 Task: Search one way flight ticket for 2 adults, 2 children, 2 infants in seat in first from San Luis Obispo: San Luis Obispo County Regional Airport (mcchesney Field) to South Bend: South Bend International Airport on 8-6-2023. Number of bags: 1 checked bag. Price is upto 105000. Outbound departure time preference is 6:45.
Action: Mouse moved to (286, 459)
Screenshot: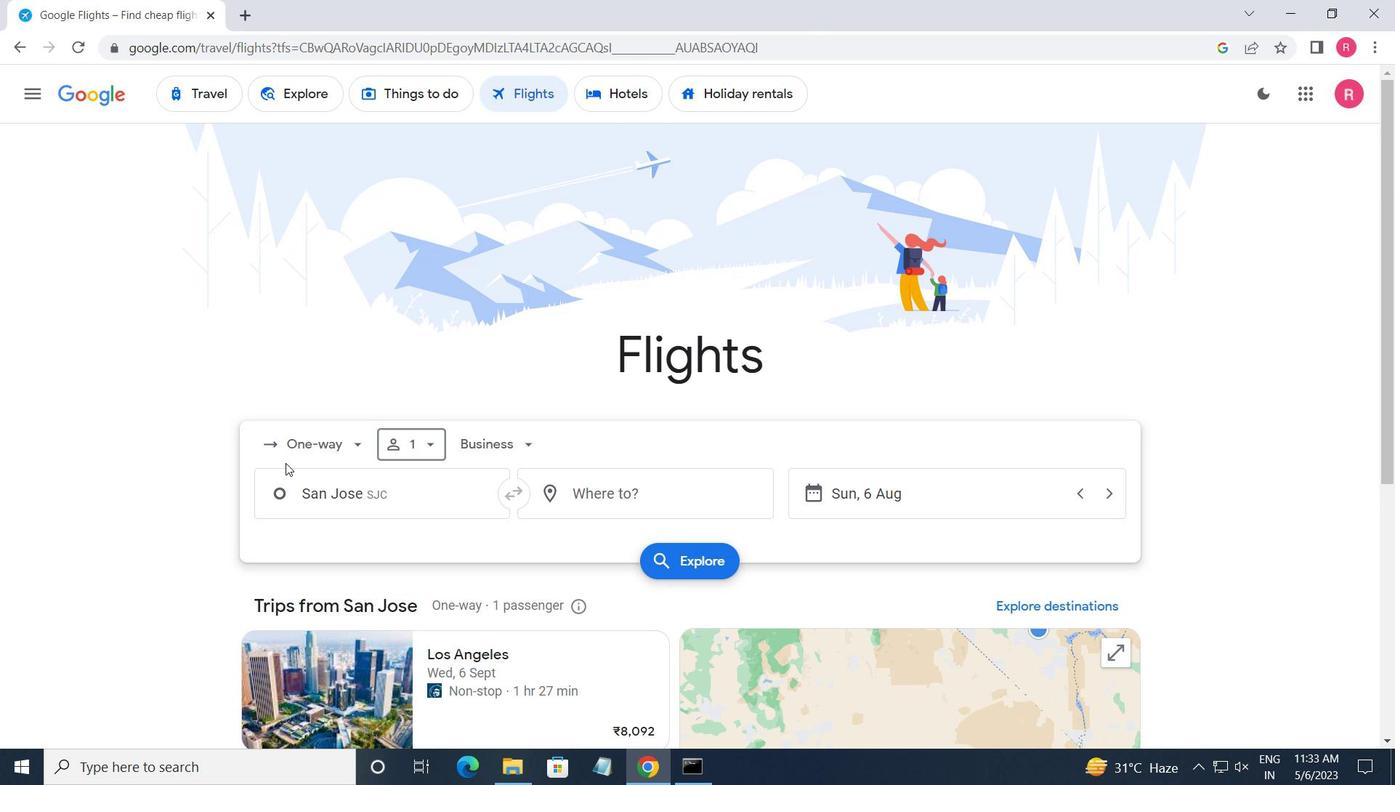 
Action: Mouse pressed left at (286, 459)
Screenshot: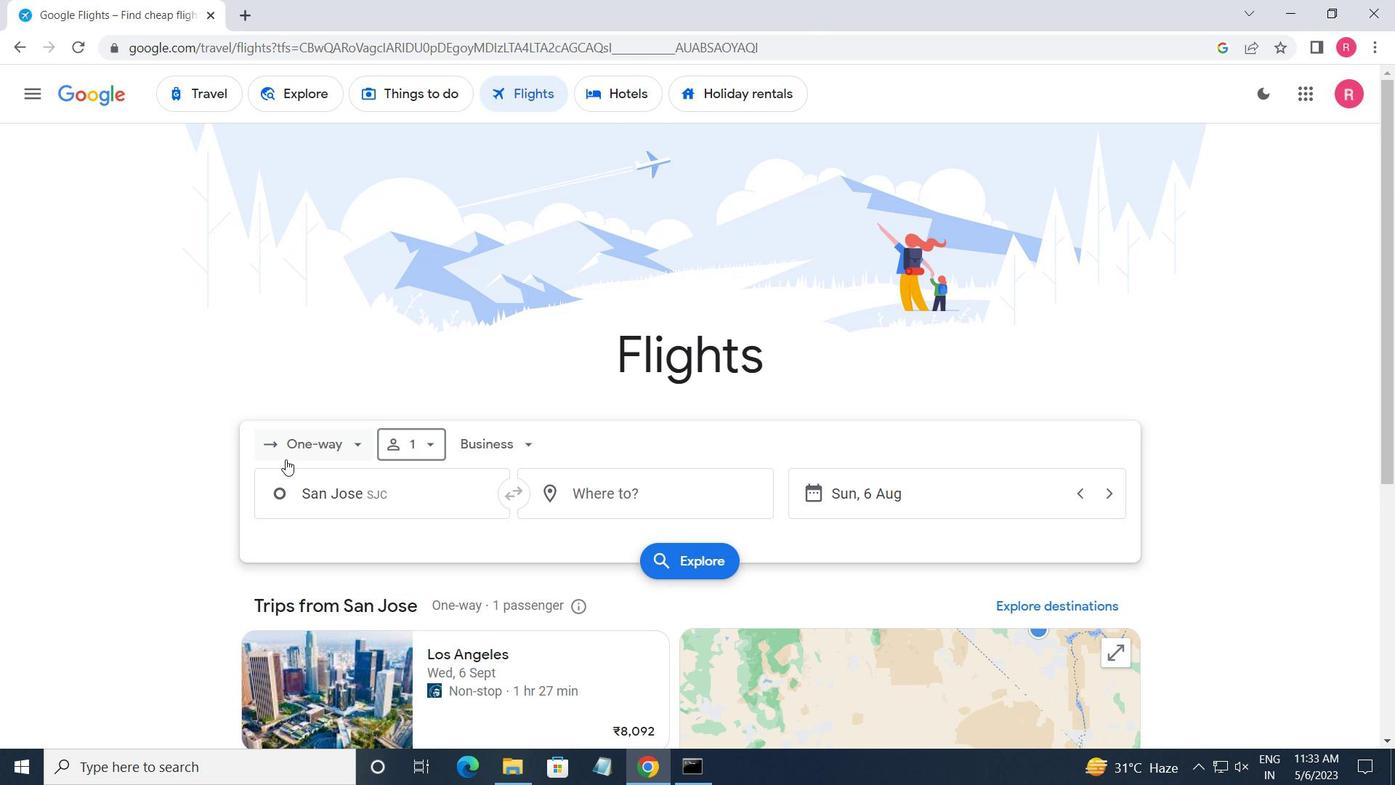 
Action: Mouse moved to (345, 527)
Screenshot: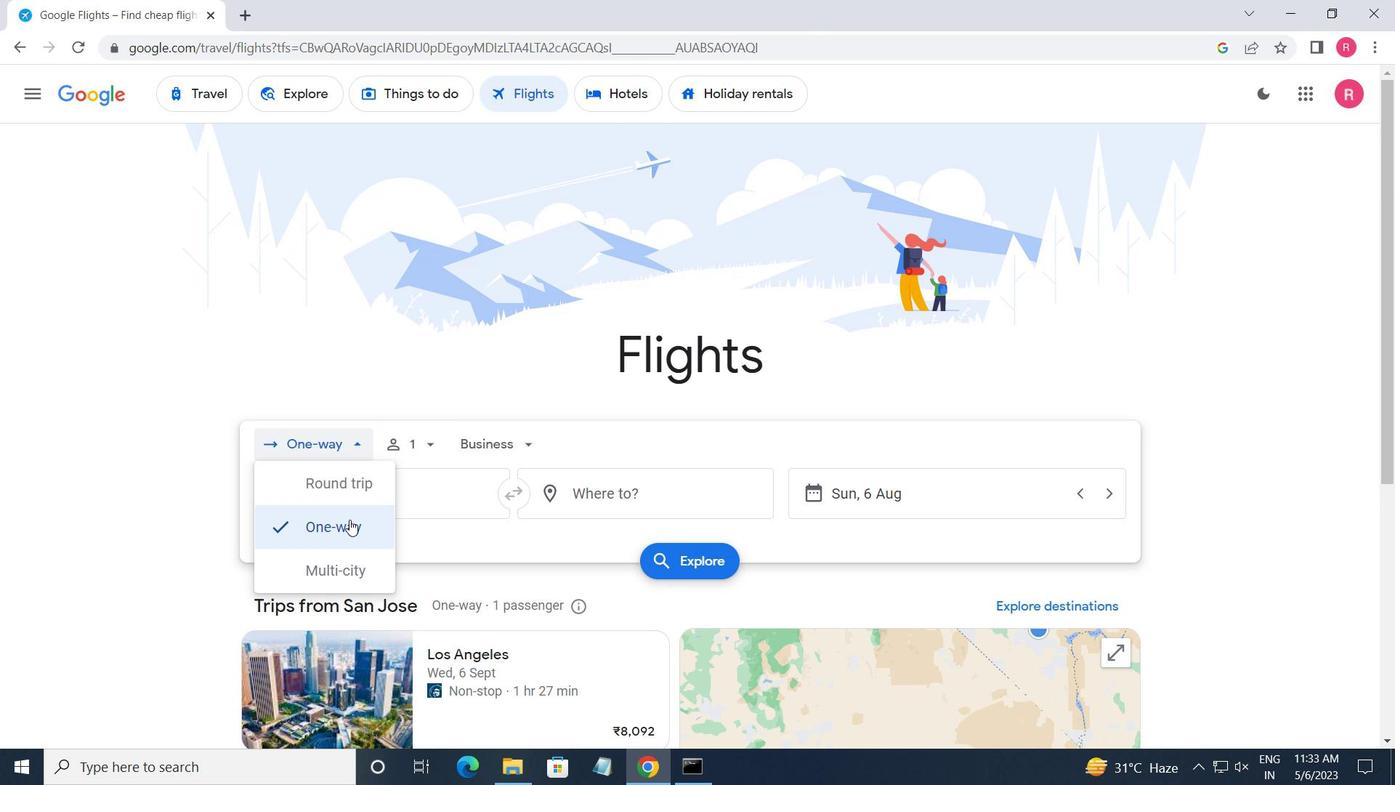 
Action: Mouse pressed left at (345, 527)
Screenshot: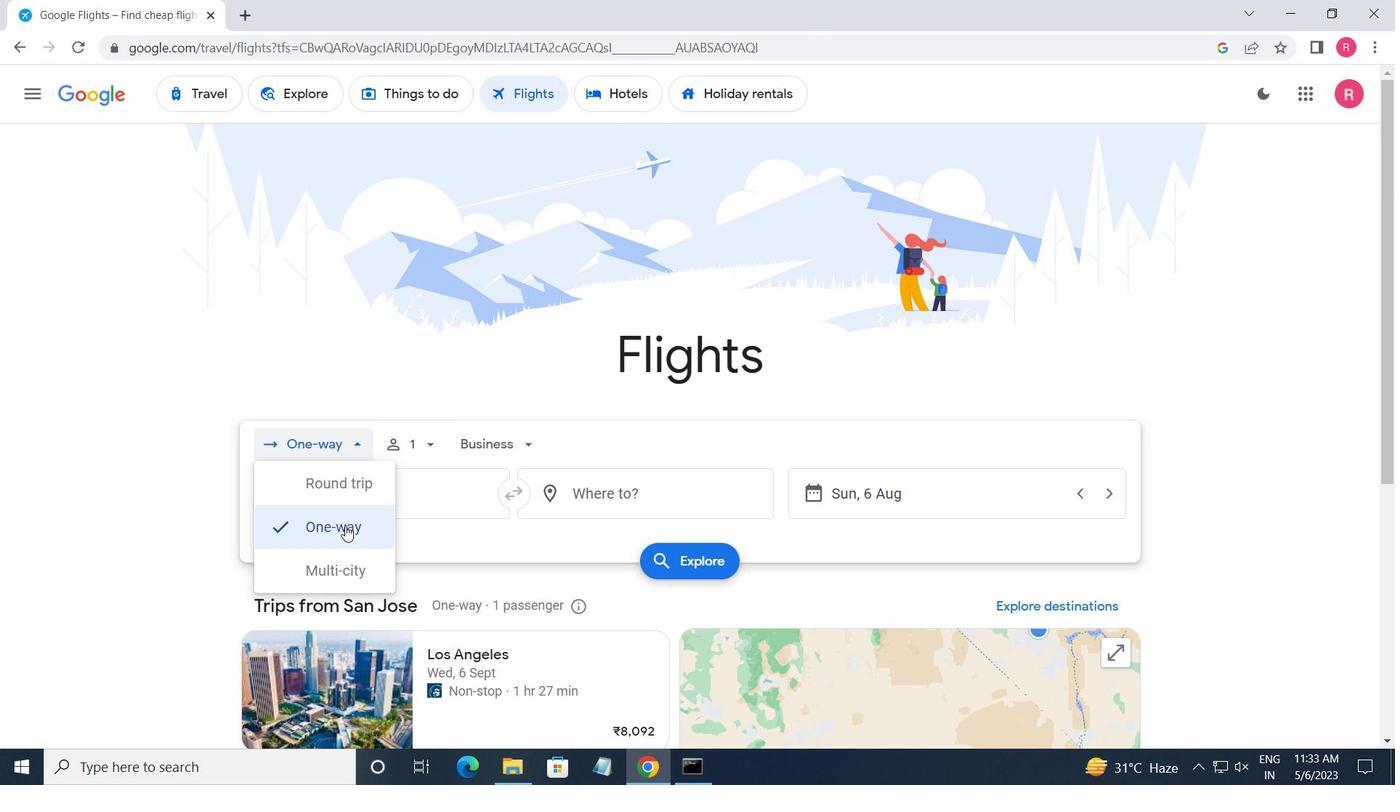 
Action: Mouse moved to (402, 455)
Screenshot: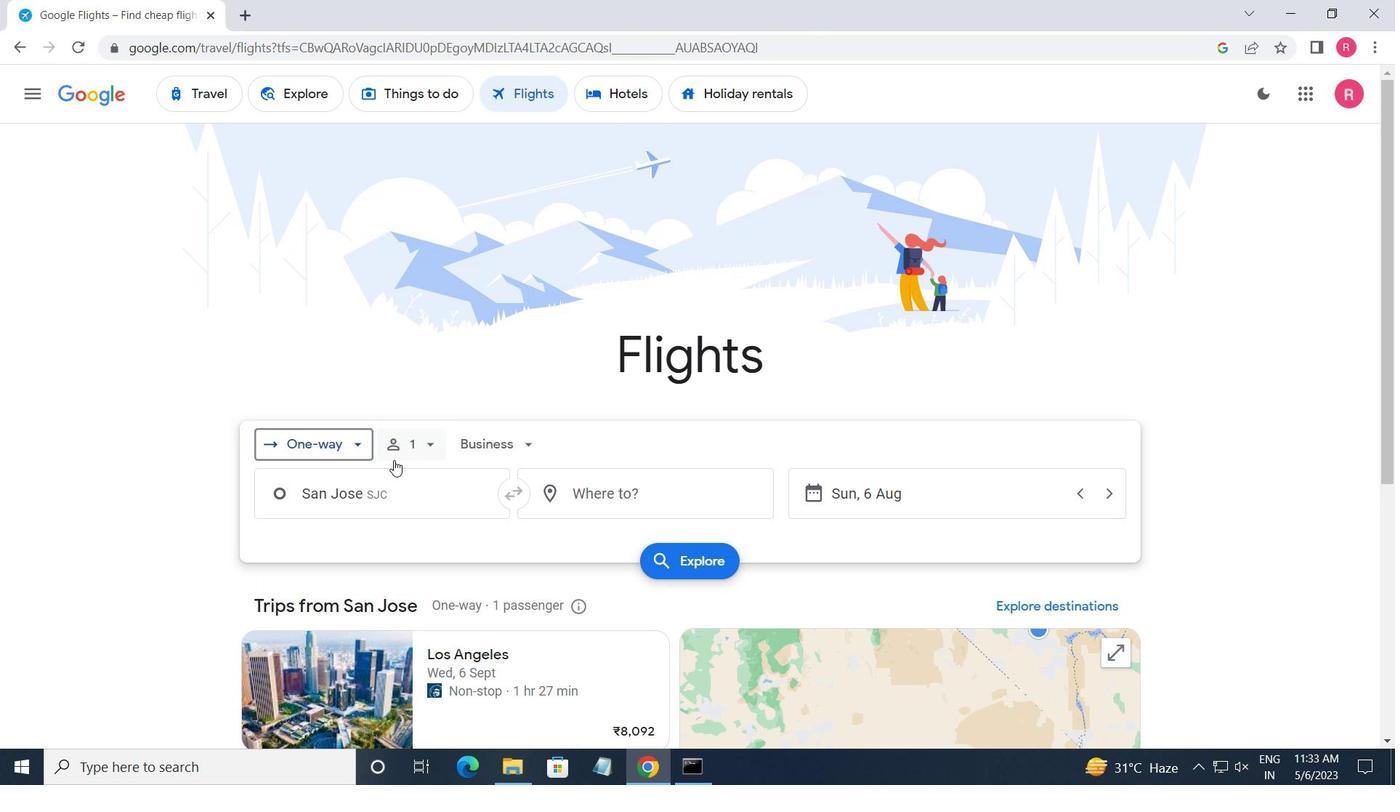 
Action: Mouse pressed left at (402, 455)
Screenshot: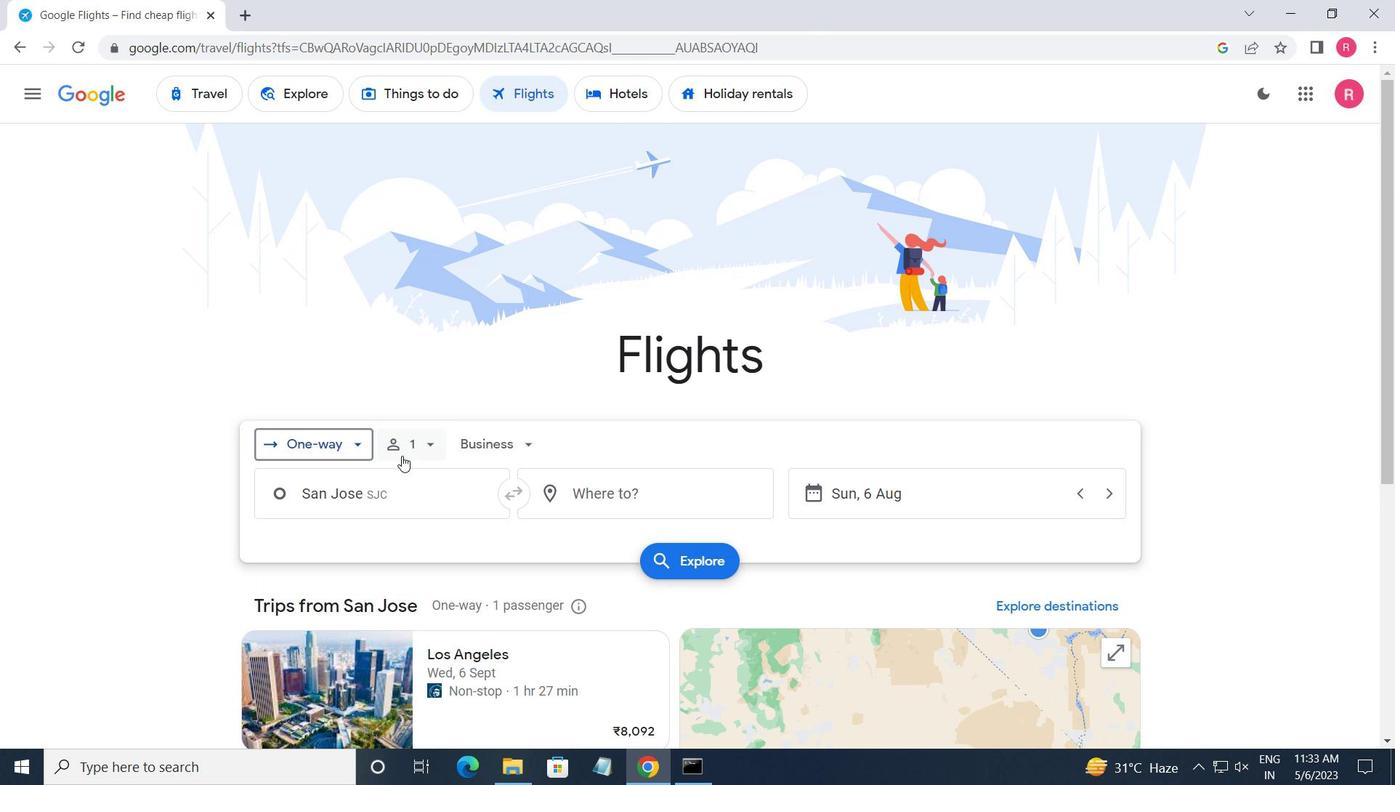 
Action: Mouse moved to (580, 498)
Screenshot: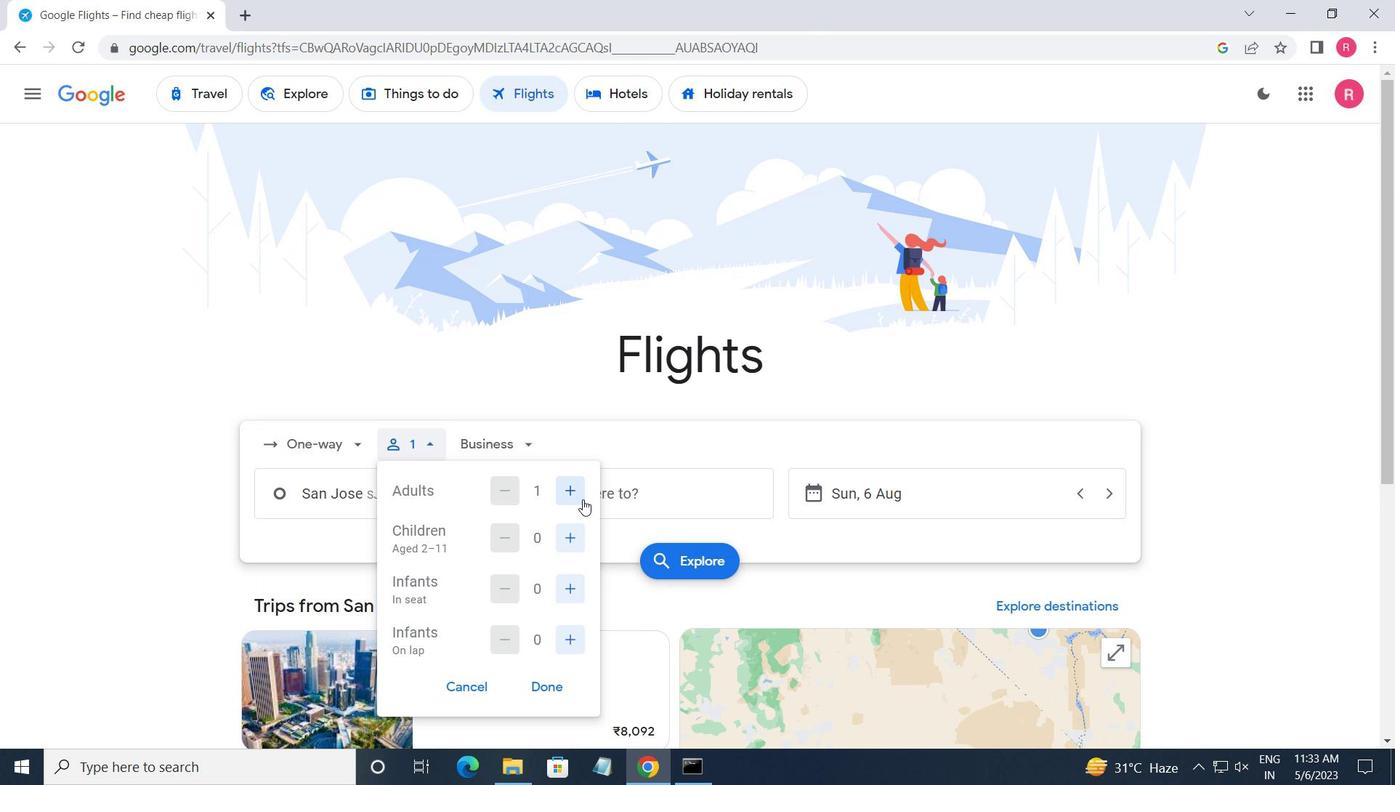 
Action: Mouse pressed left at (580, 498)
Screenshot: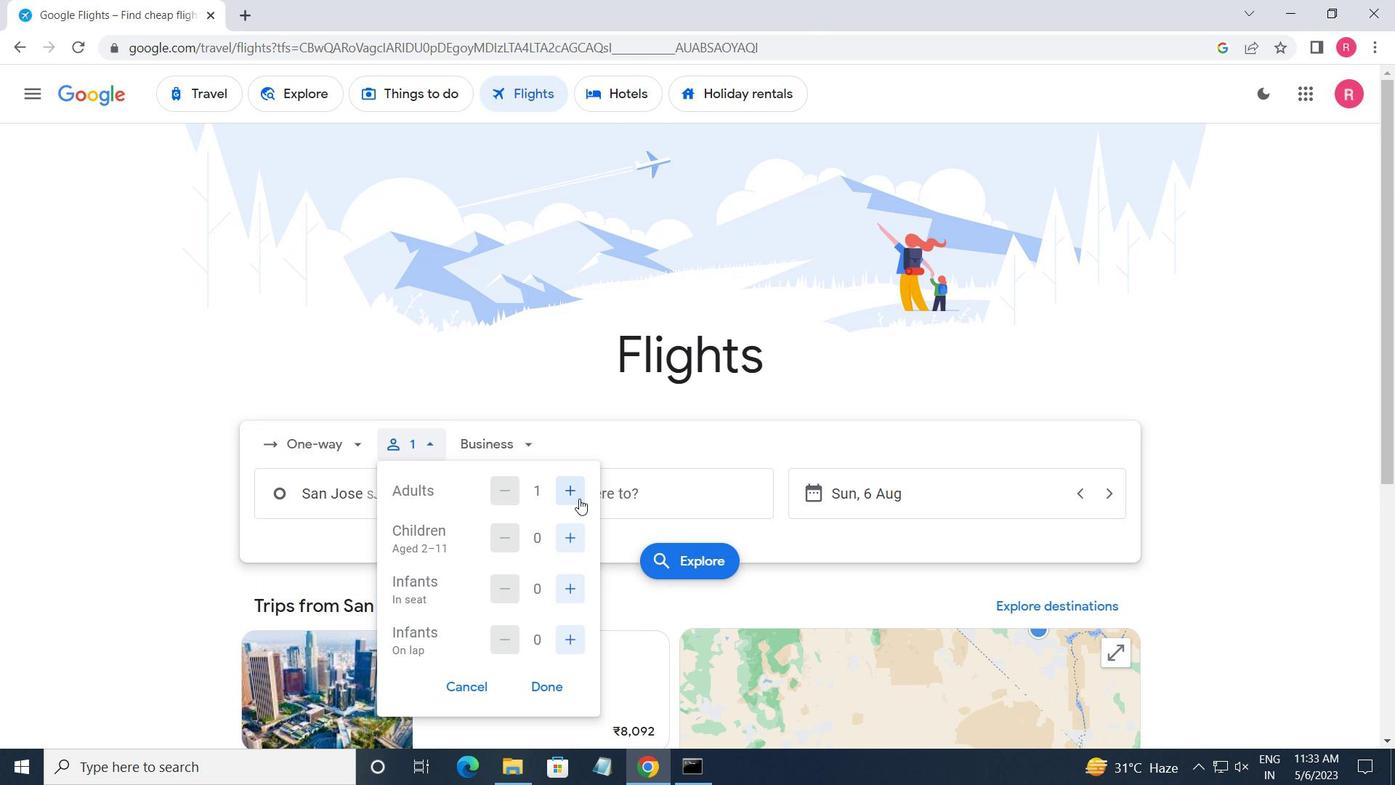 
Action: Mouse moved to (583, 532)
Screenshot: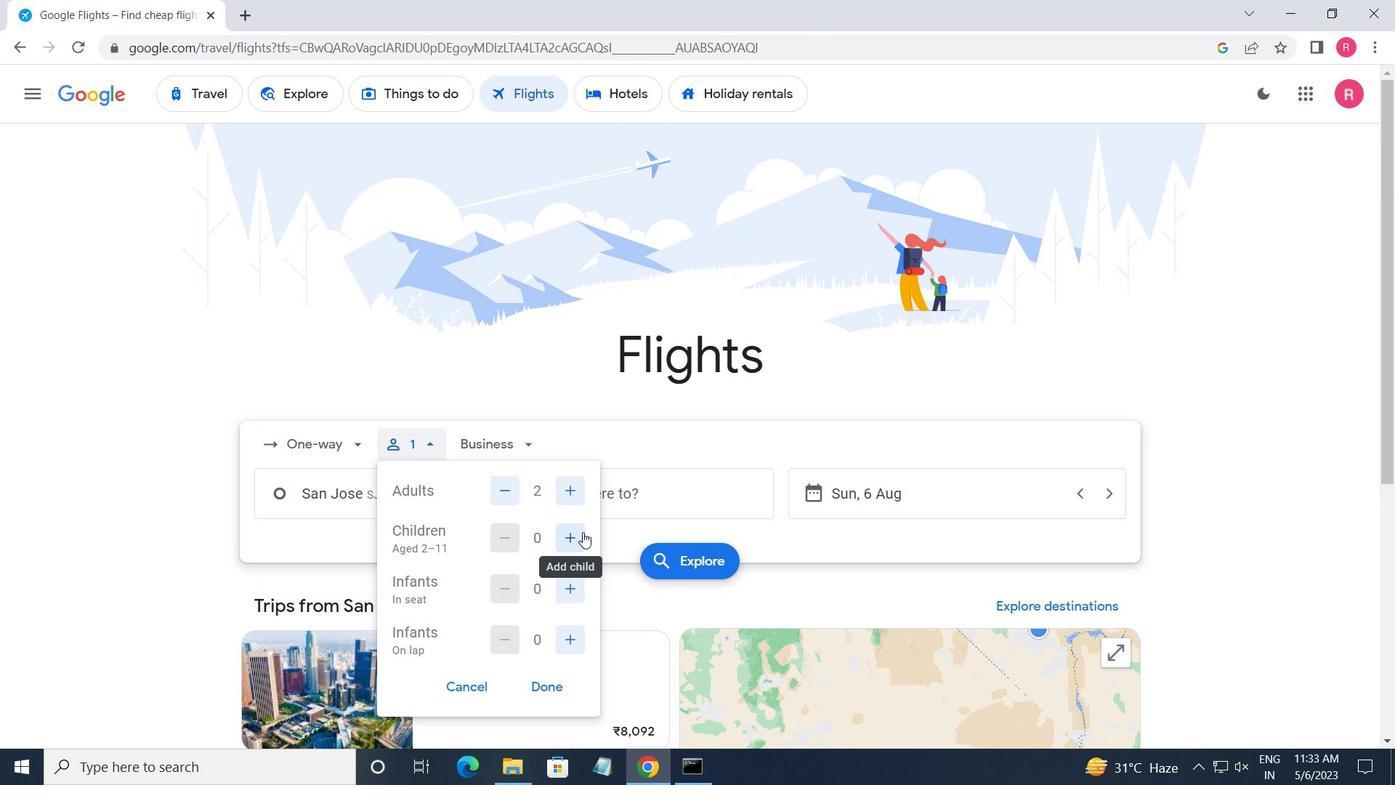 
Action: Mouse pressed left at (583, 532)
Screenshot: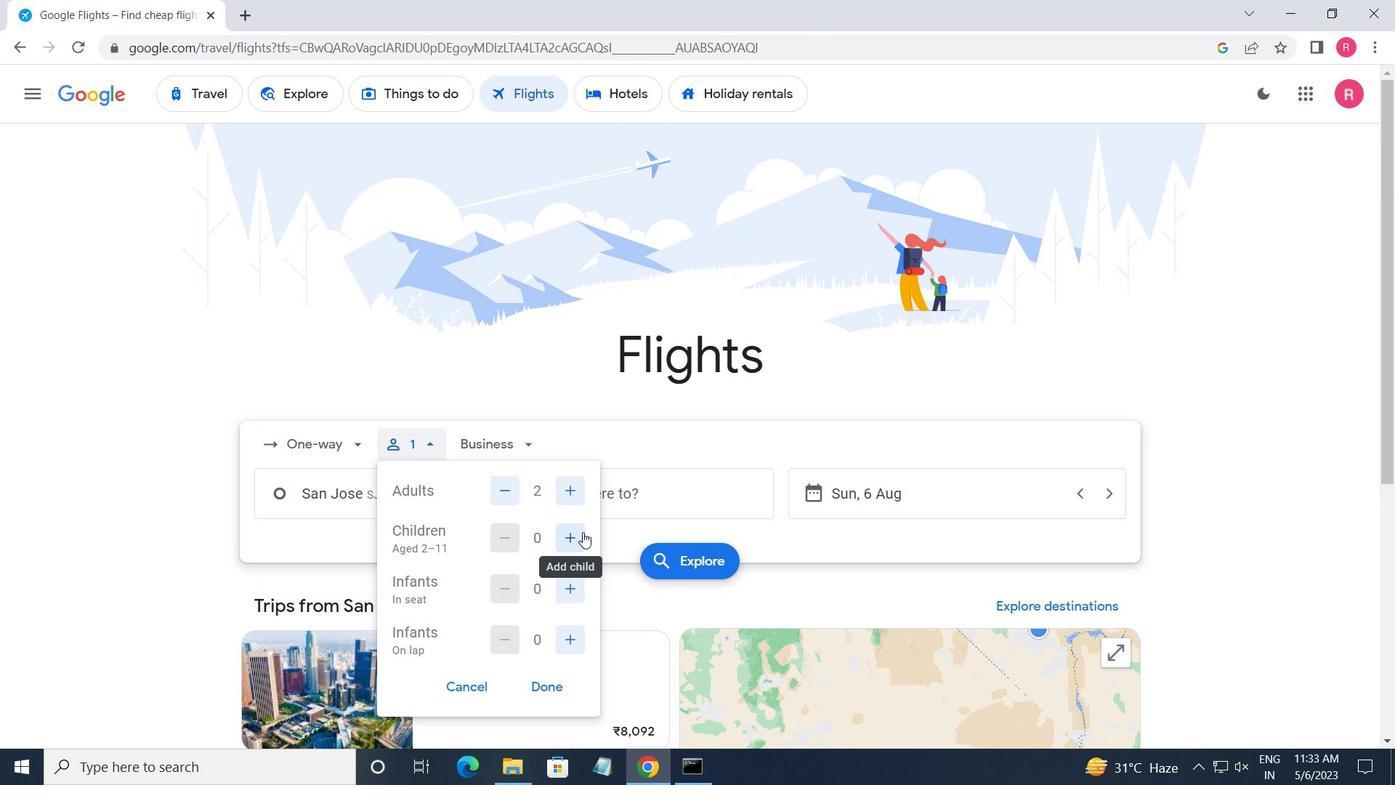 
Action: Mouse moved to (583, 532)
Screenshot: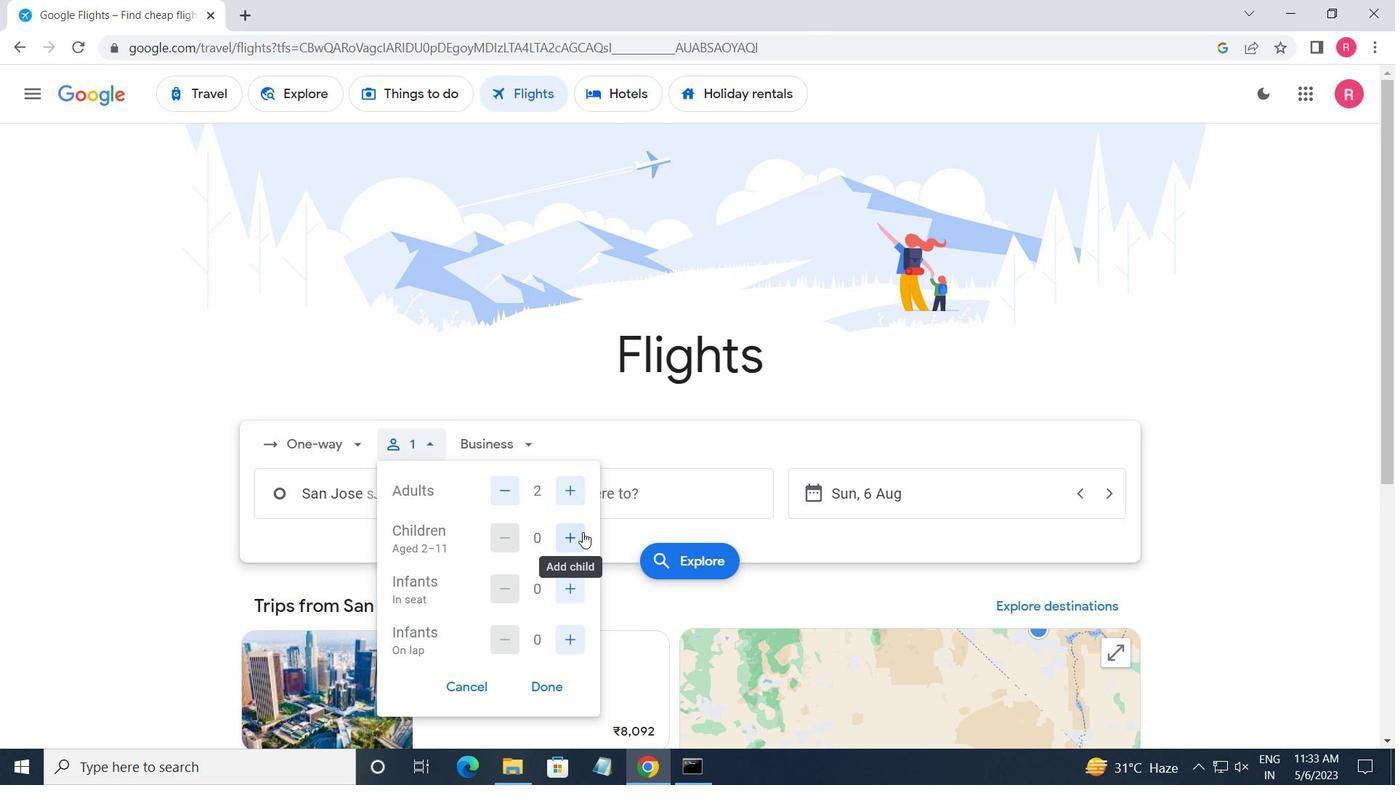 
Action: Mouse pressed left at (583, 532)
Screenshot: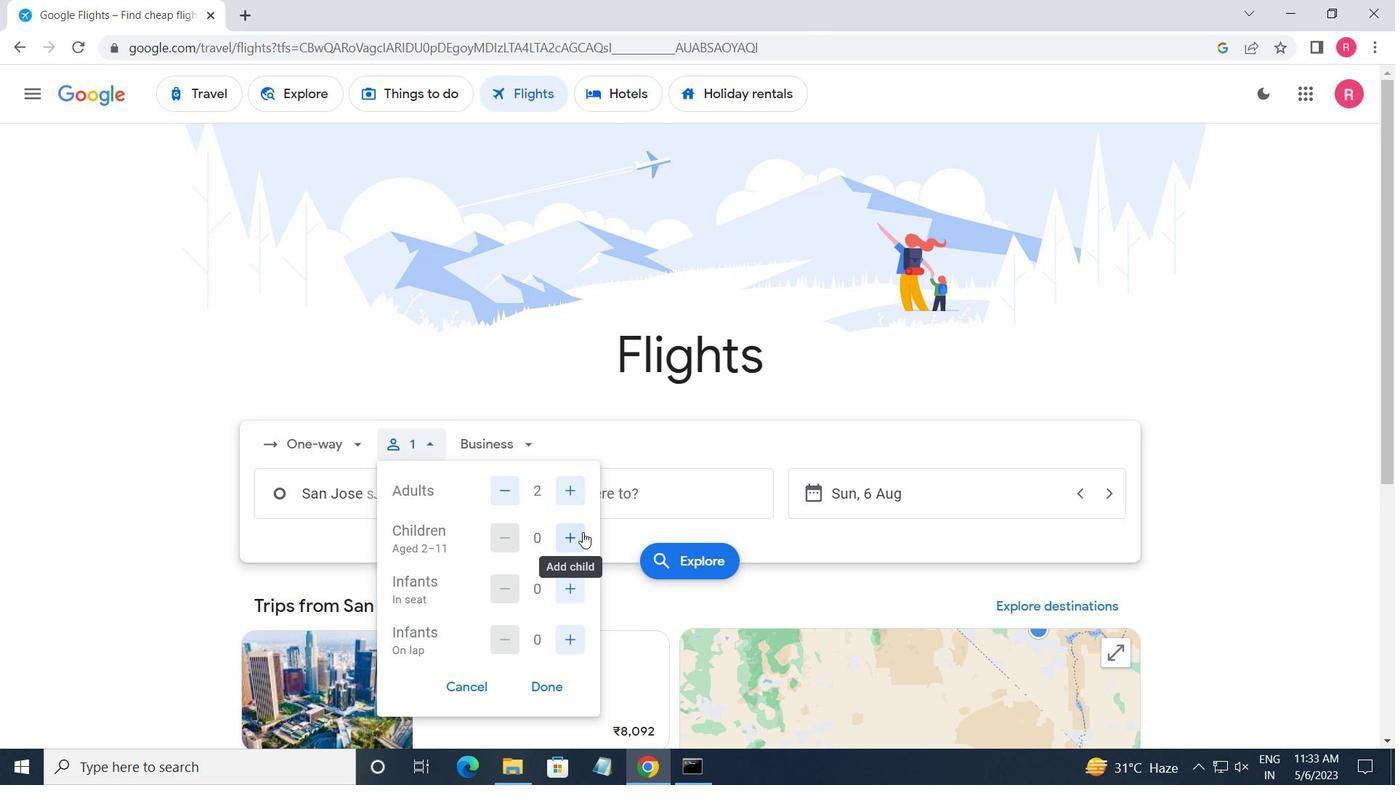 
Action: Mouse moved to (572, 580)
Screenshot: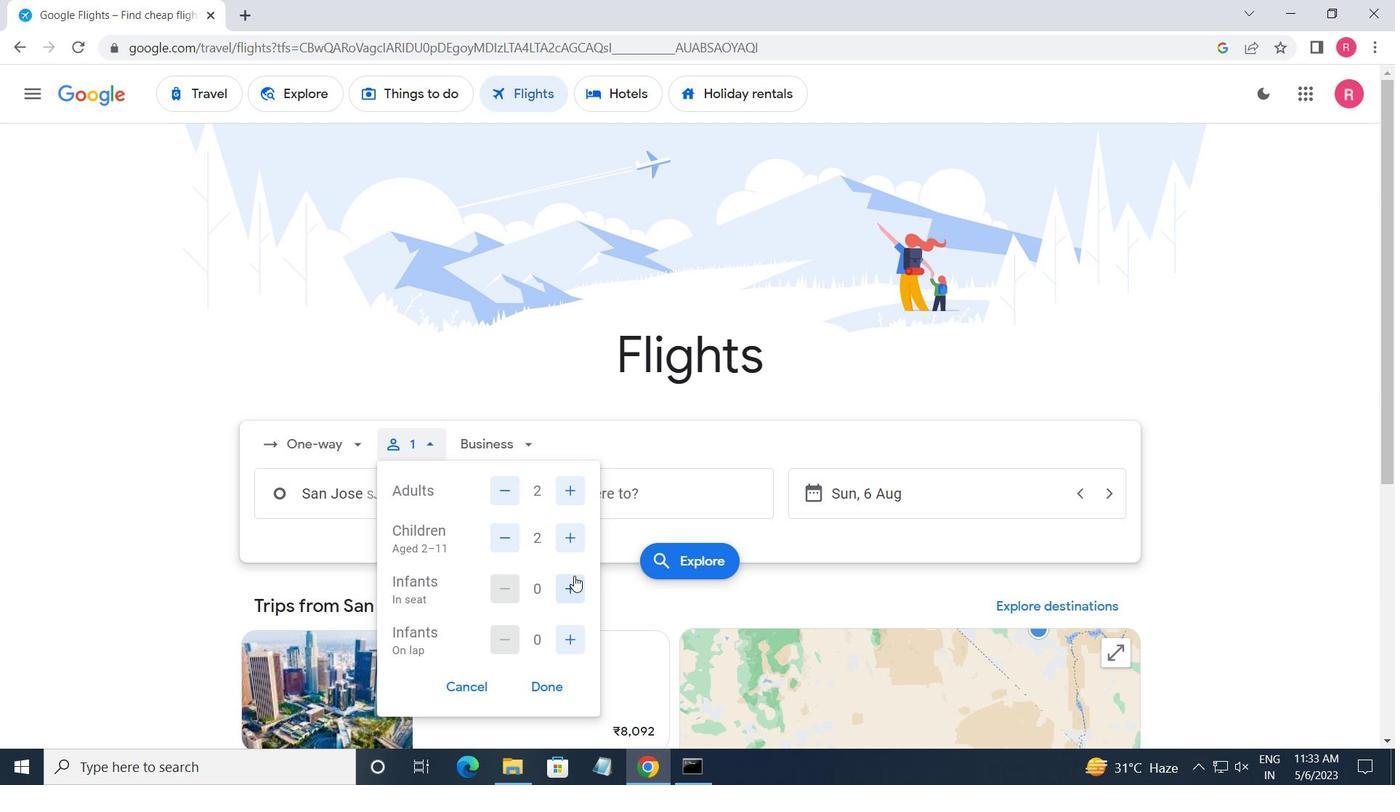 
Action: Mouse pressed left at (572, 580)
Screenshot: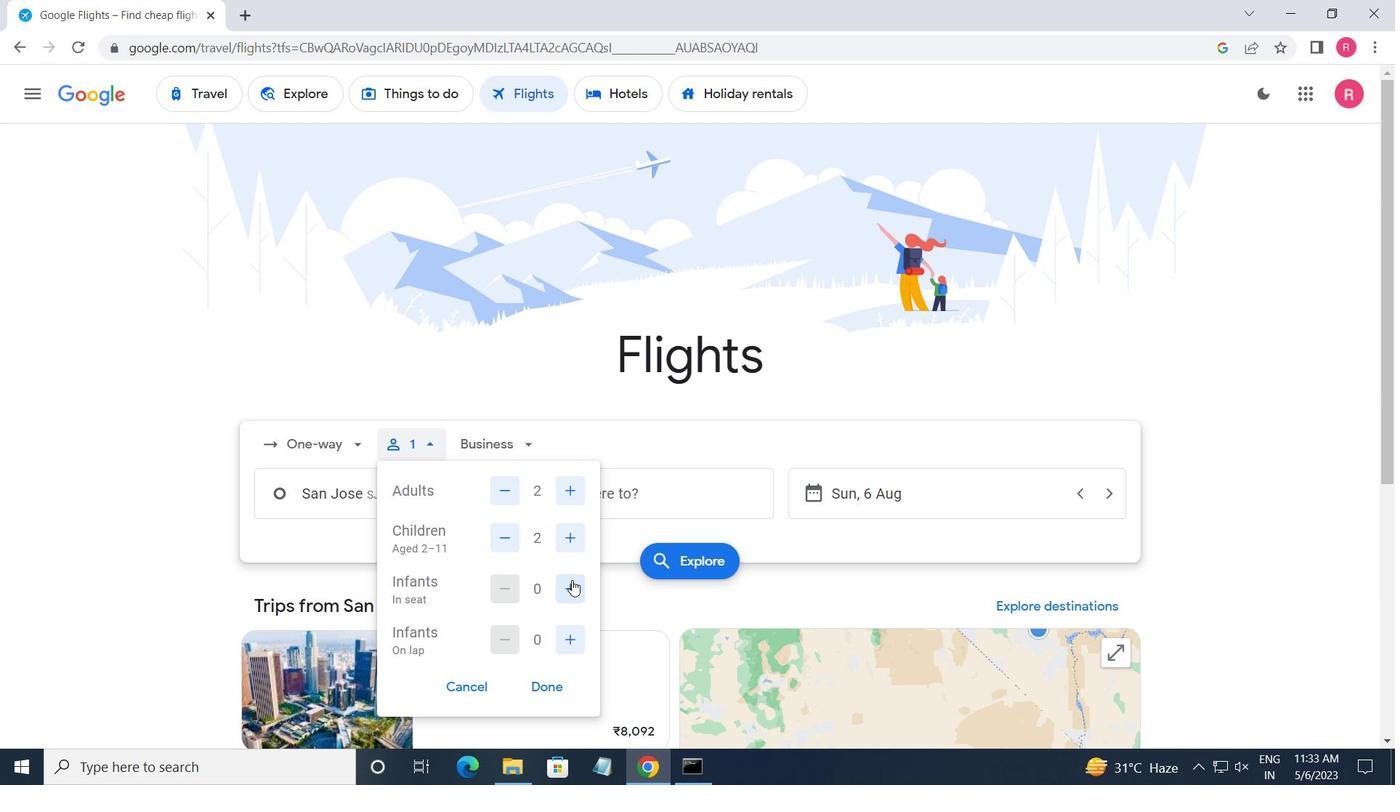 
Action: Mouse pressed left at (572, 580)
Screenshot: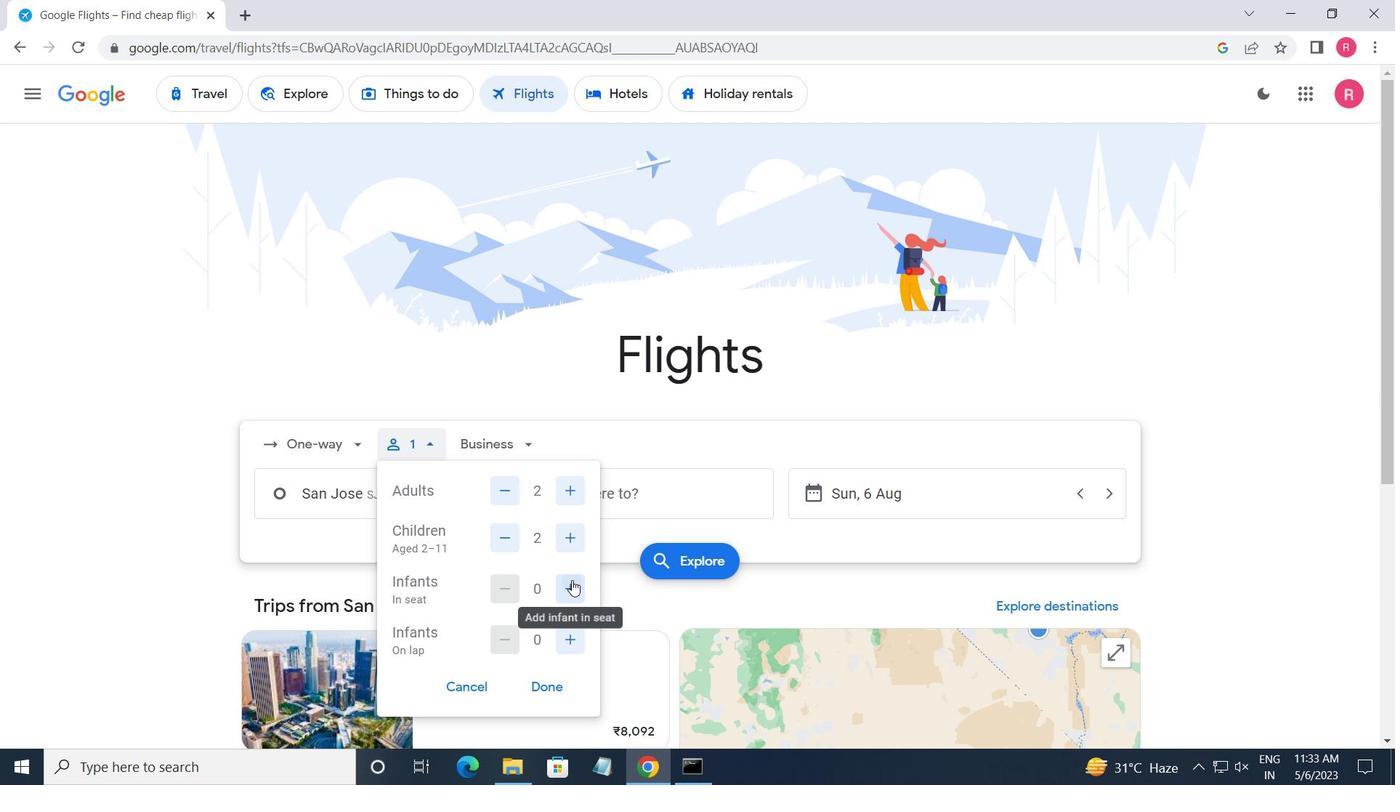 
Action: Mouse moved to (538, 694)
Screenshot: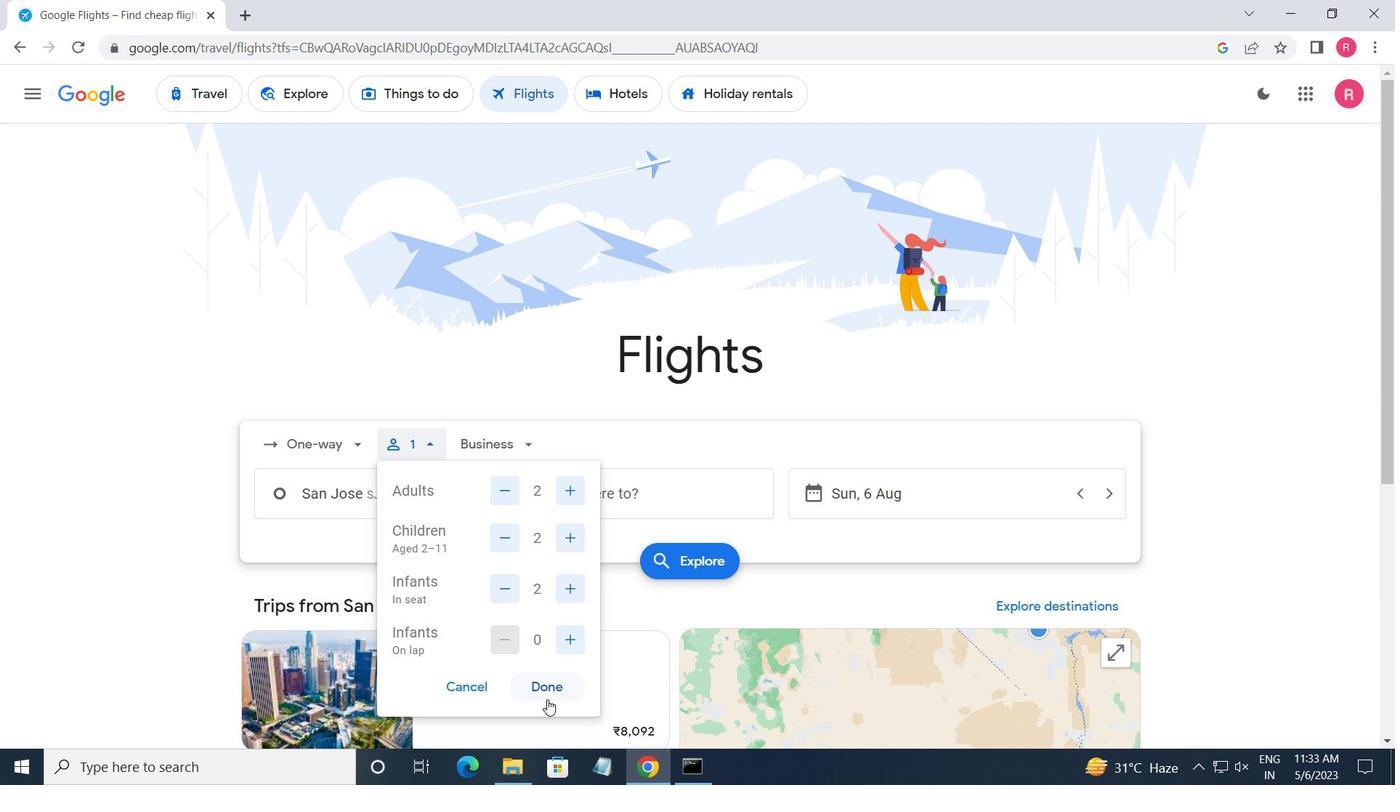 
Action: Mouse pressed left at (538, 694)
Screenshot: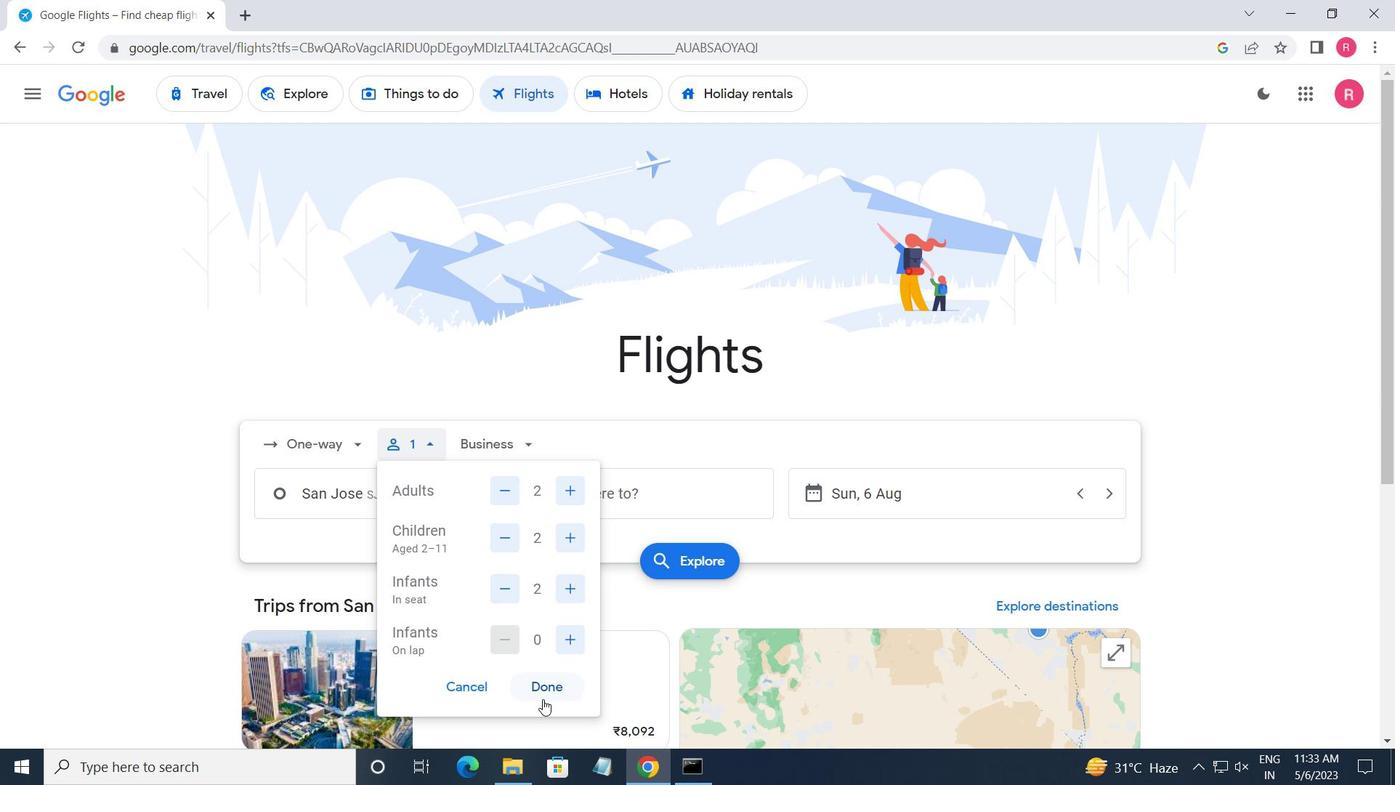 
Action: Mouse moved to (483, 447)
Screenshot: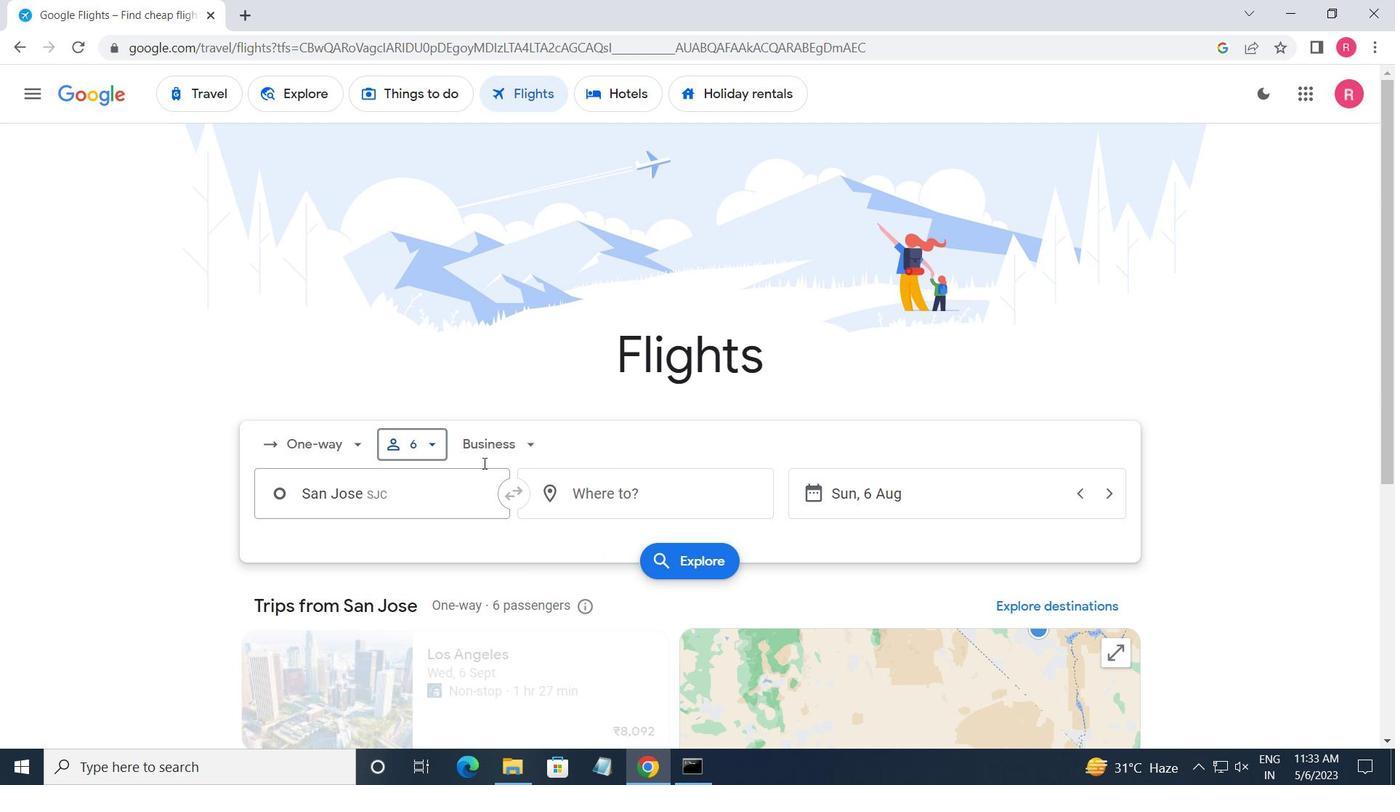 
Action: Mouse pressed left at (483, 447)
Screenshot: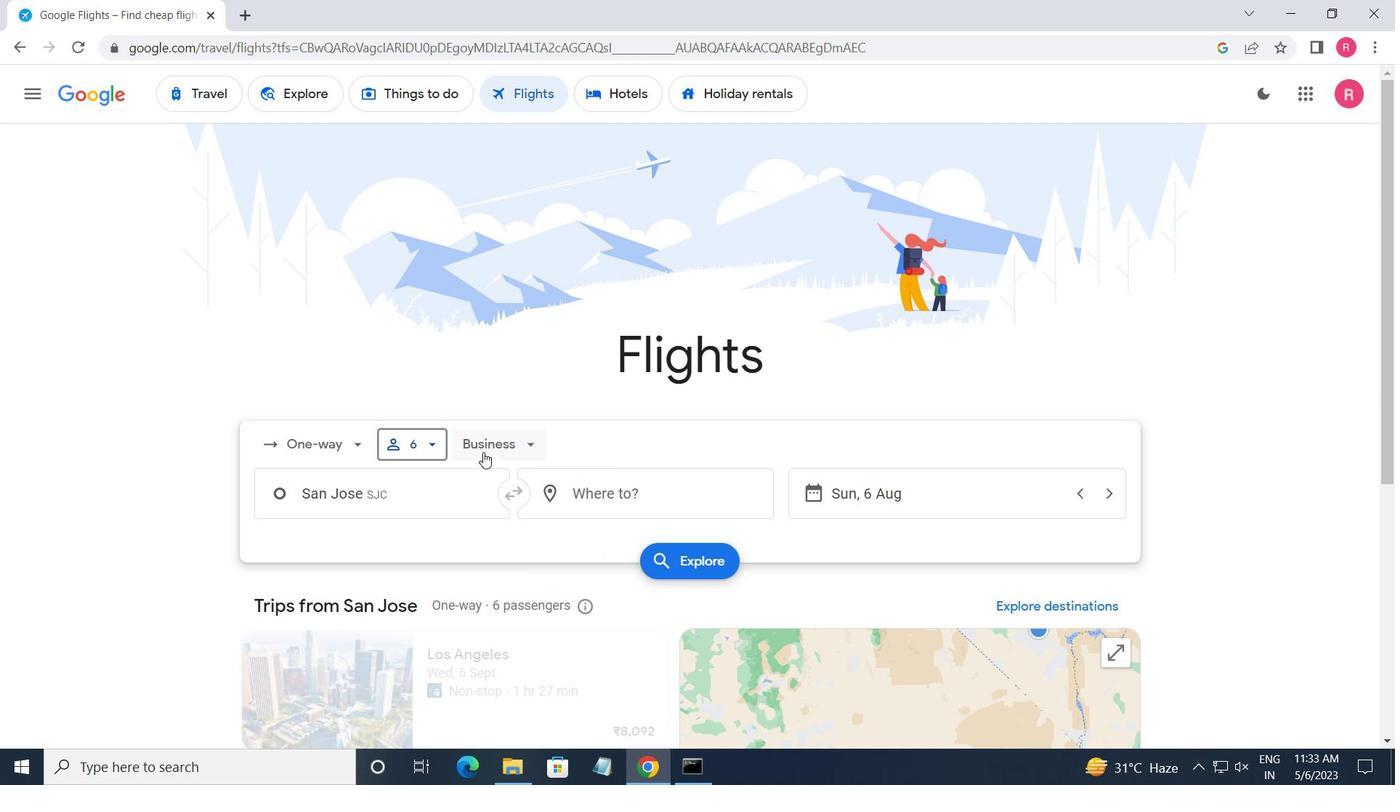 
Action: Mouse moved to (529, 615)
Screenshot: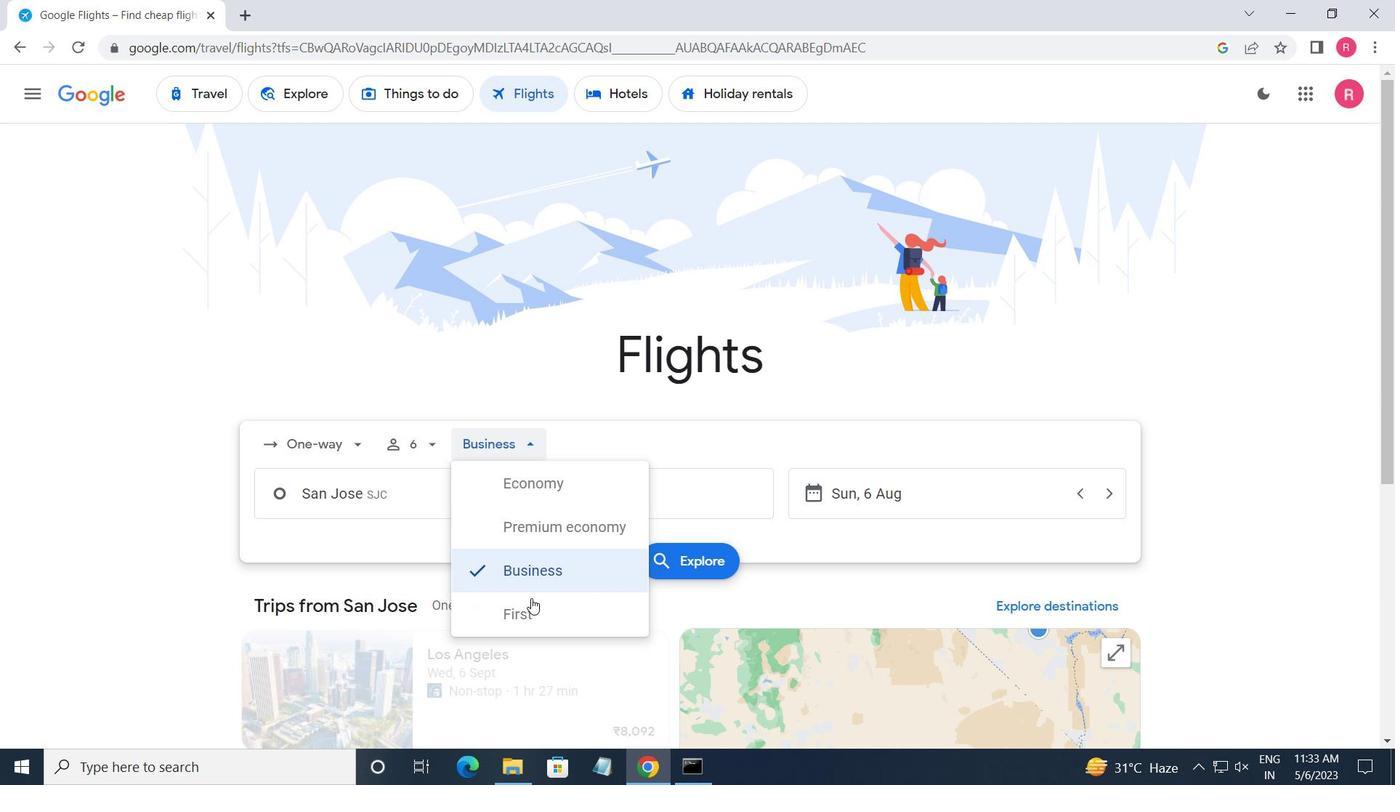 
Action: Mouse pressed left at (529, 615)
Screenshot: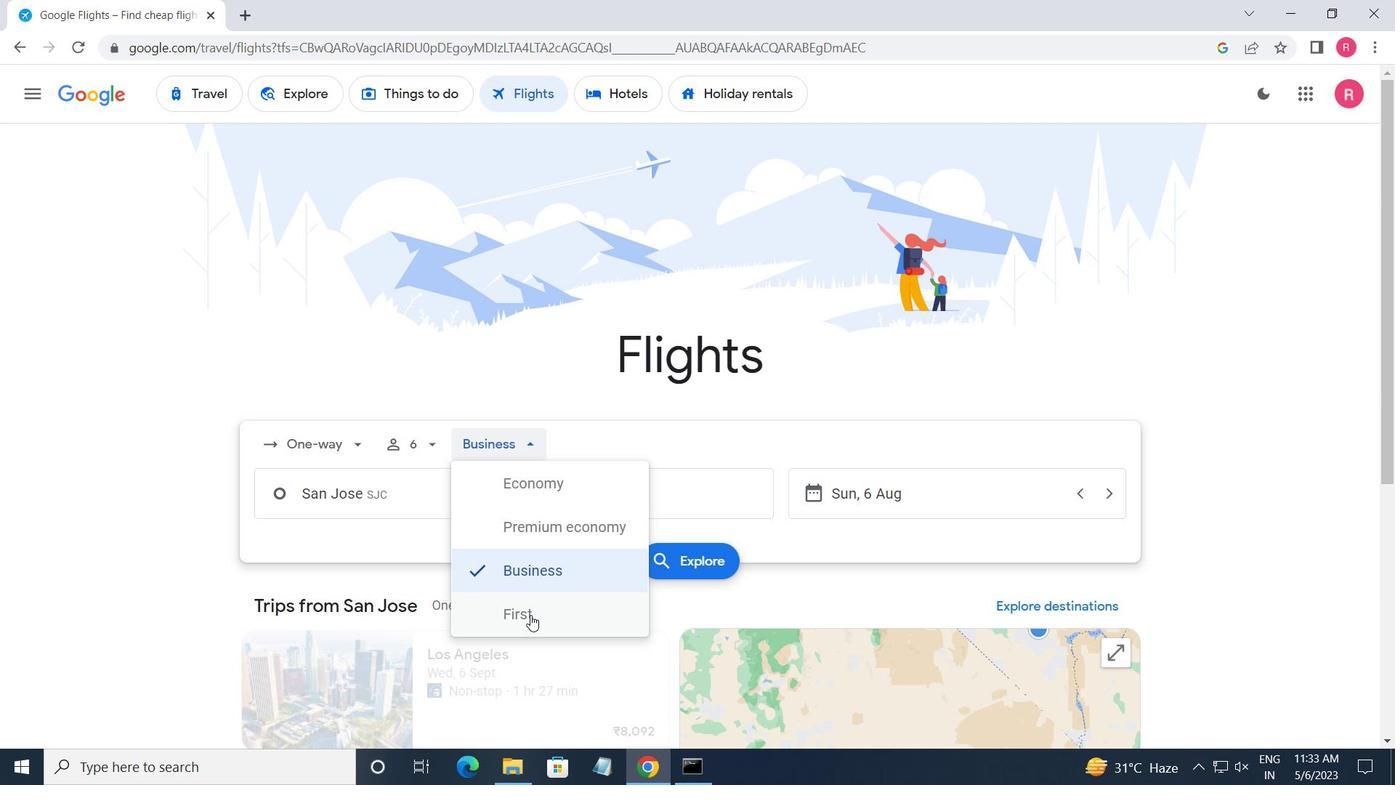 
Action: Mouse moved to (411, 498)
Screenshot: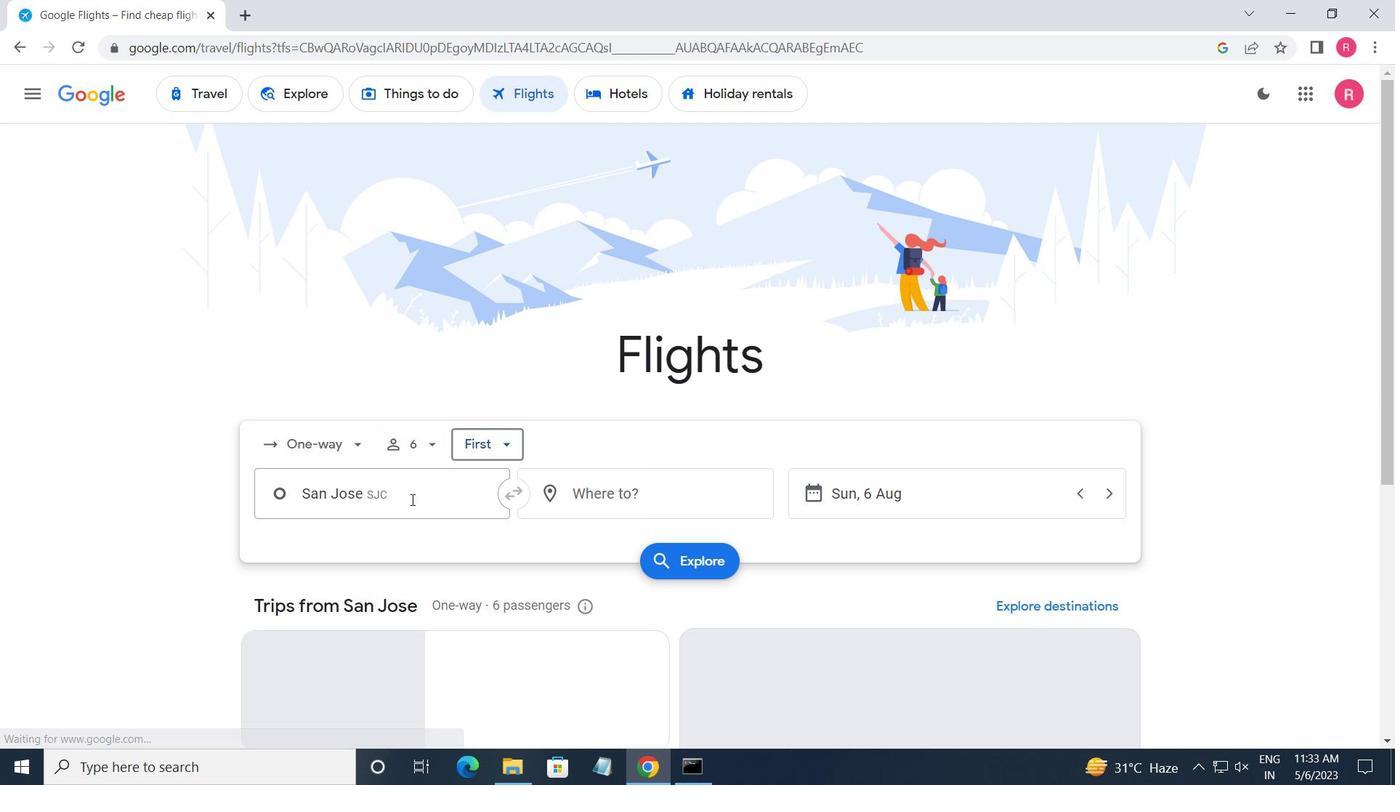 
Action: Mouse pressed left at (411, 498)
Screenshot: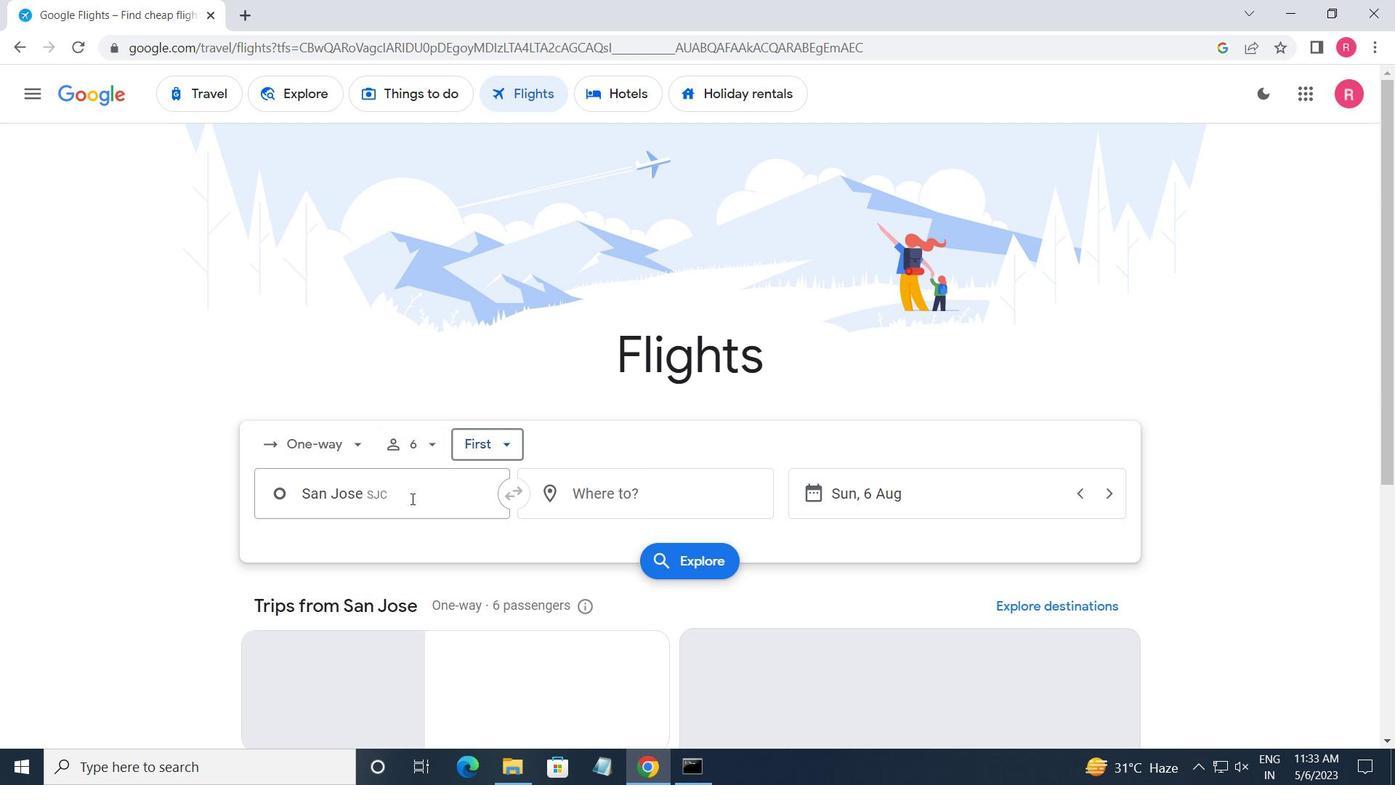 
Action: Key pressed <Key.shift>SAN<Key.space><Key.shift_r>LUIS<Key.space>
Screenshot: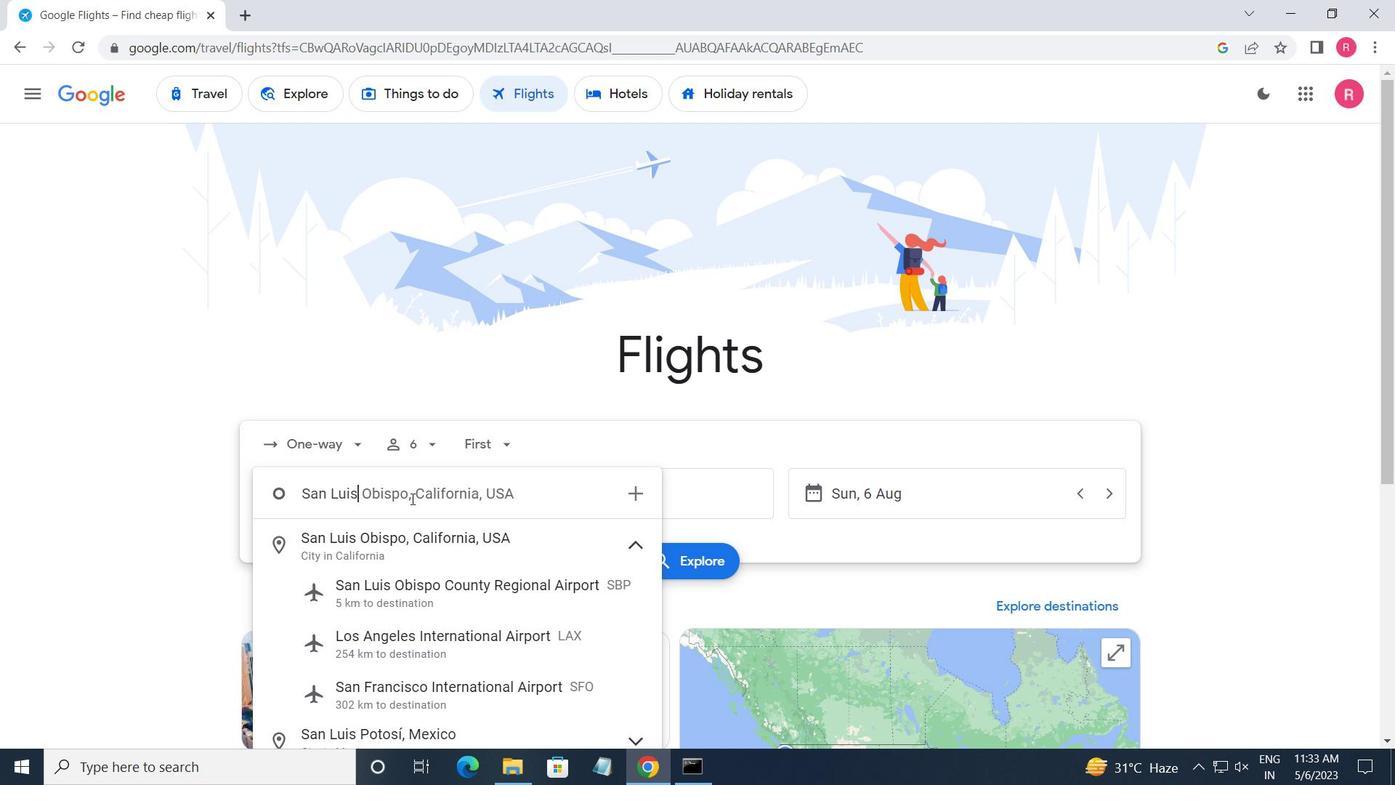 
Action: Mouse moved to (469, 602)
Screenshot: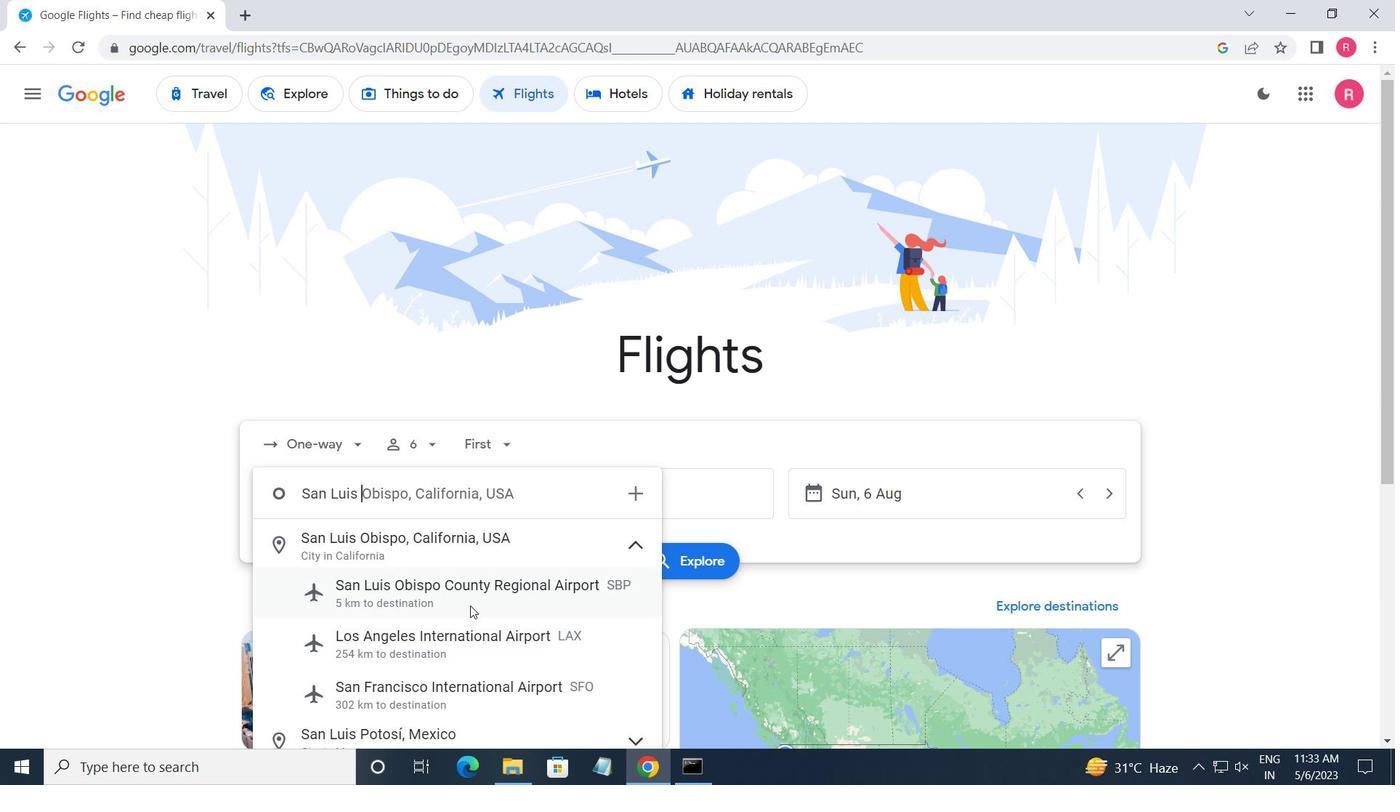 
Action: Mouse pressed left at (469, 602)
Screenshot: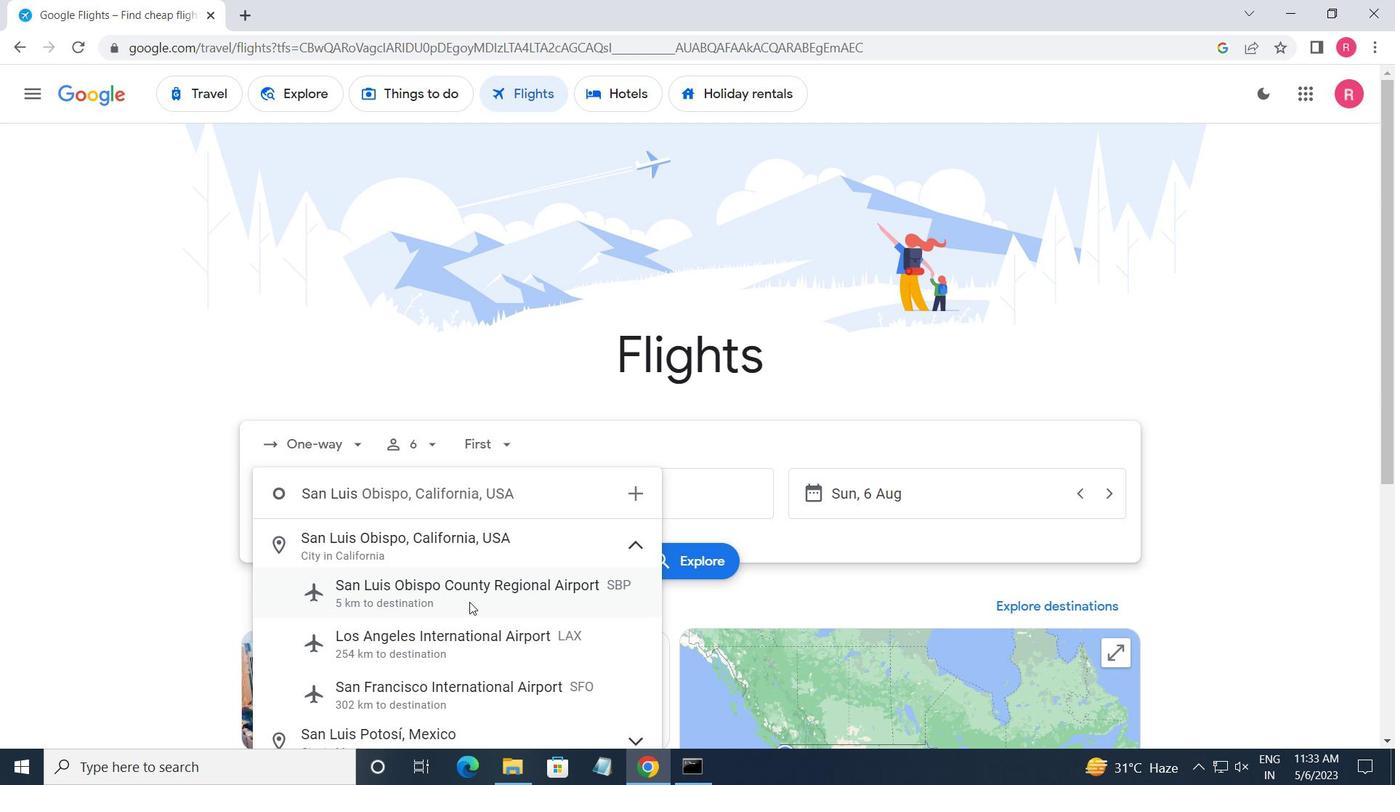 
Action: Mouse moved to (612, 495)
Screenshot: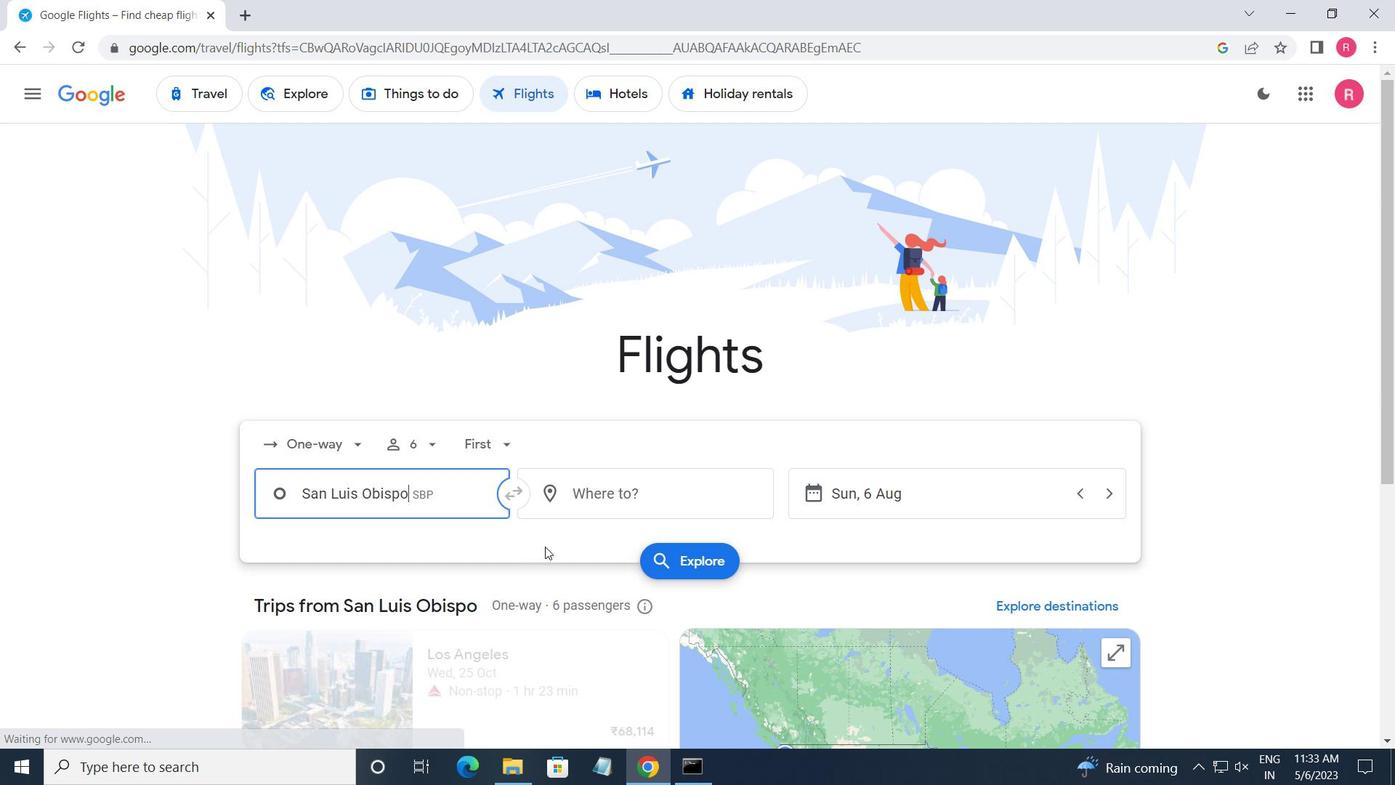 
Action: Mouse pressed left at (612, 495)
Screenshot: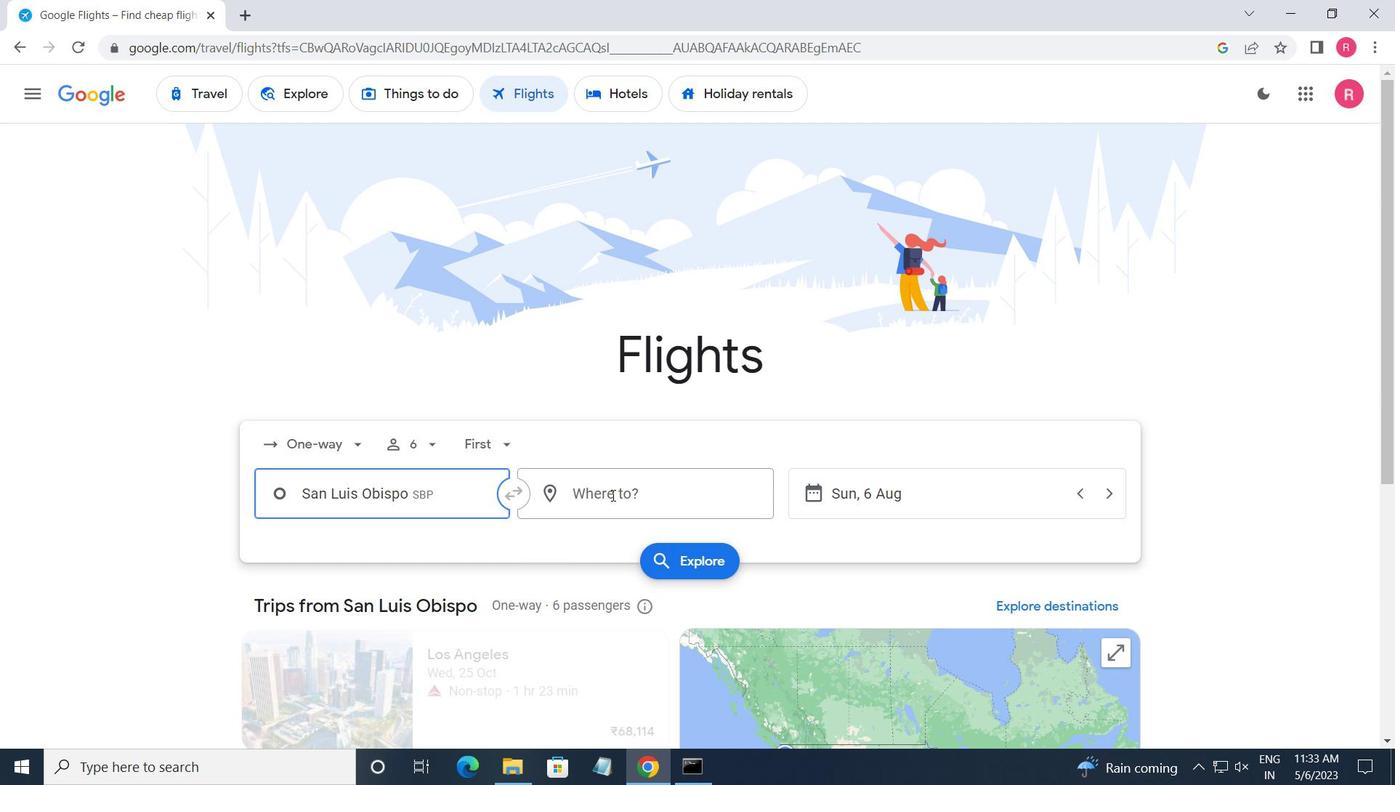 
Action: Key pressed <Key.shift>SOUTH<Key.space><Key.shift_r>BEND
Screenshot: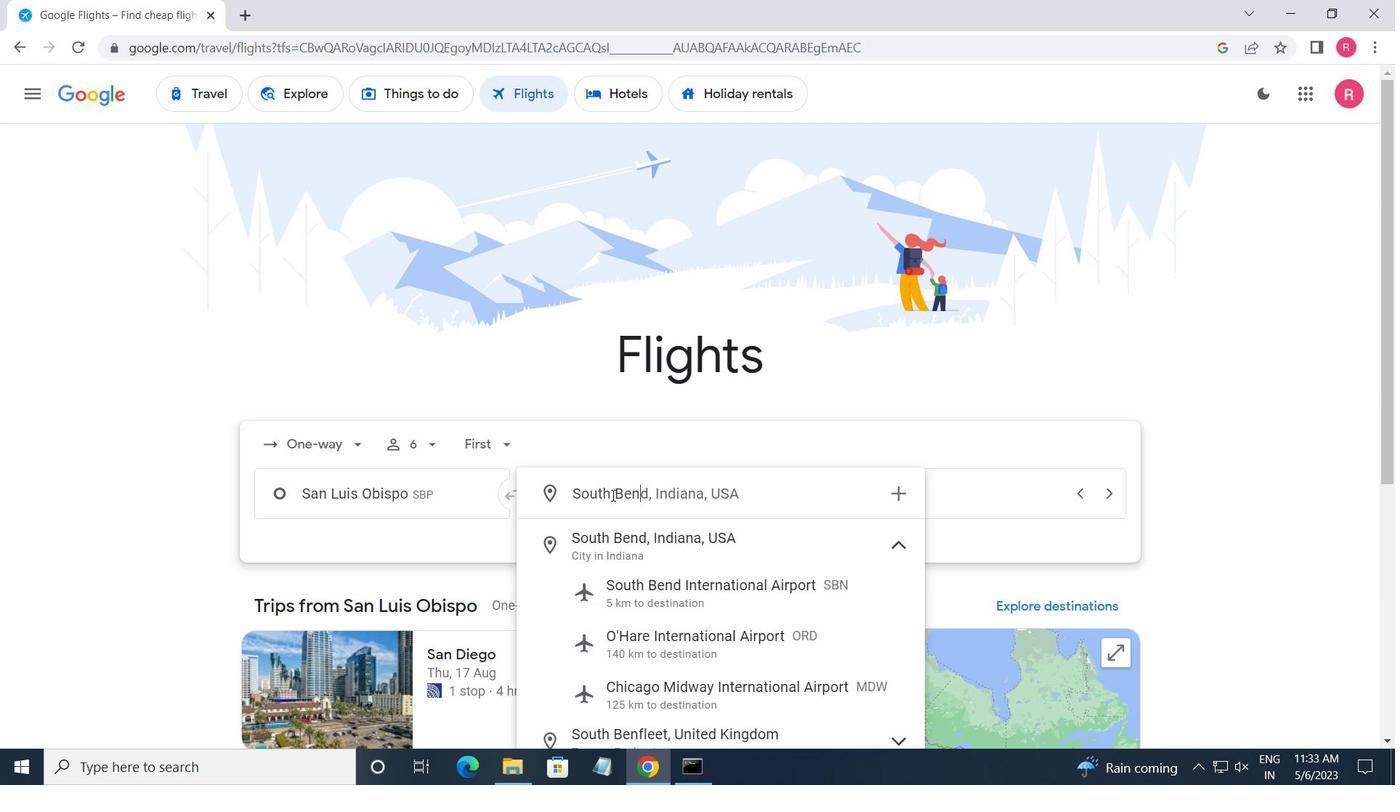 
Action: Mouse moved to (694, 608)
Screenshot: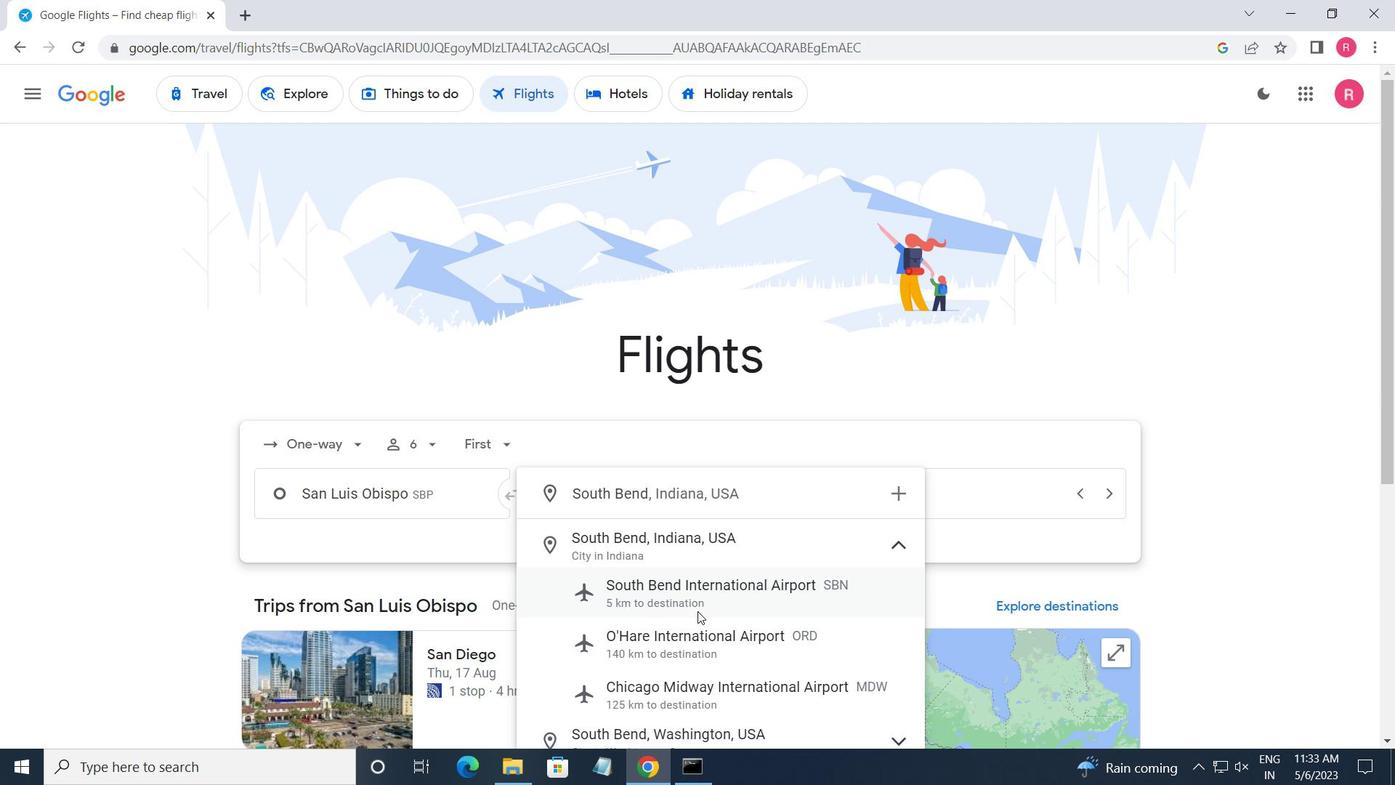 
Action: Mouse pressed left at (694, 608)
Screenshot: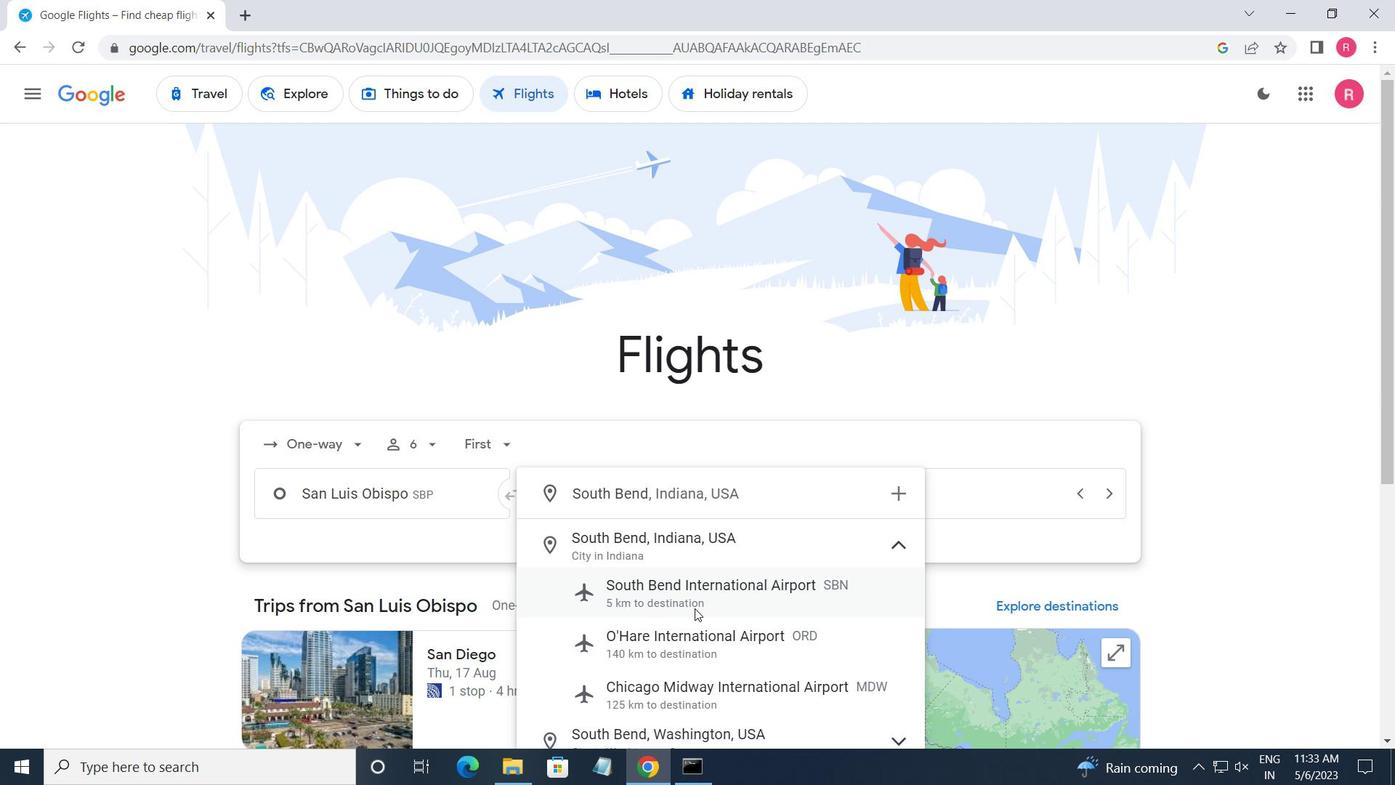 
Action: Mouse moved to (937, 502)
Screenshot: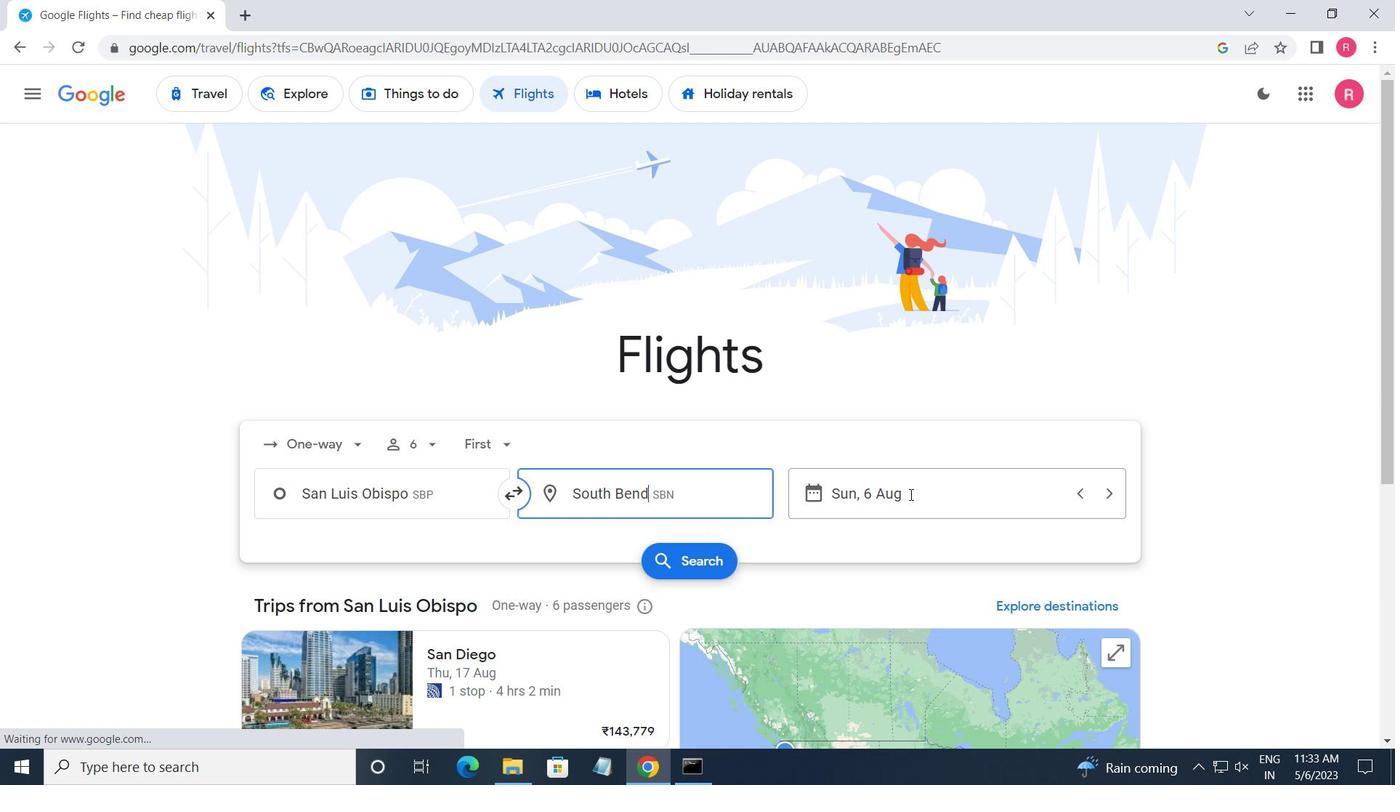 
Action: Mouse pressed left at (937, 502)
Screenshot: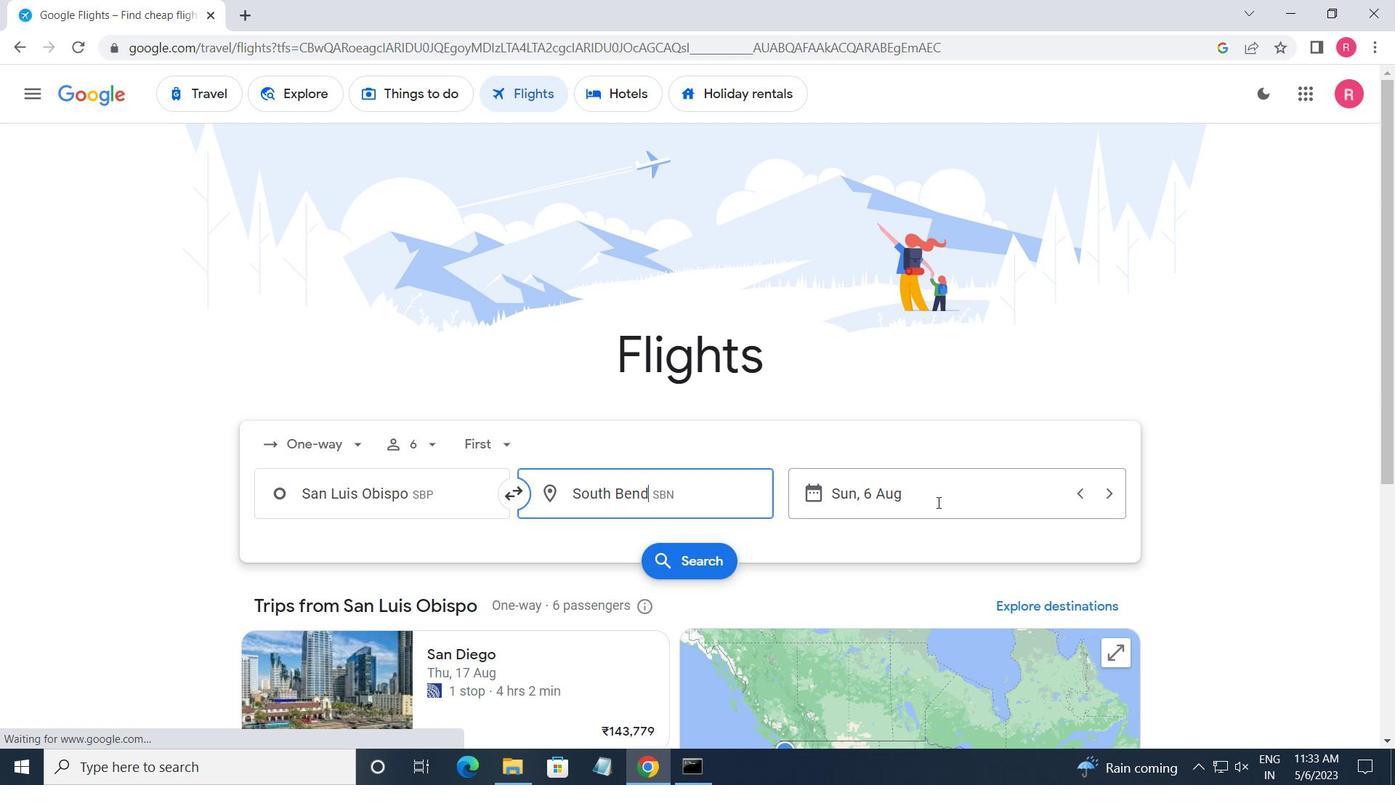 
Action: Mouse moved to (497, 457)
Screenshot: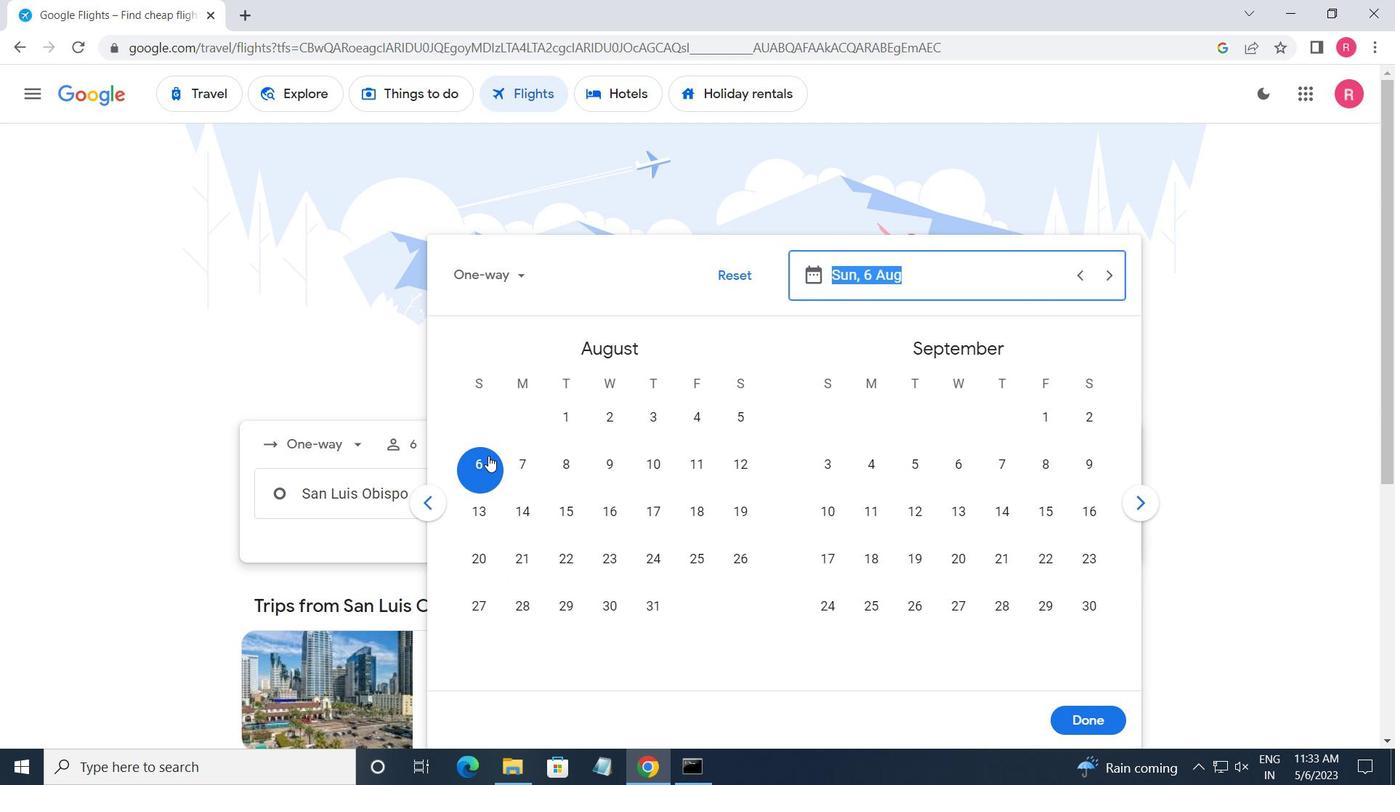 
Action: Mouse pressed left at (497, 457)
Screenshot: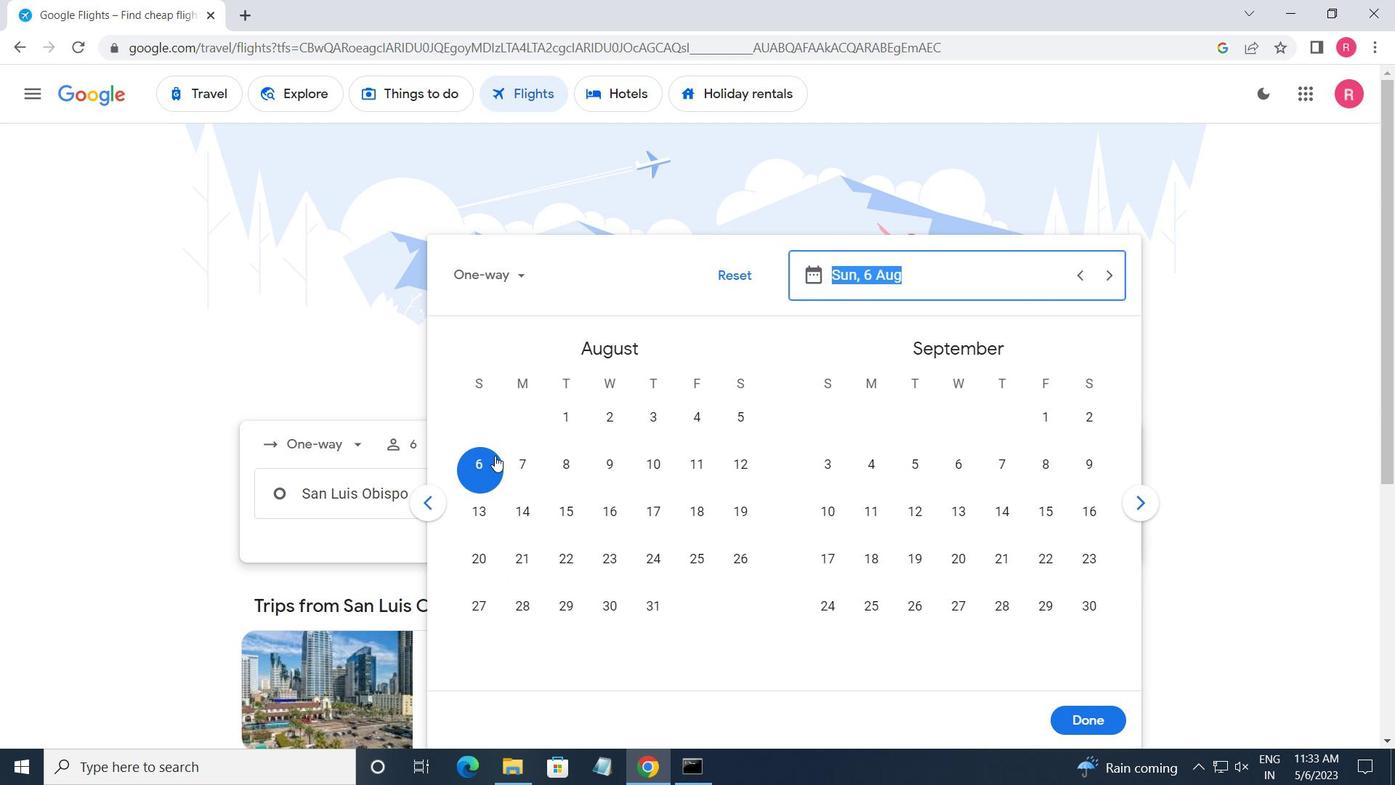 
Action: Mouse moved to (1088, 726)
Screenshot: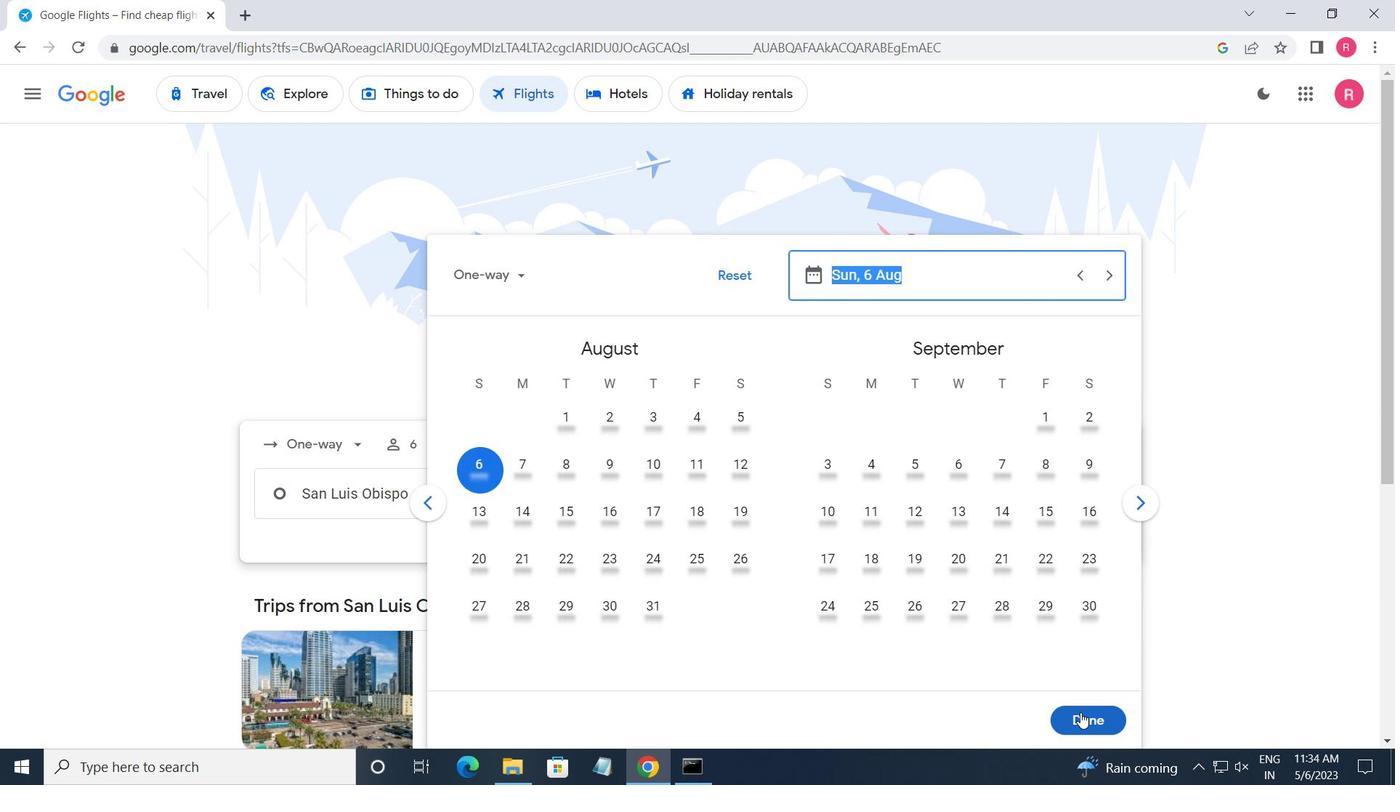
Action: Mouse pressed left at (1088, 726)
Screenshot: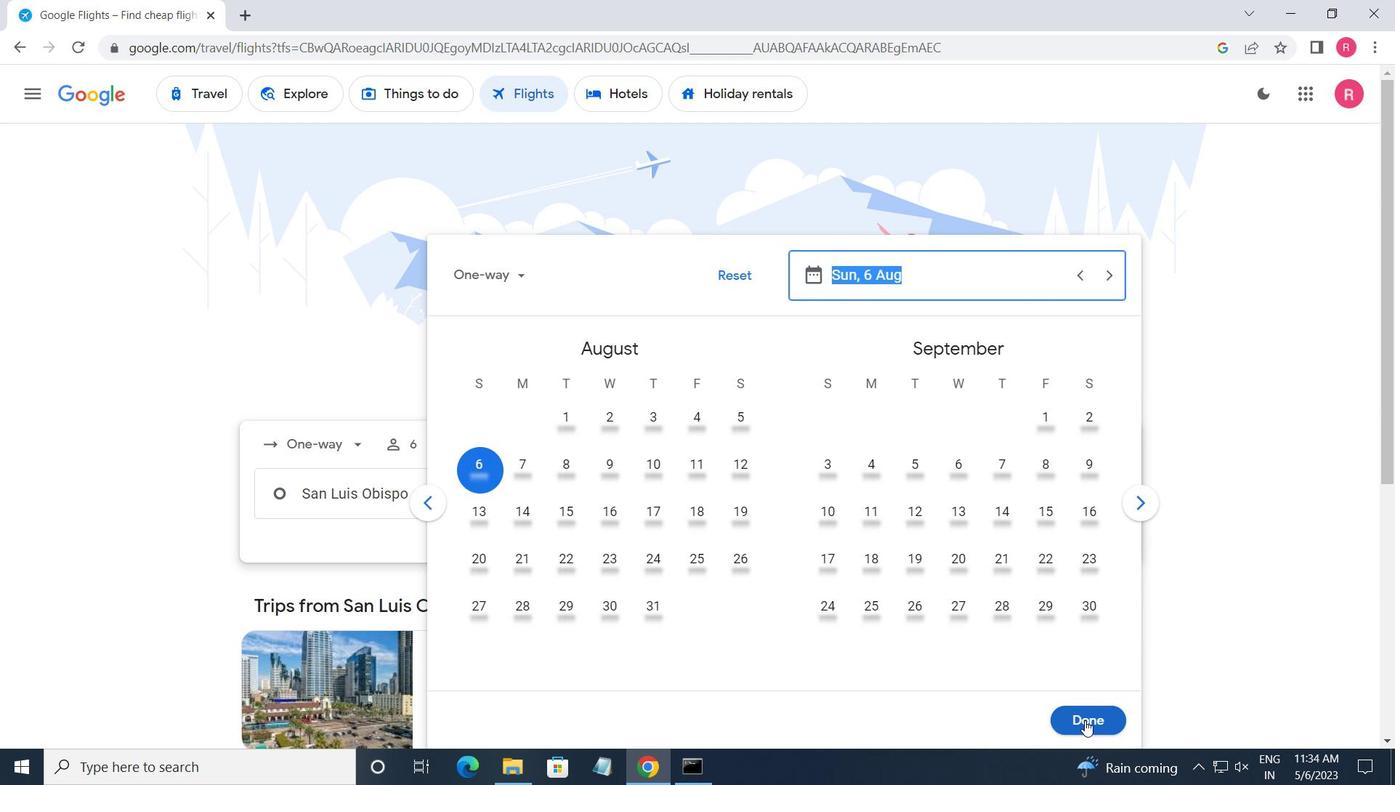 
Action: Mouse moved to (671, 563)
Screenshot: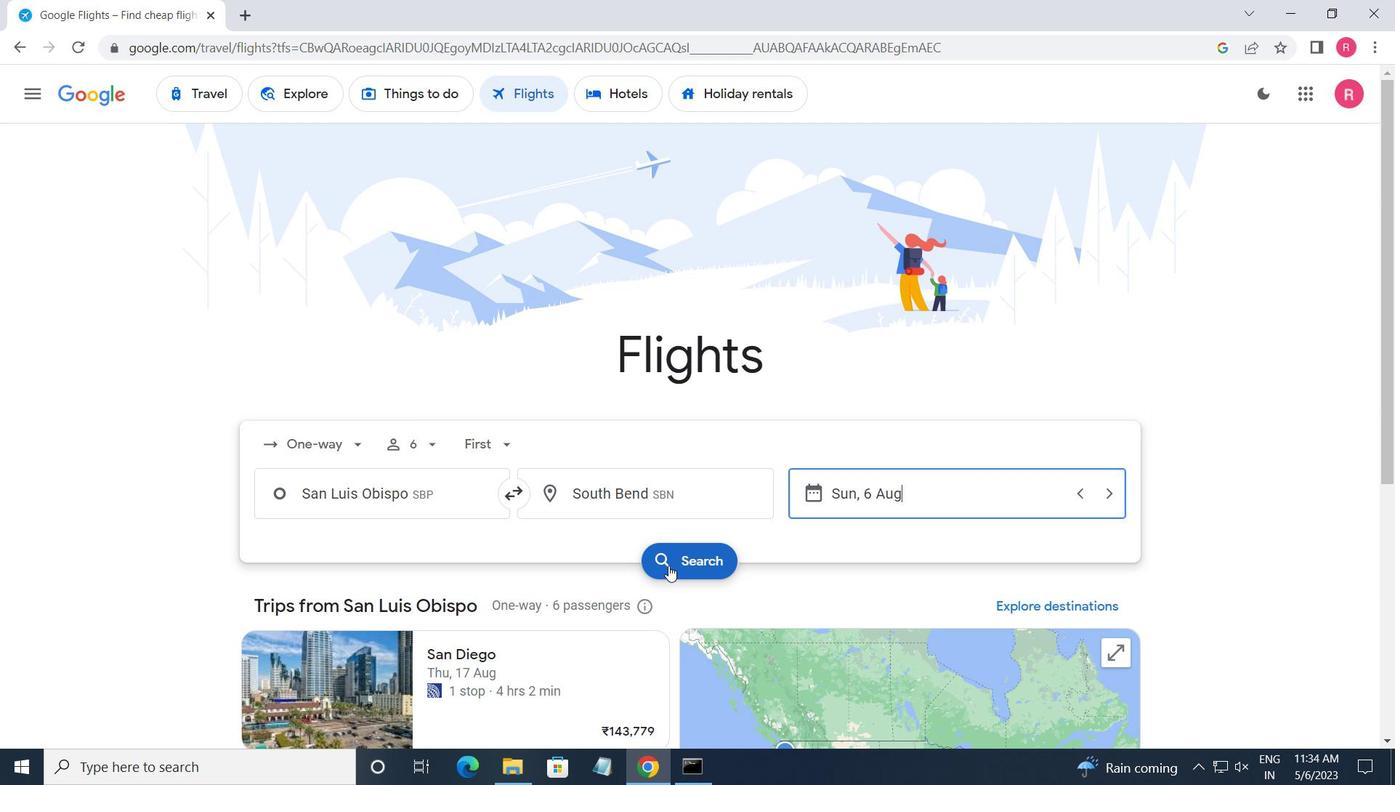
Action: Mouse pressed left at (671, 563)
Screenshot: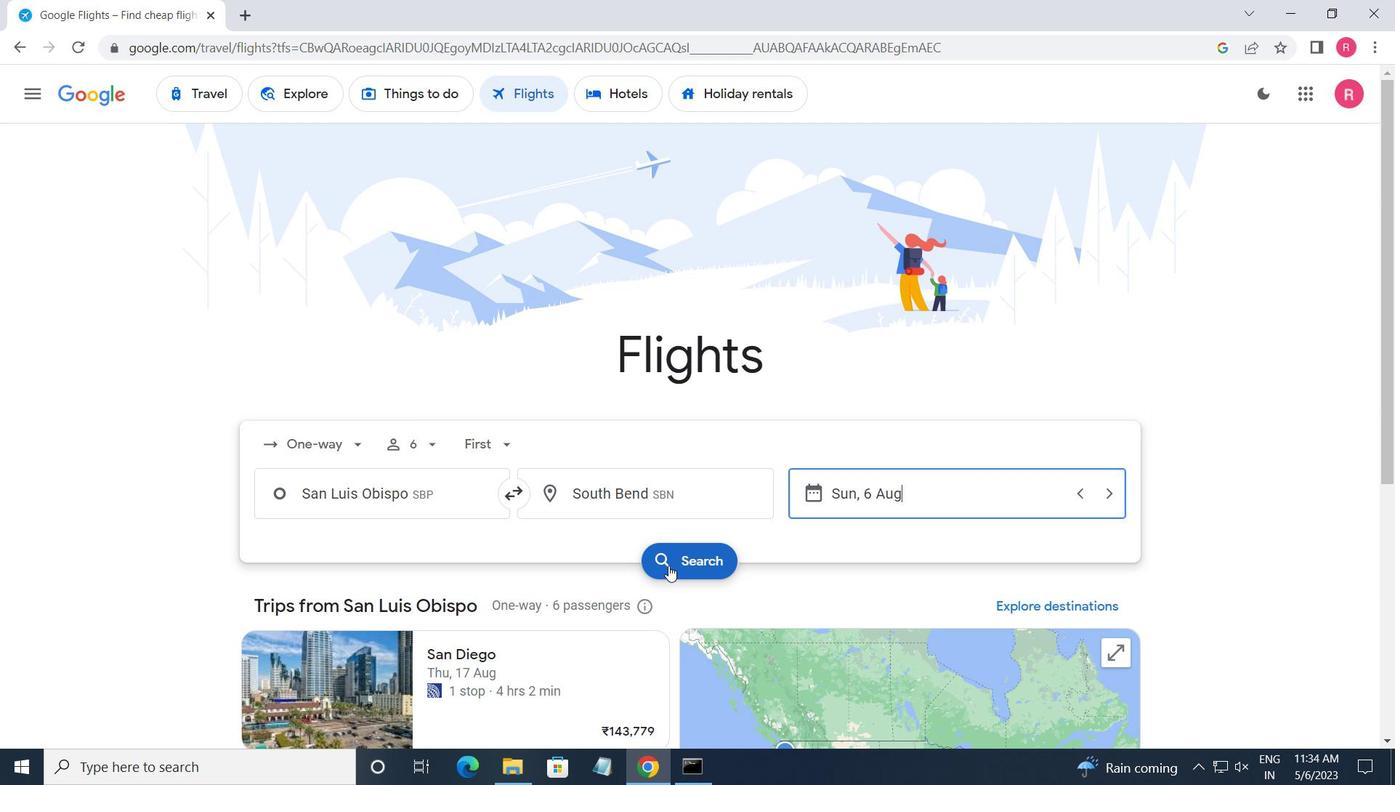 
Action: Mouse moved to (271, 270)
Screenshot: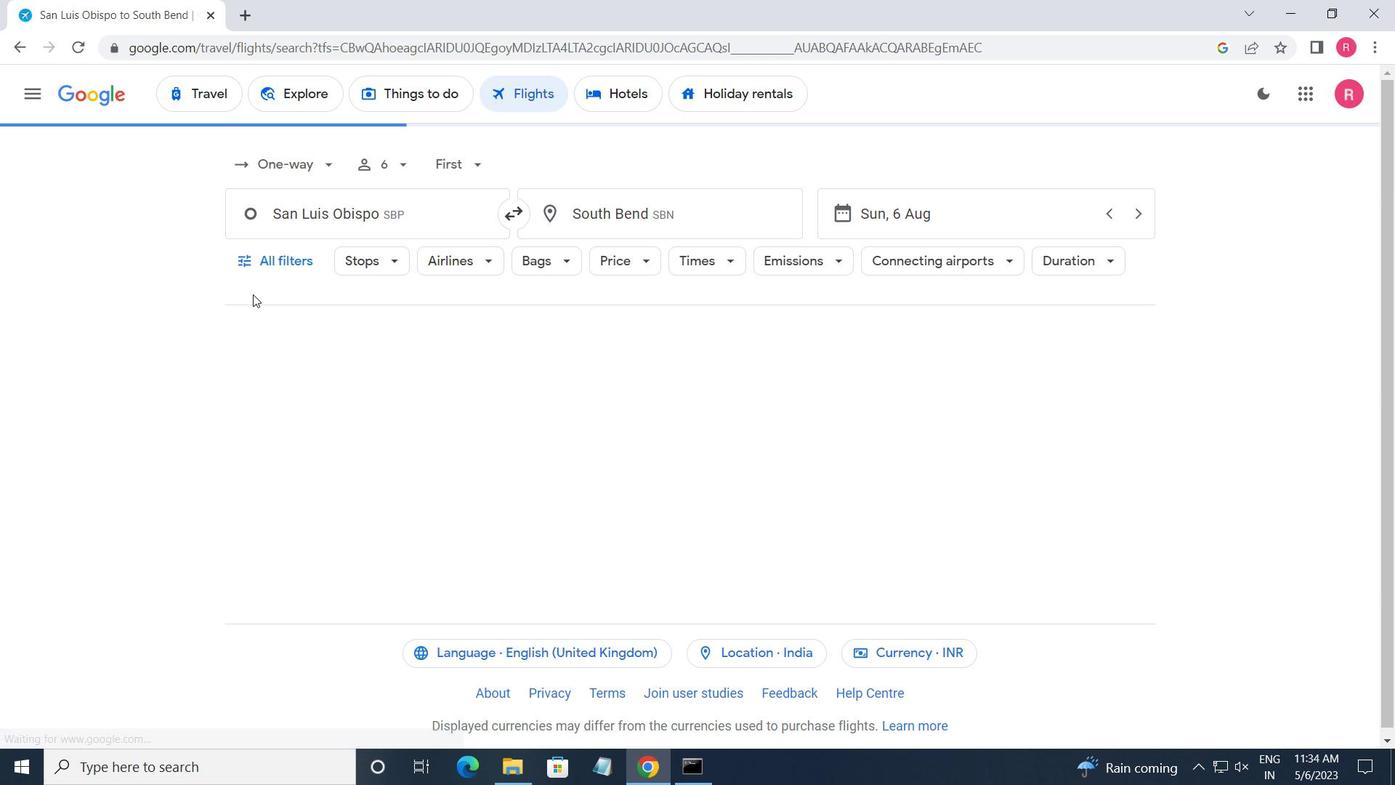 
Action: Mouse pressed left at (271, 270)
Screenshot: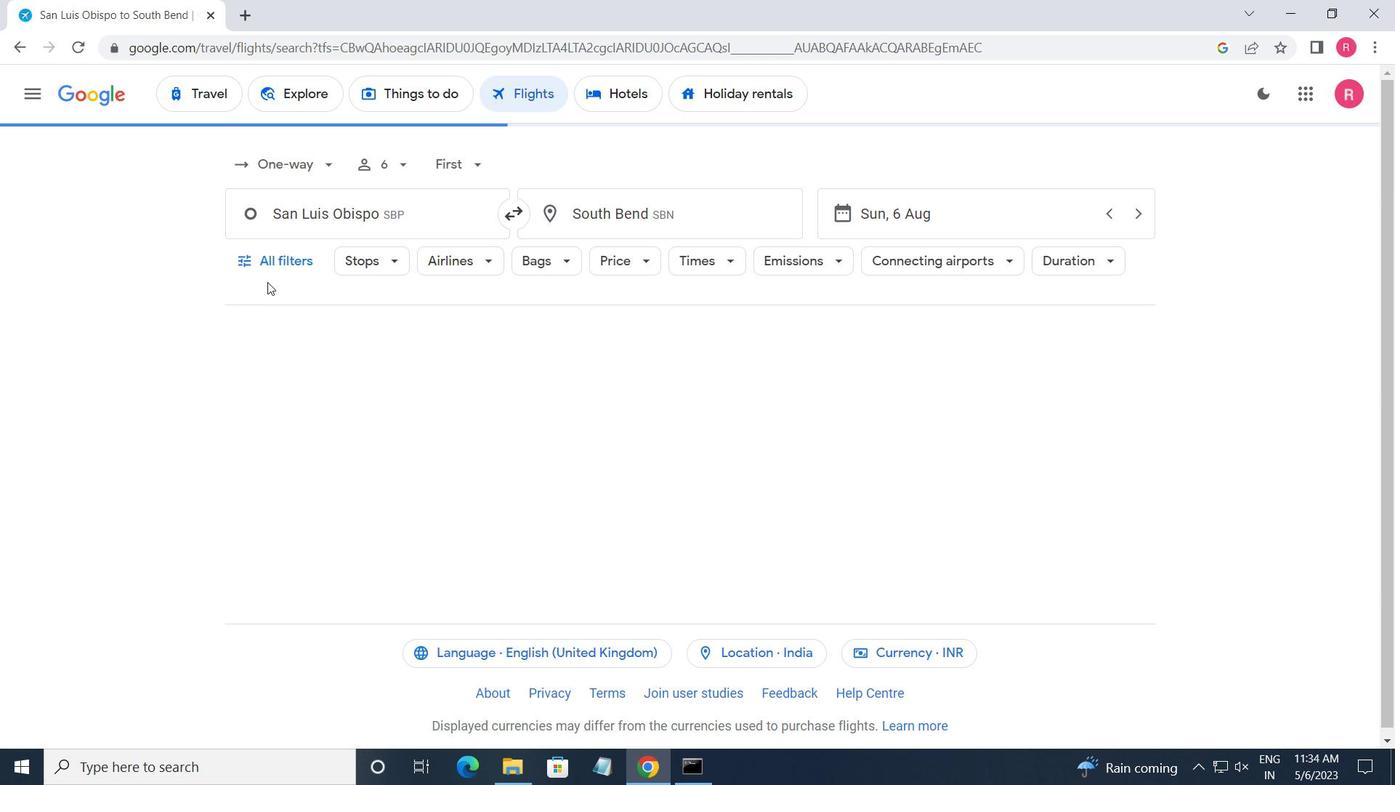 
Action: Mouse moved to (332, 496)
Screenshot: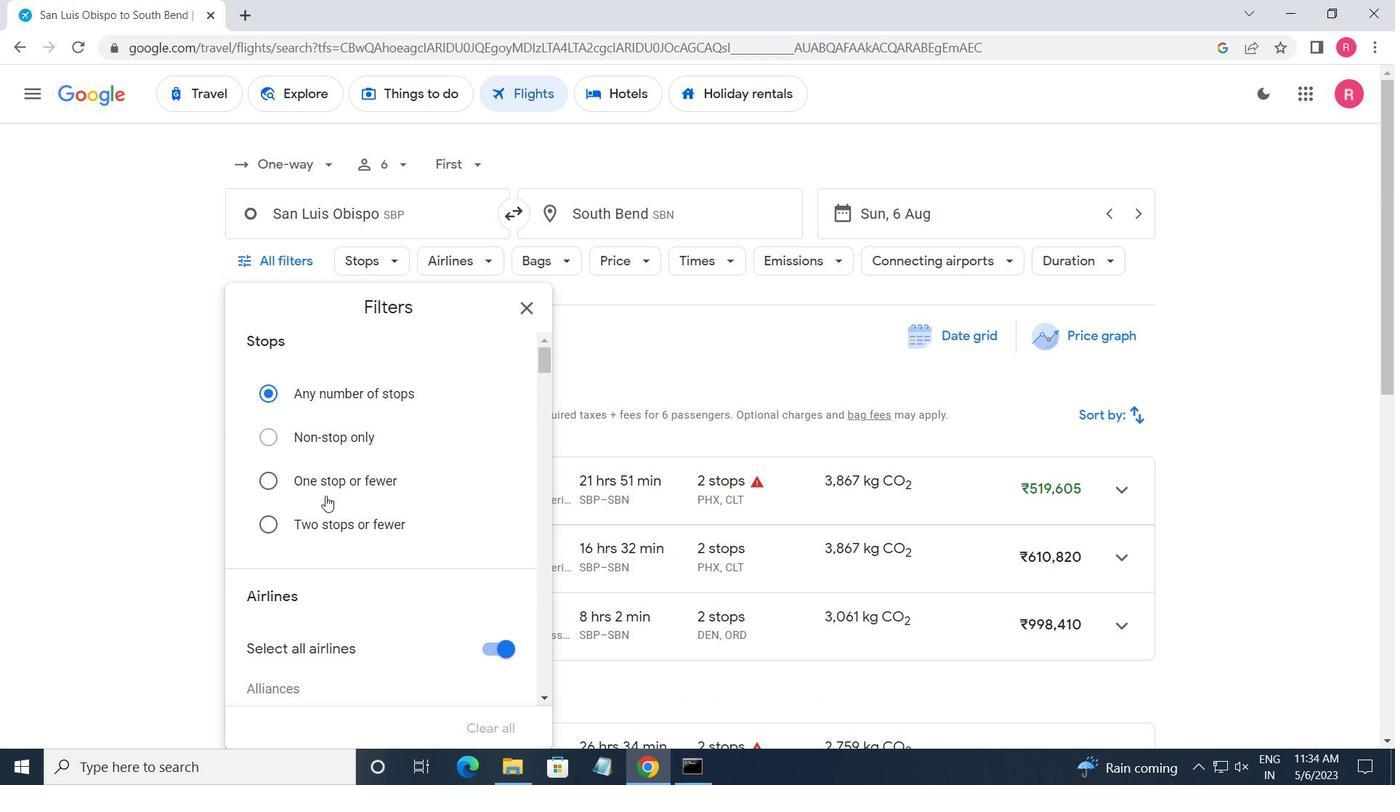 
Action: Mouse scrolled (332, 495) with delta (0, 0)
Screenshot: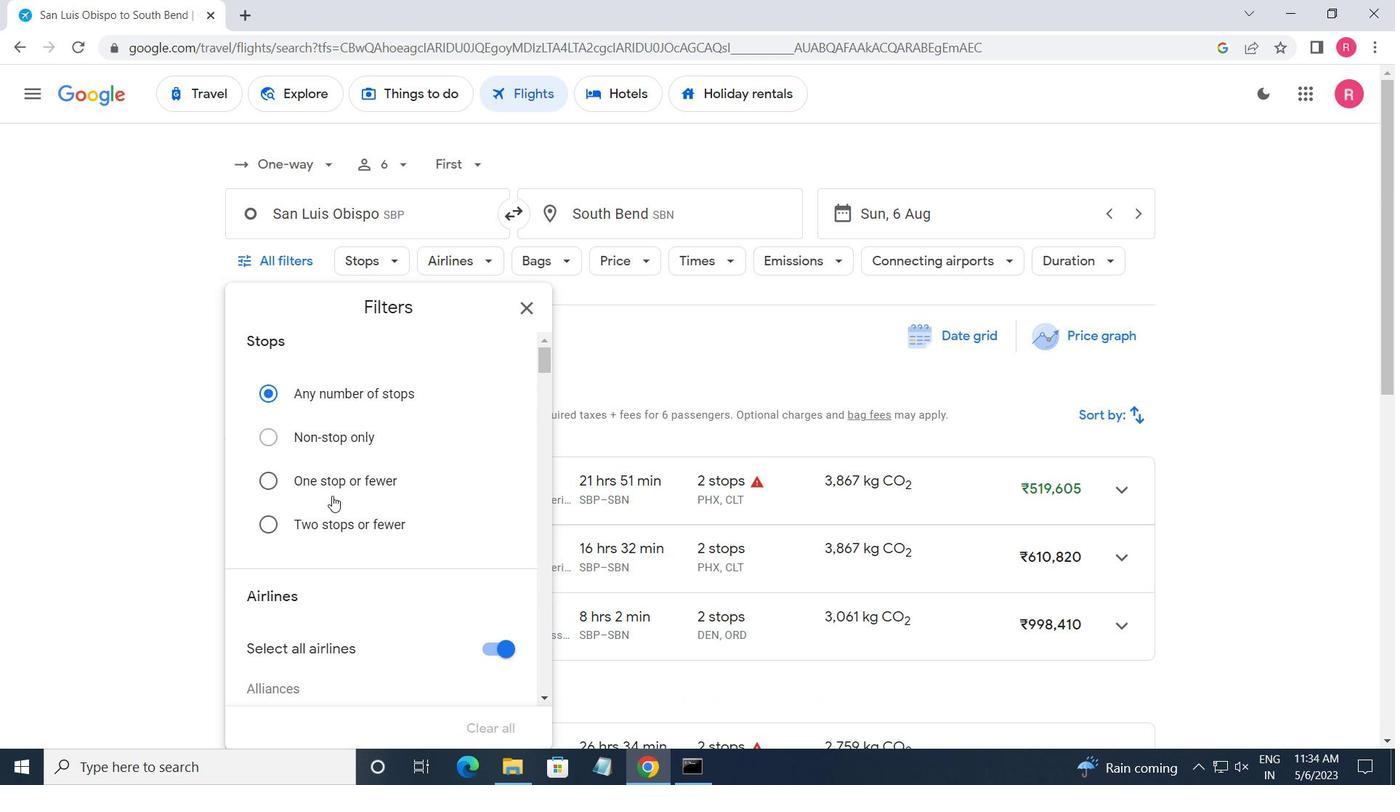 
Action: Mouse scrolled (332, 495) with delta (0, 0)
Screenshot: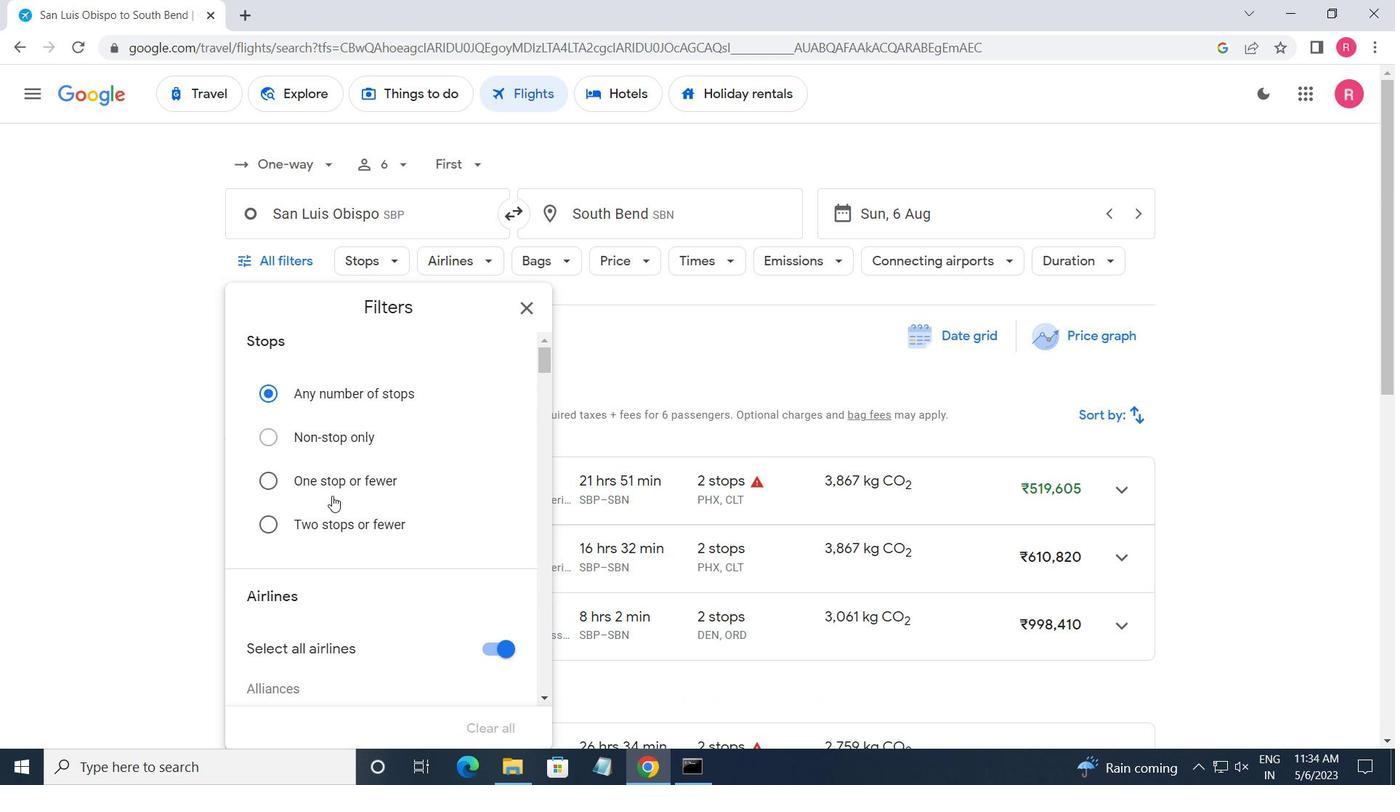 
Action: Mouse scrolled (332, 495) with delta (0, 0)
Screenshot: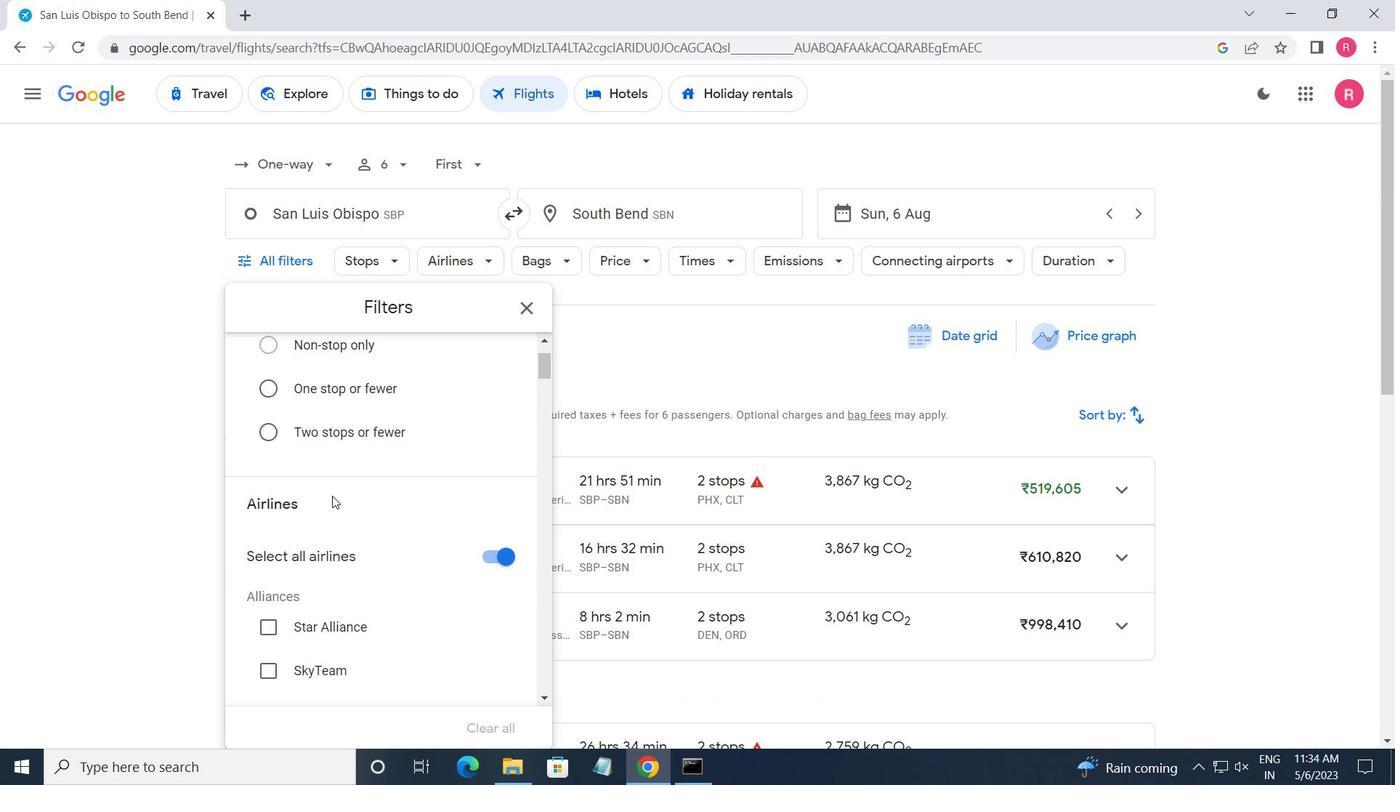 
Action: Mouse moved to (333, 497)
Screenshot: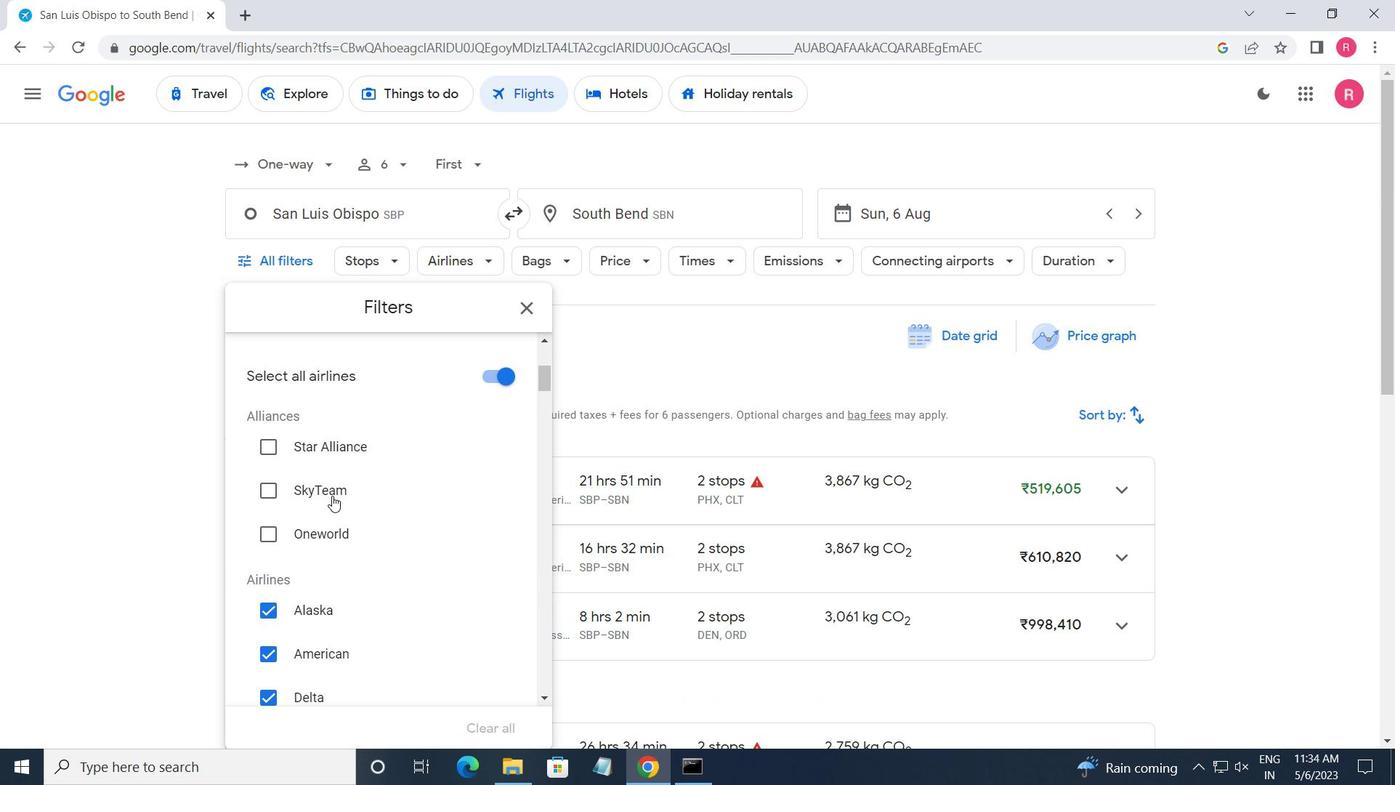 
Action: Mouse scrolled (333, 496) with delta (0, 0)
Screenshot: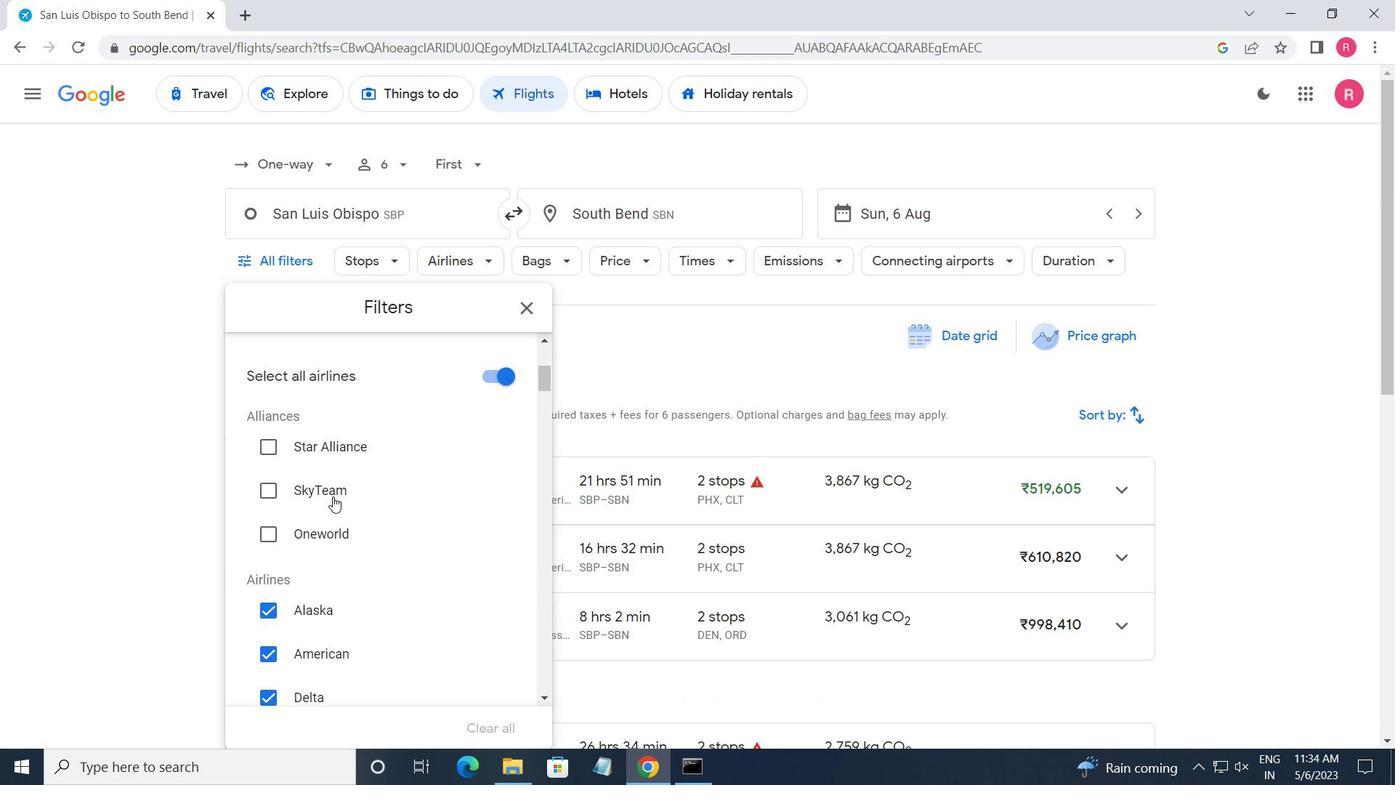 
Action: Mouse scrolled (333, 496) with delta (0, 0)
Screenshot: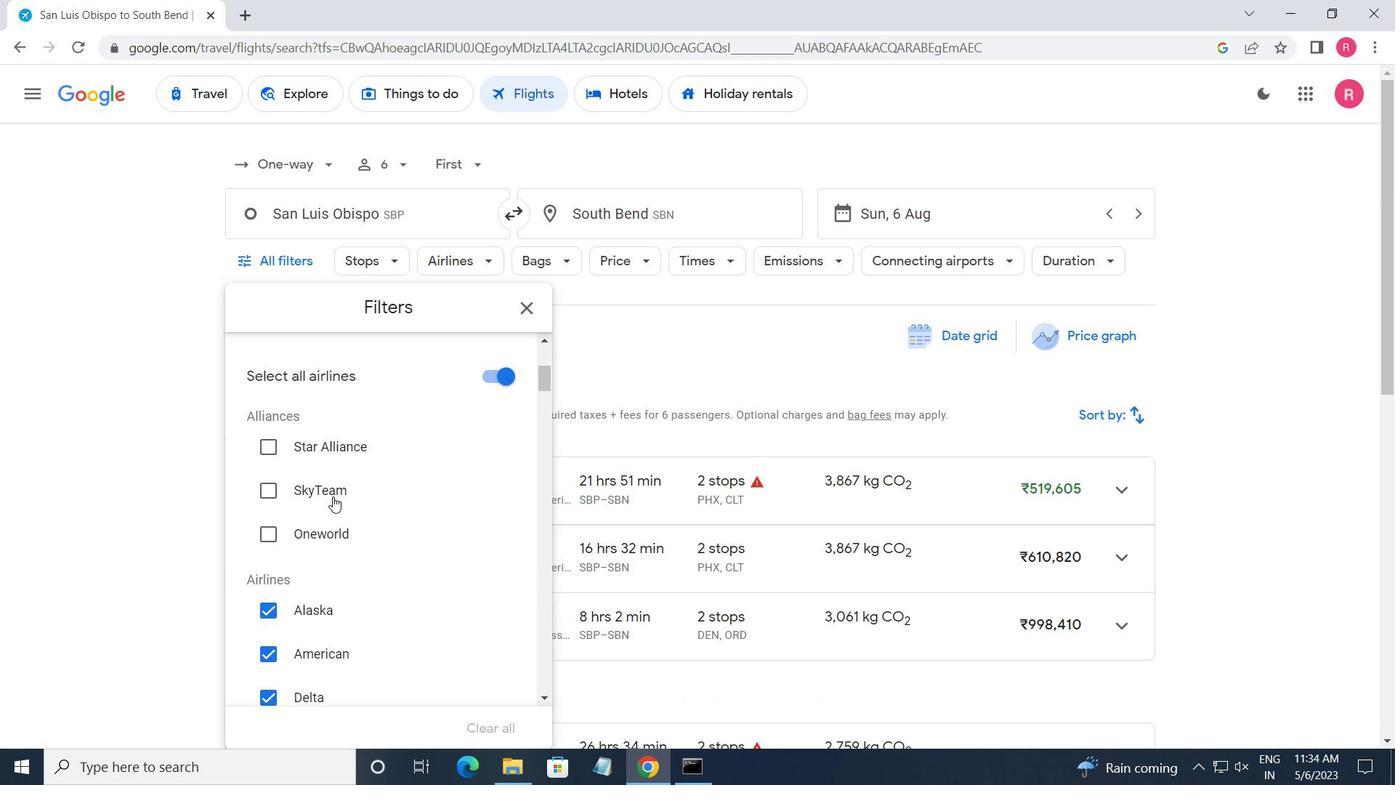 
Action: Mouse scrolled (333, 496) with delta (0, 0)
Screenshot: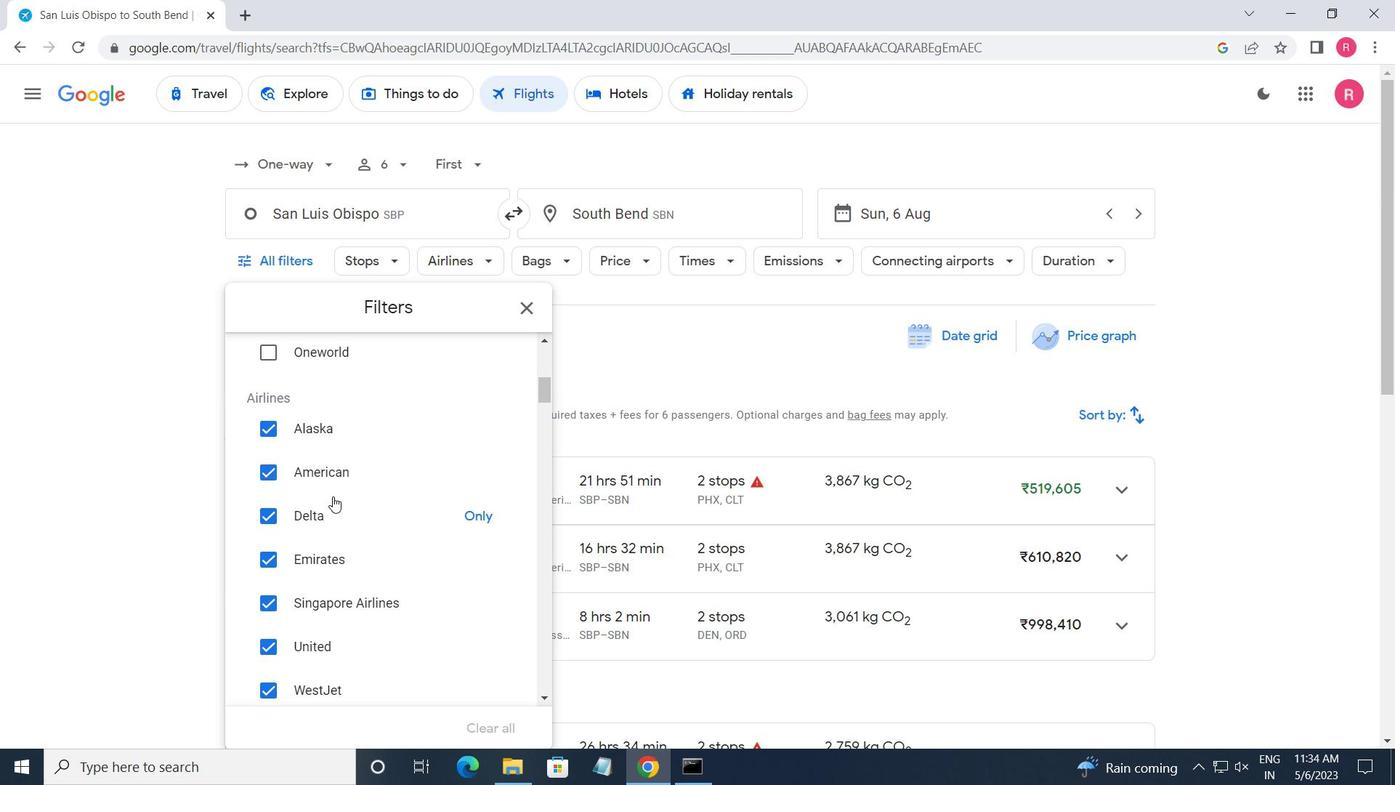 
Action: Mouse scrolled (333, 496) with delta (0, 0)
Screenshot: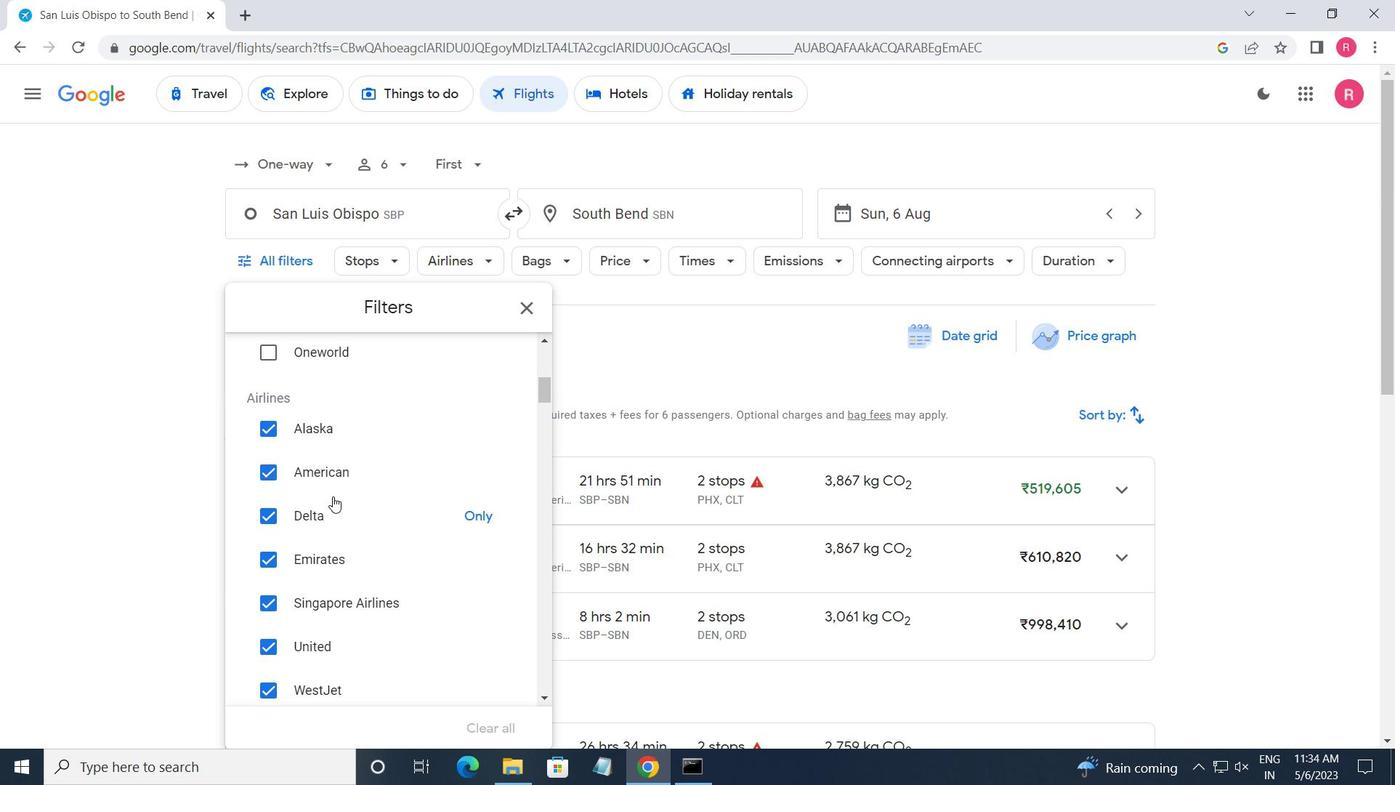 
Action: Mouse scrolled (333, 496) with delta (0, 0)
Screenshot: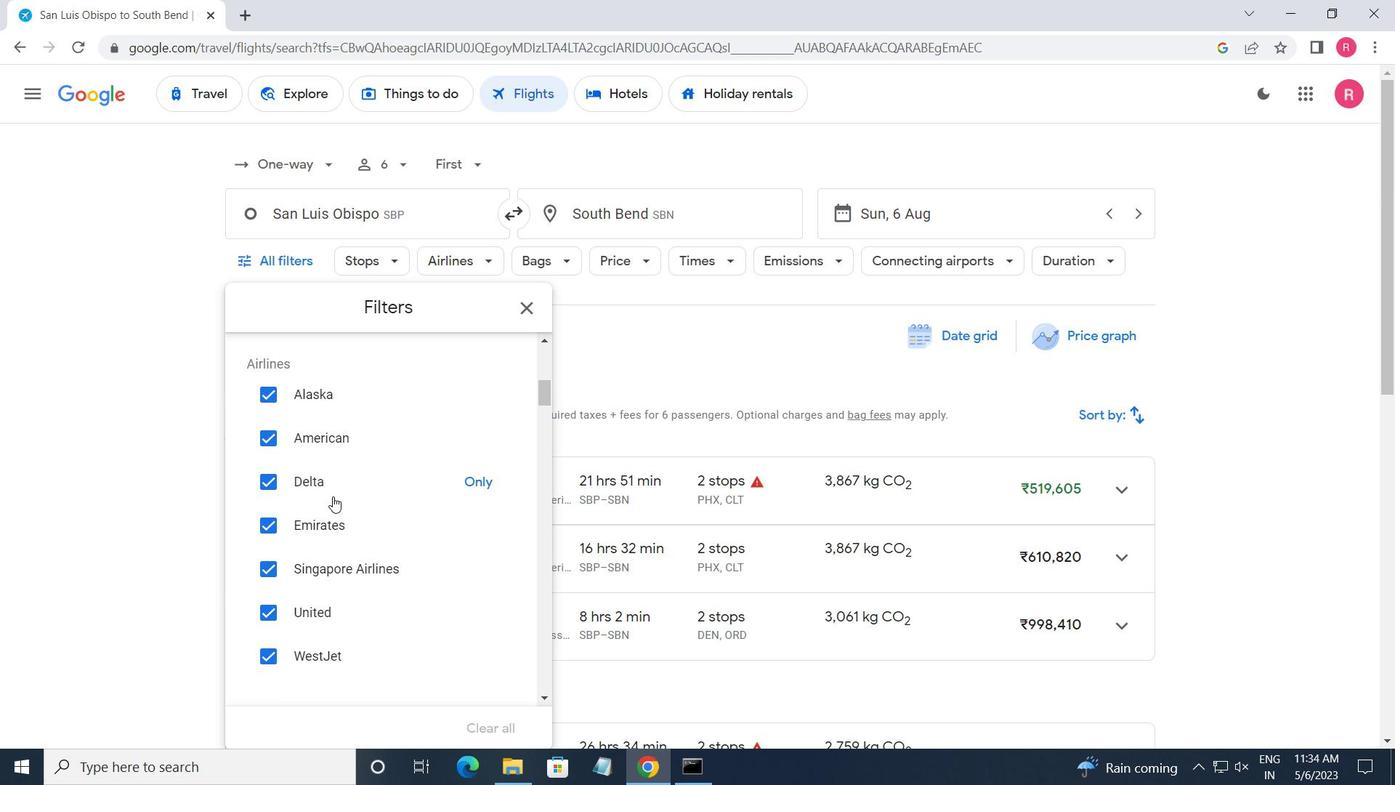 
Action: Mouse scrolled (333, 496) with delta (0, 0)
Screenshot: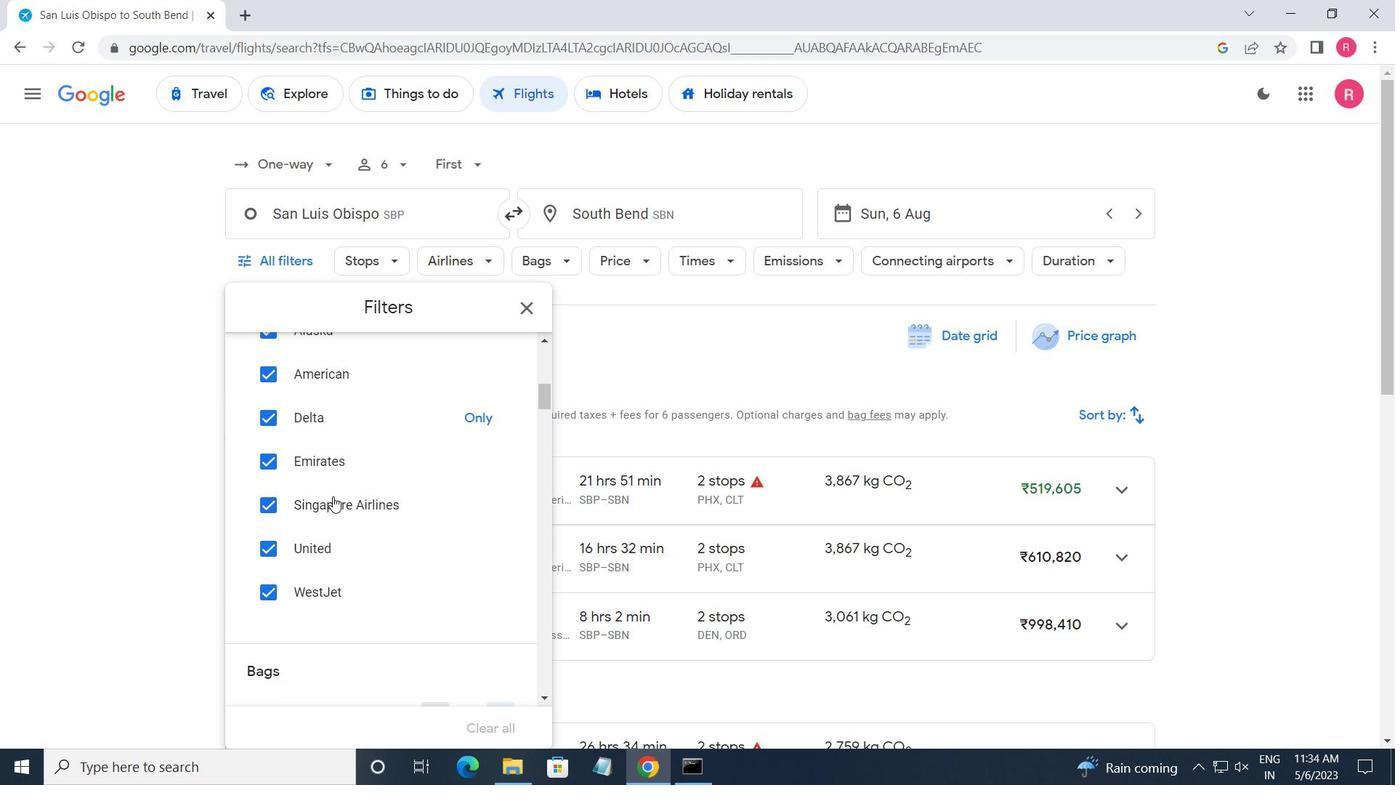 
Action: Mouse scrolled (333, 496) with delta (0, 0)
Screenshot: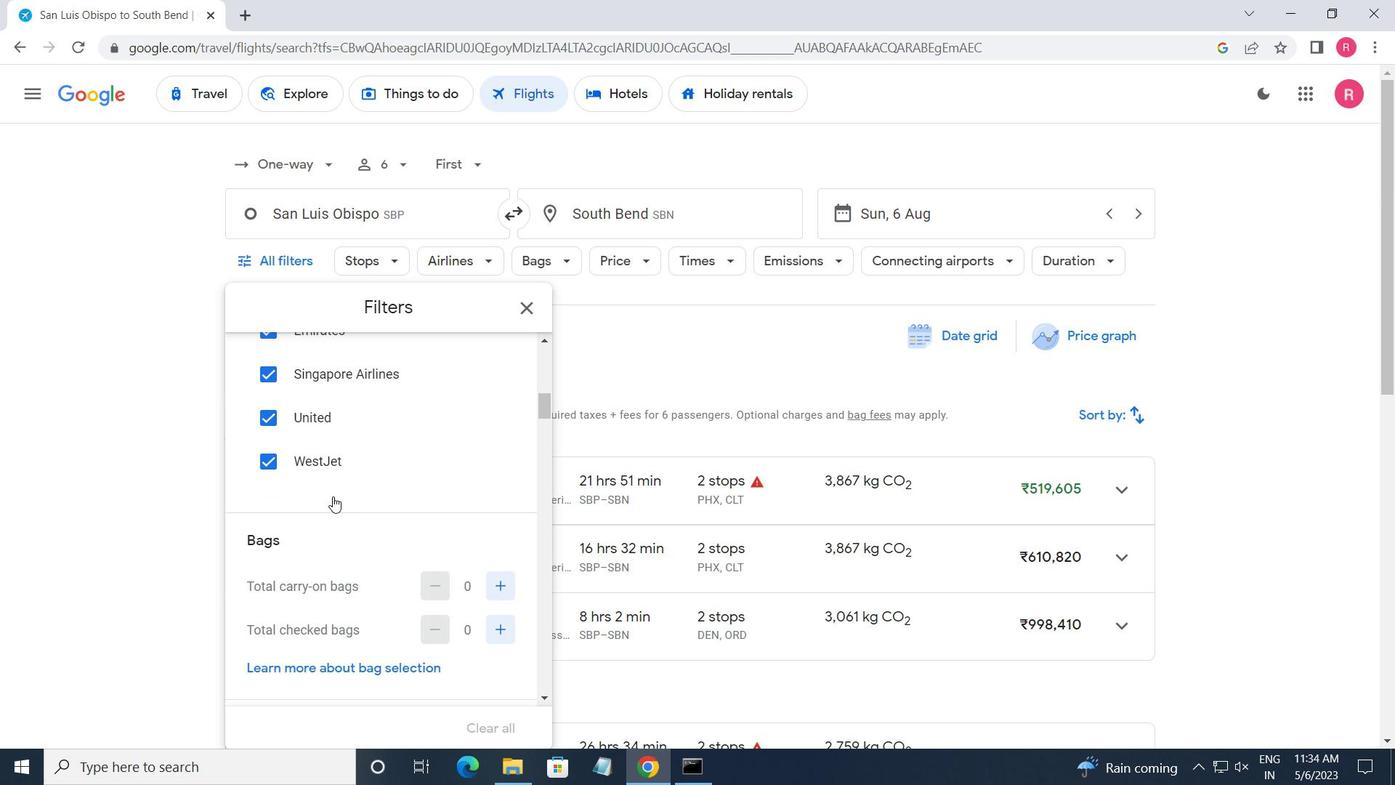 
Action: Mouse moved to (491, 404)
Screenshot: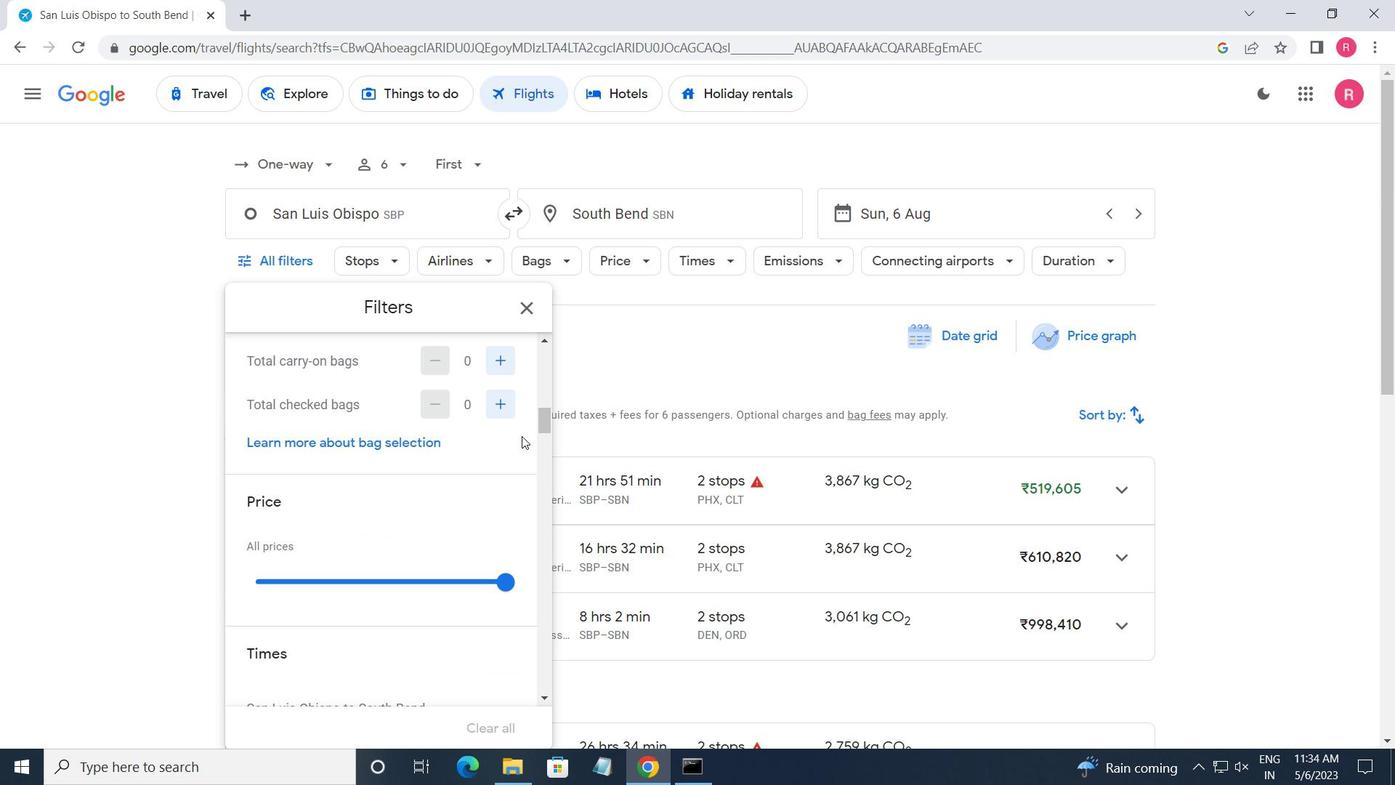 
Action: Mouse pressed left at (491, 404)
Screenshot: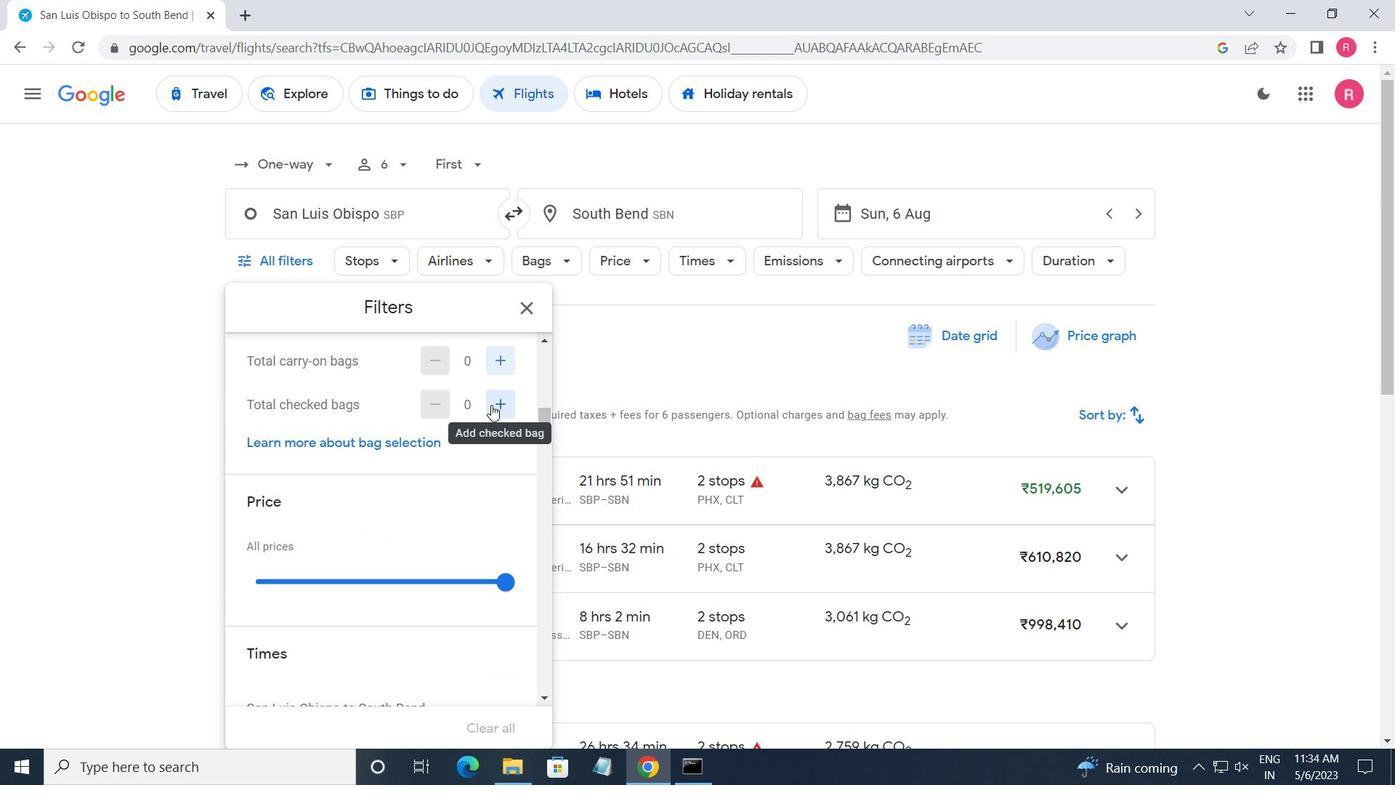 
Action: Mouse moved to (535, 468)
Screenshot: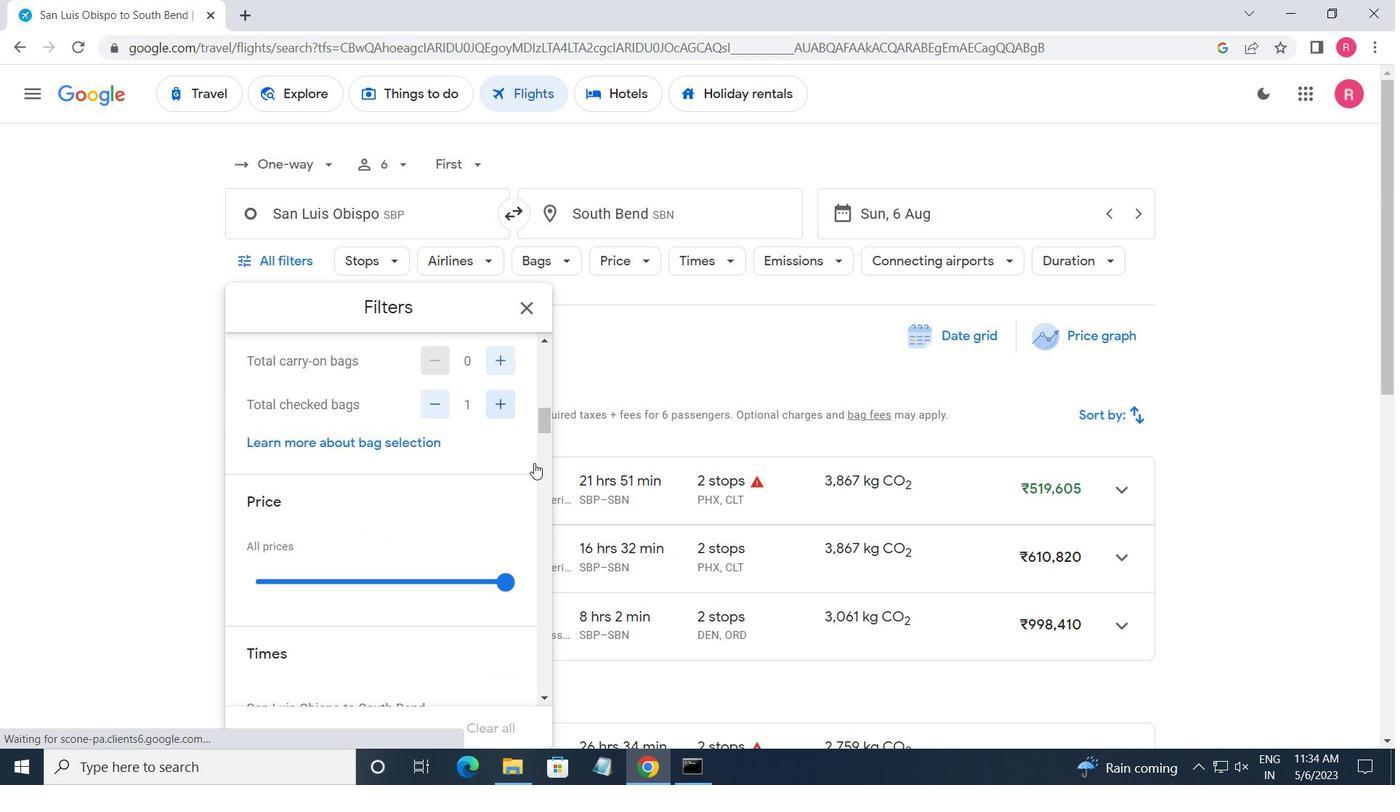 
Action: Mouse scrolled (535, 467) with delta (0, 0)
Screenshot: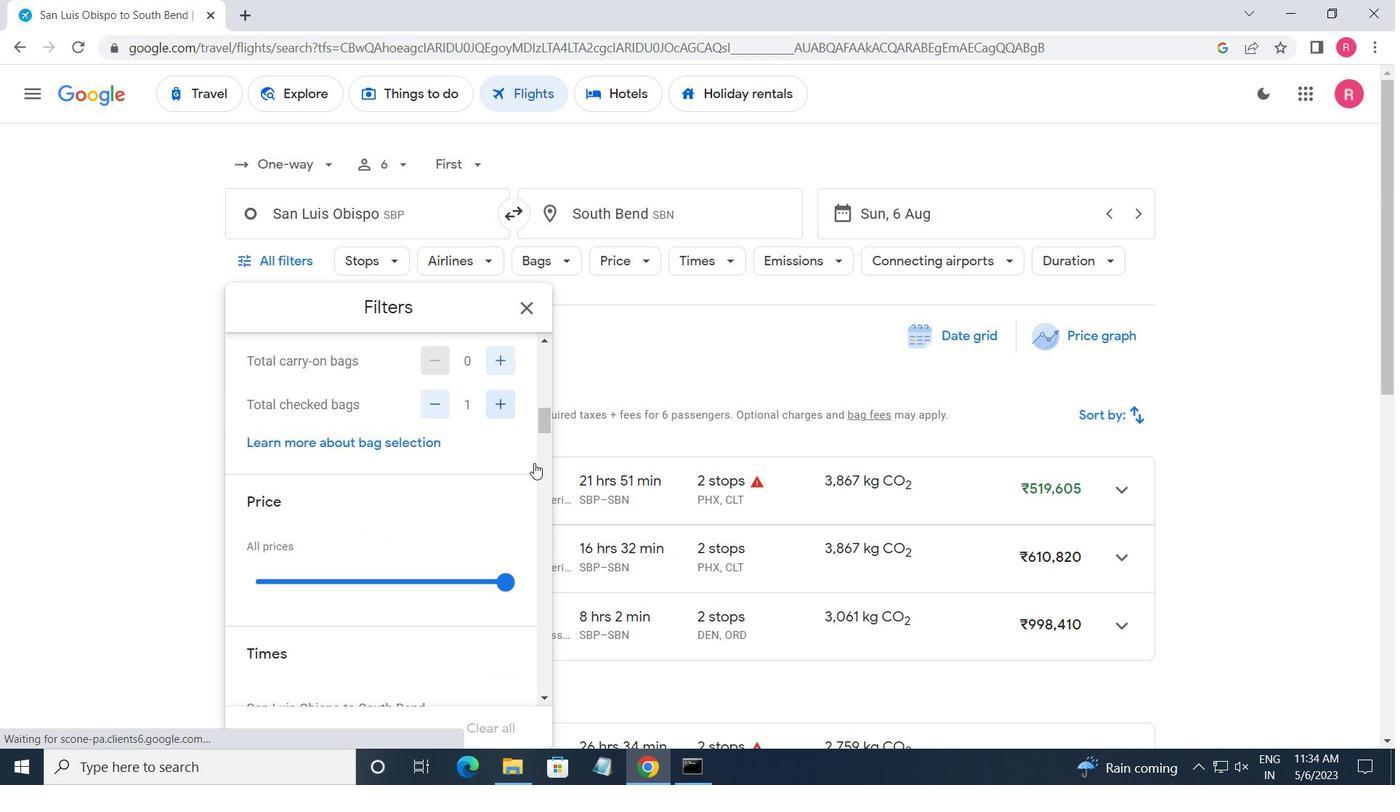 
Action: Mouse moved to (535, 470)
Screenshot: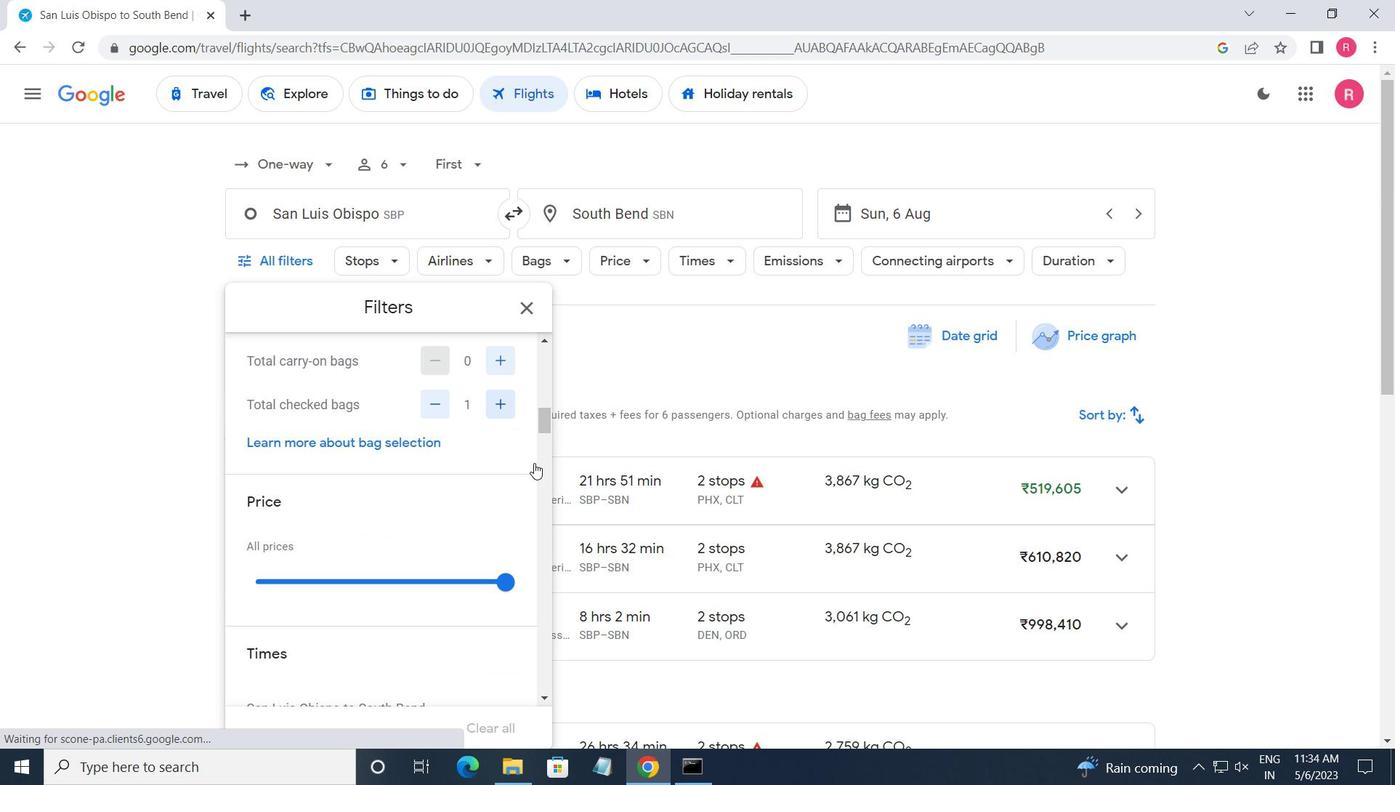 
Action: Mouse scrolled (535, 469) with delta (0, 0)
Screenshot: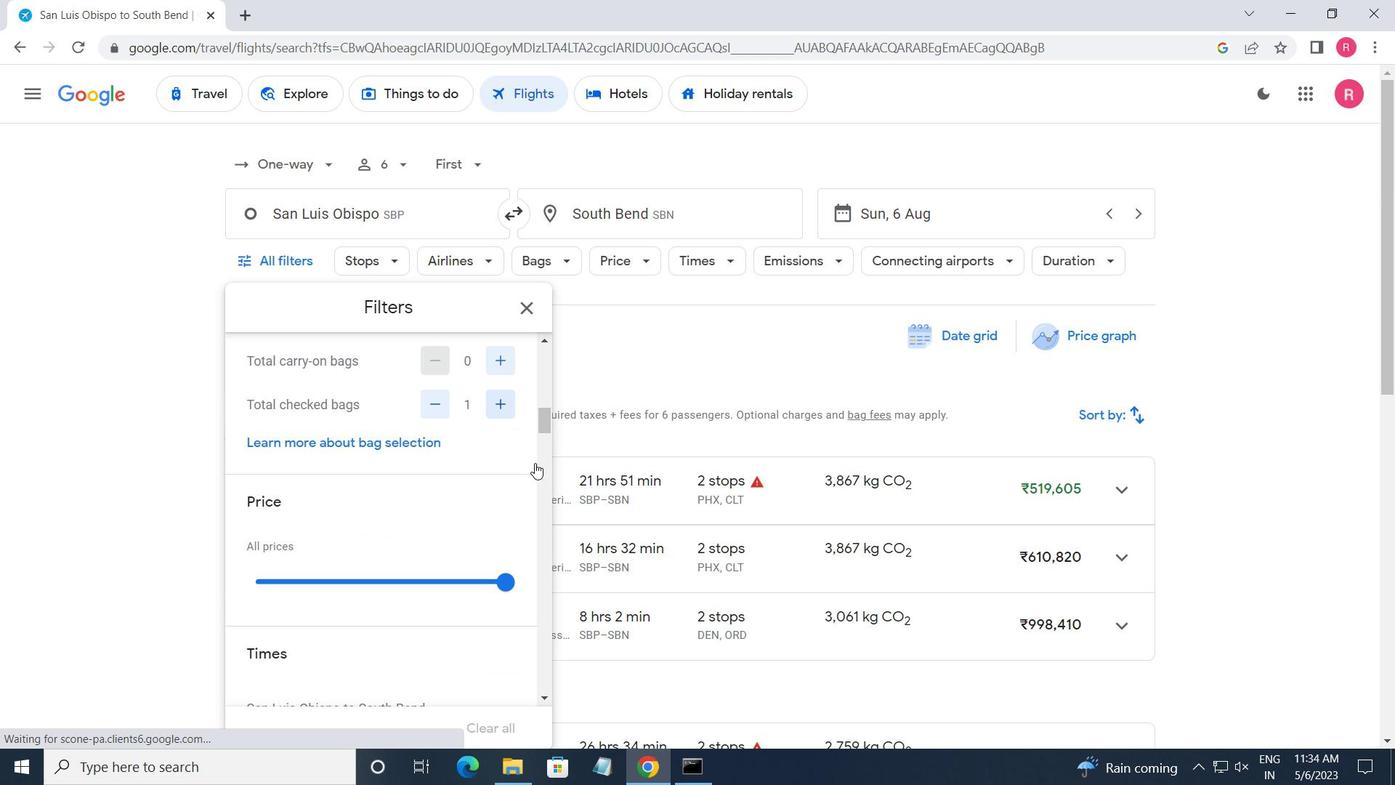 
Action: Mouse moved to (533, 472)
Screenshot: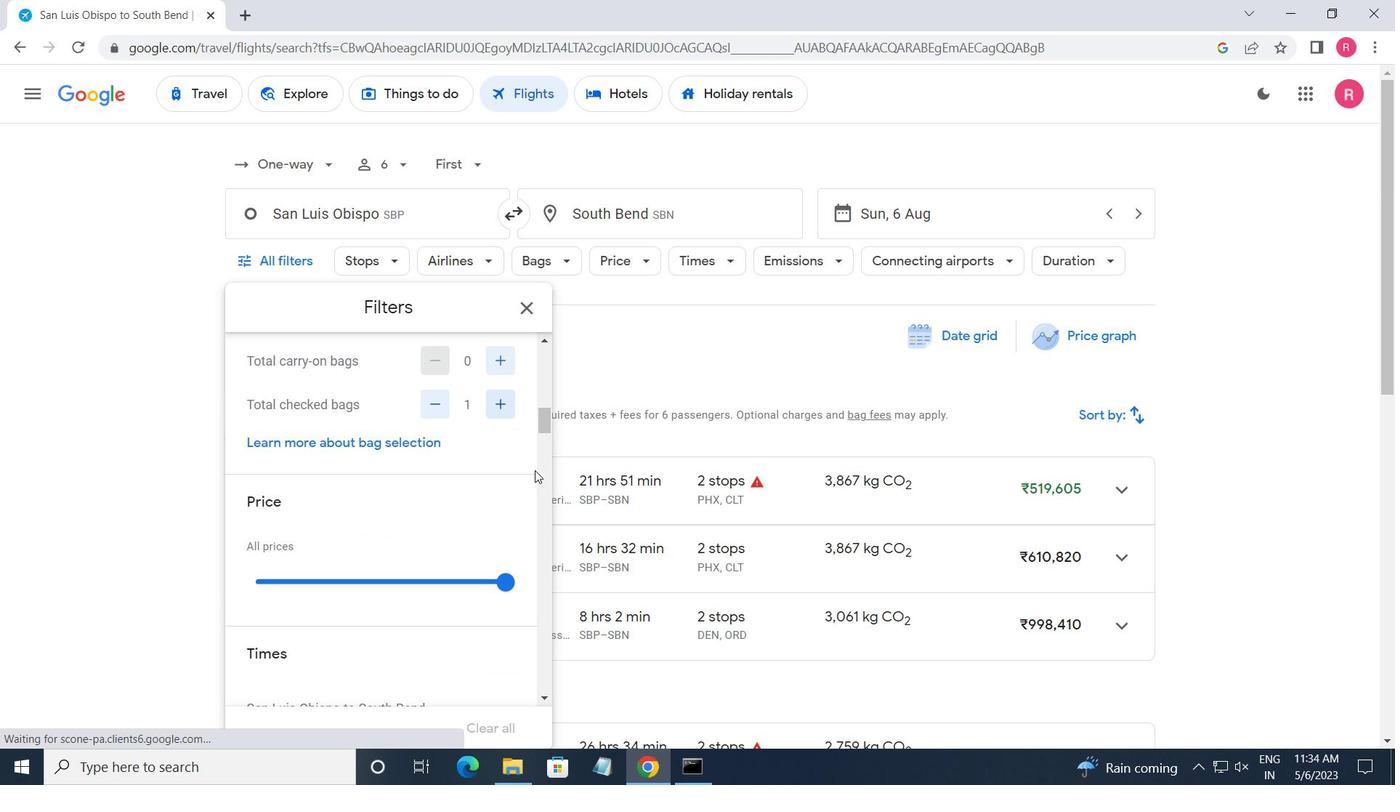 
Action: Mouse scrolled (533, 471) with delta (0, 0)
Screenshot: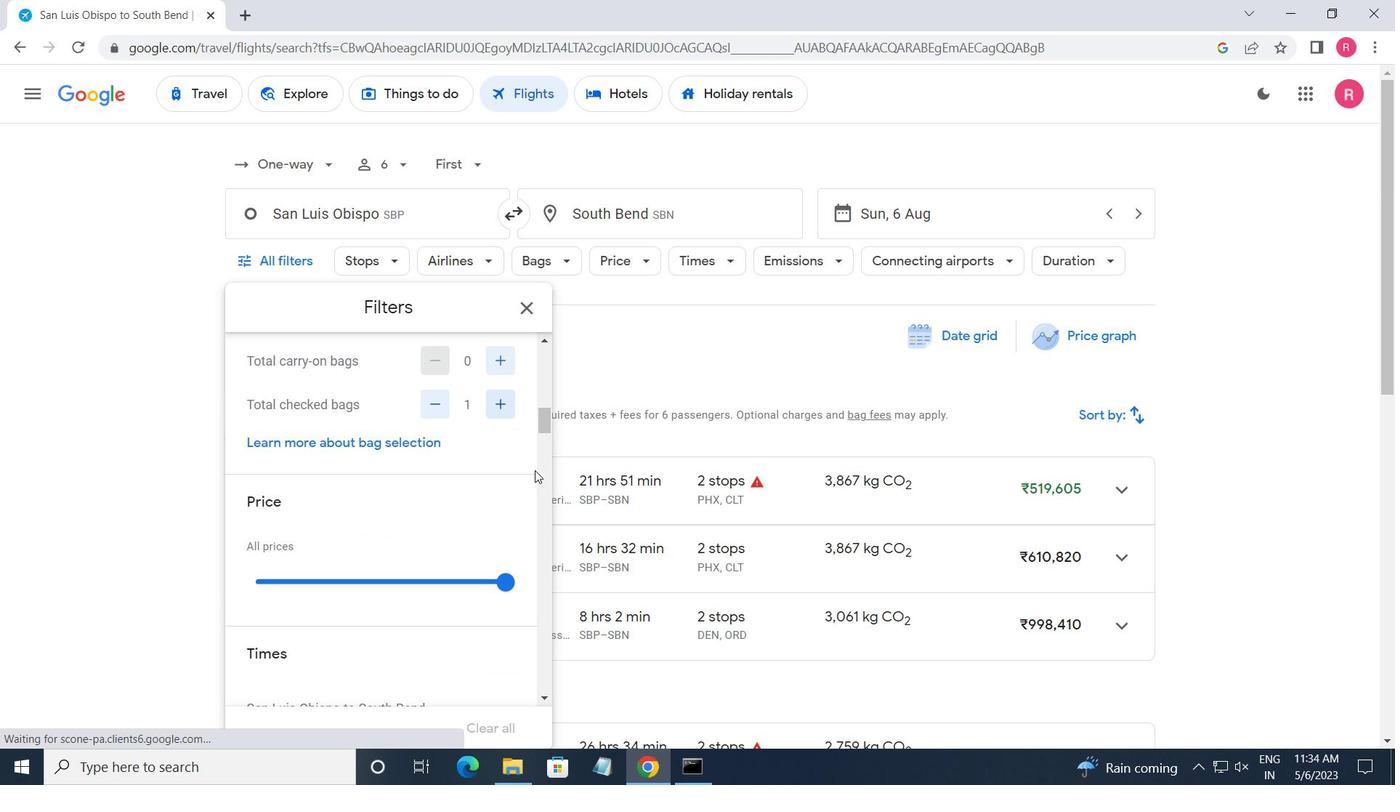 
Action: Mouse moved to (496, 388)
Screenshot: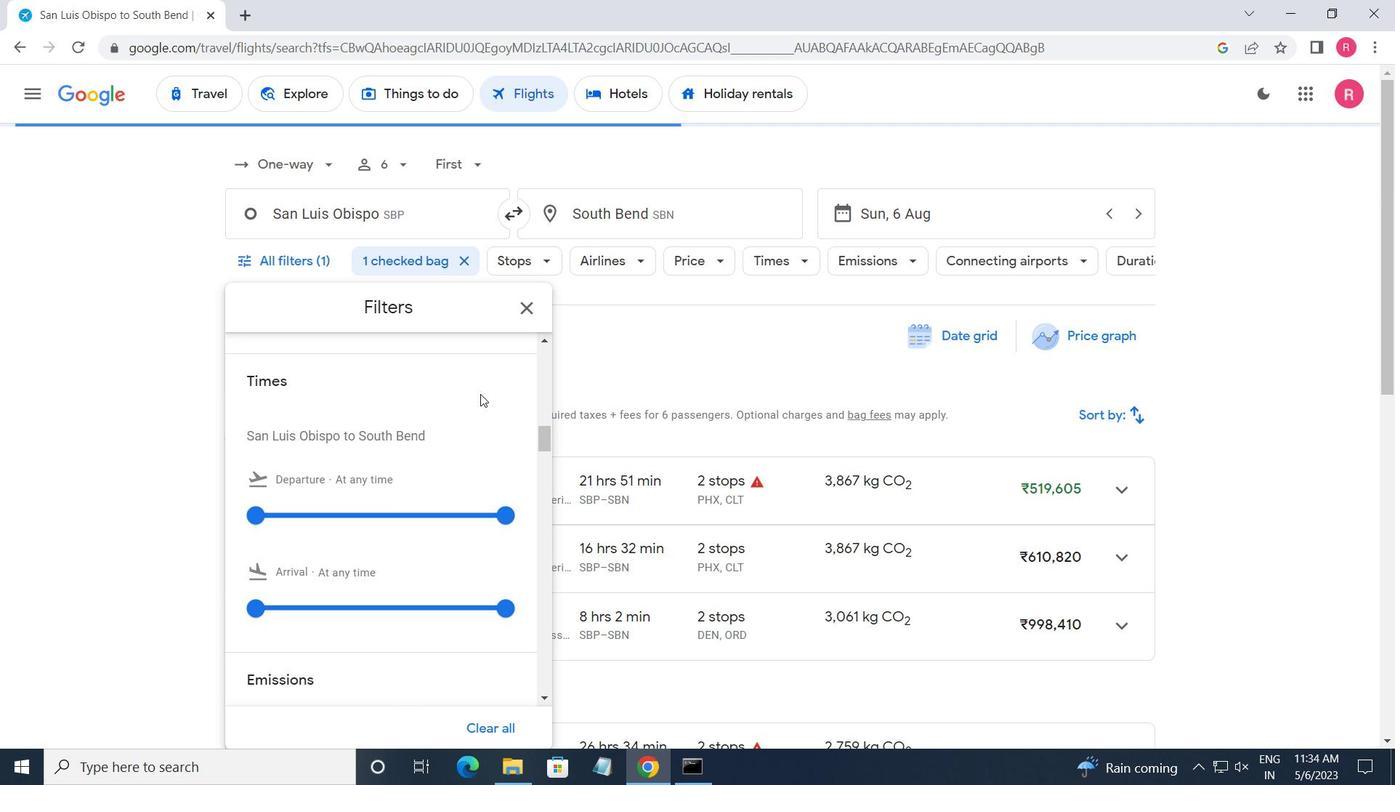
Action: Mouse scrolled (496, 389) with delta (0, 0)
Screenshot: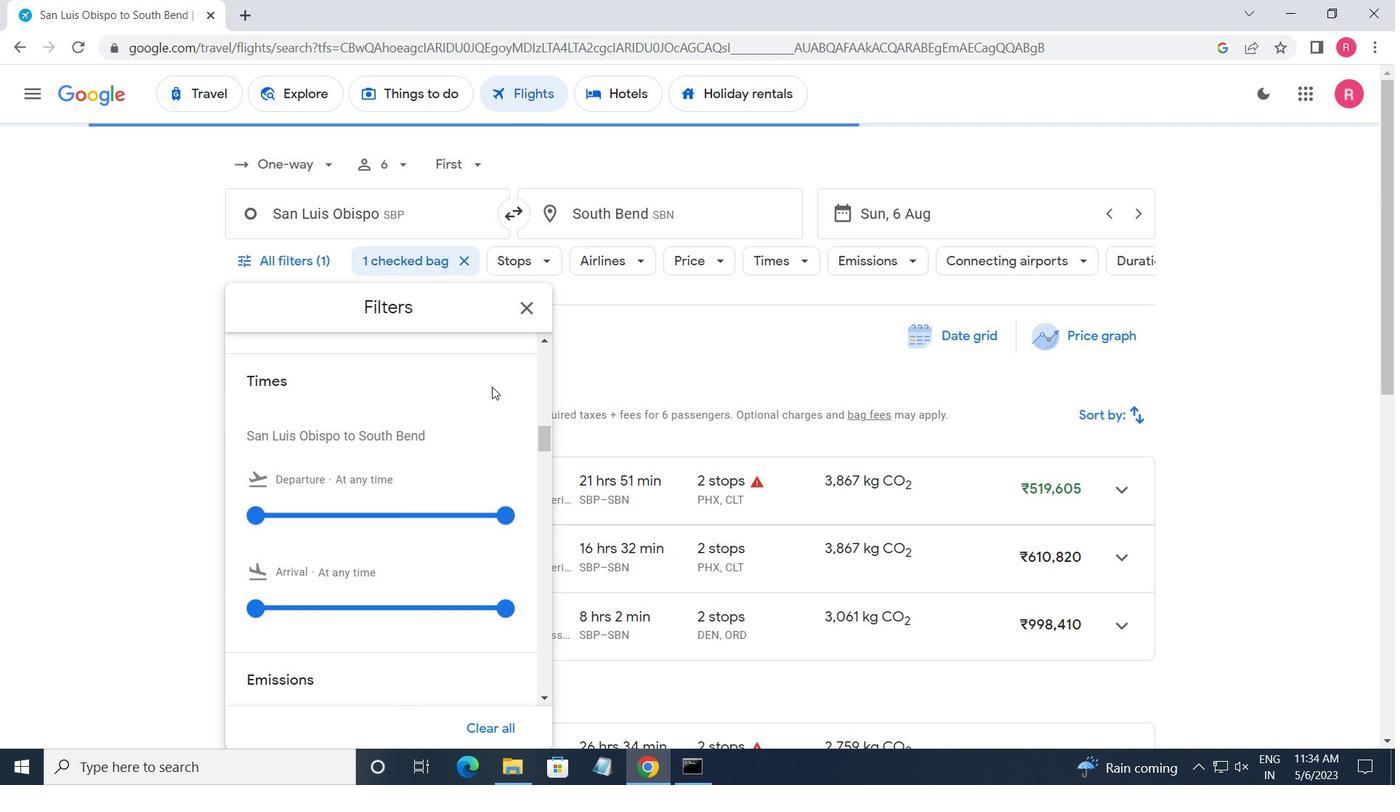 
Action: Mouse scrolled (496, 389) with delta (0, 0)
Screenshot: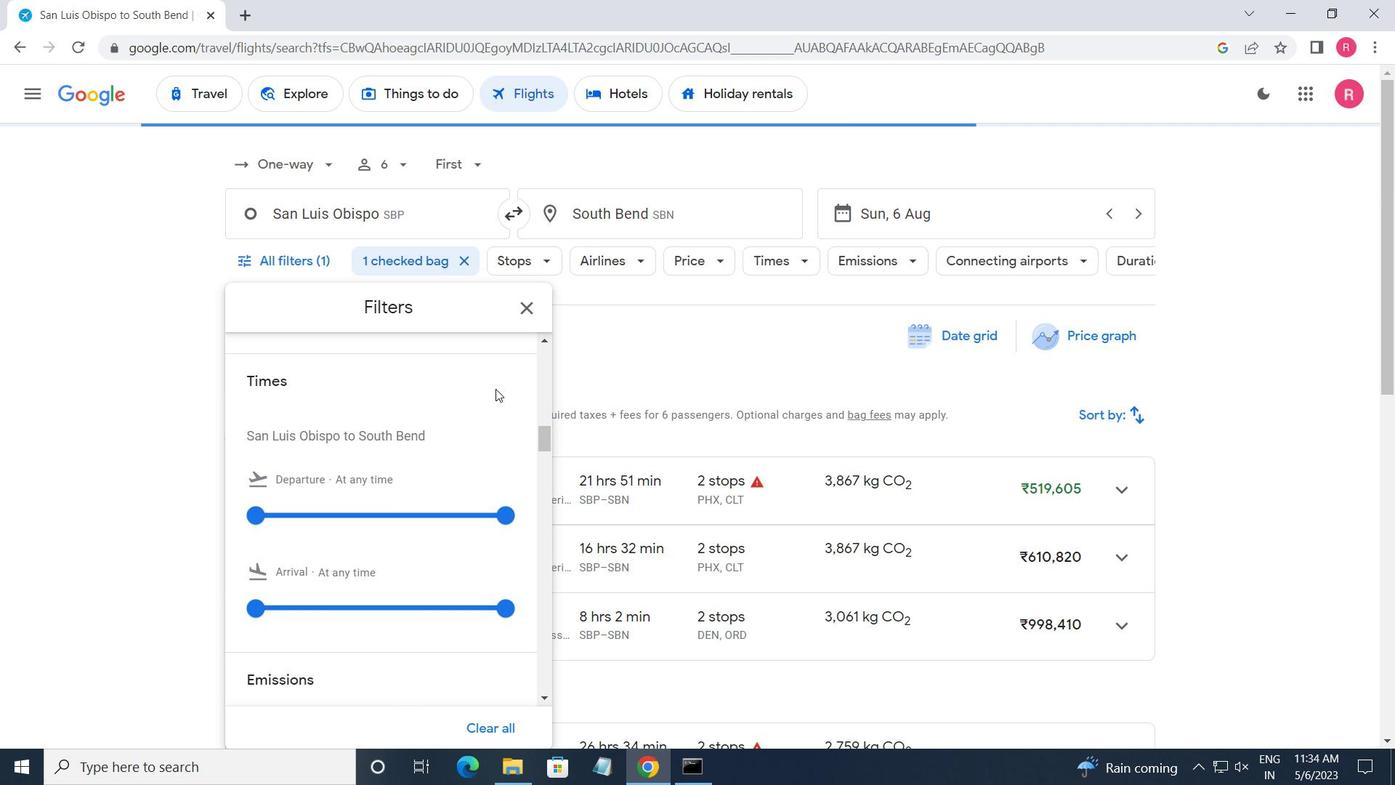 
Action: Mouse moved to (516, 481)
Screenshot: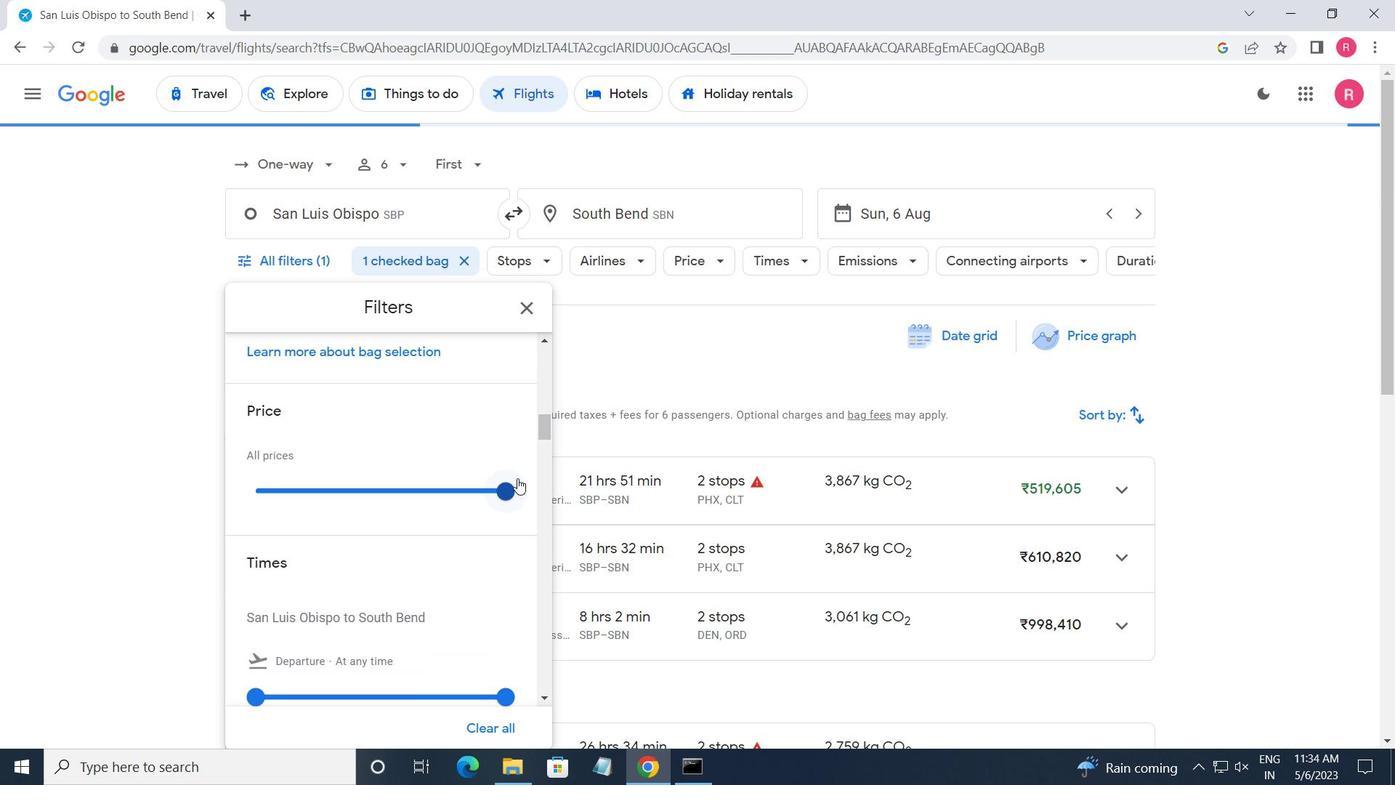 
Action: Mouse pressed left at (516, 481)
Screenshot: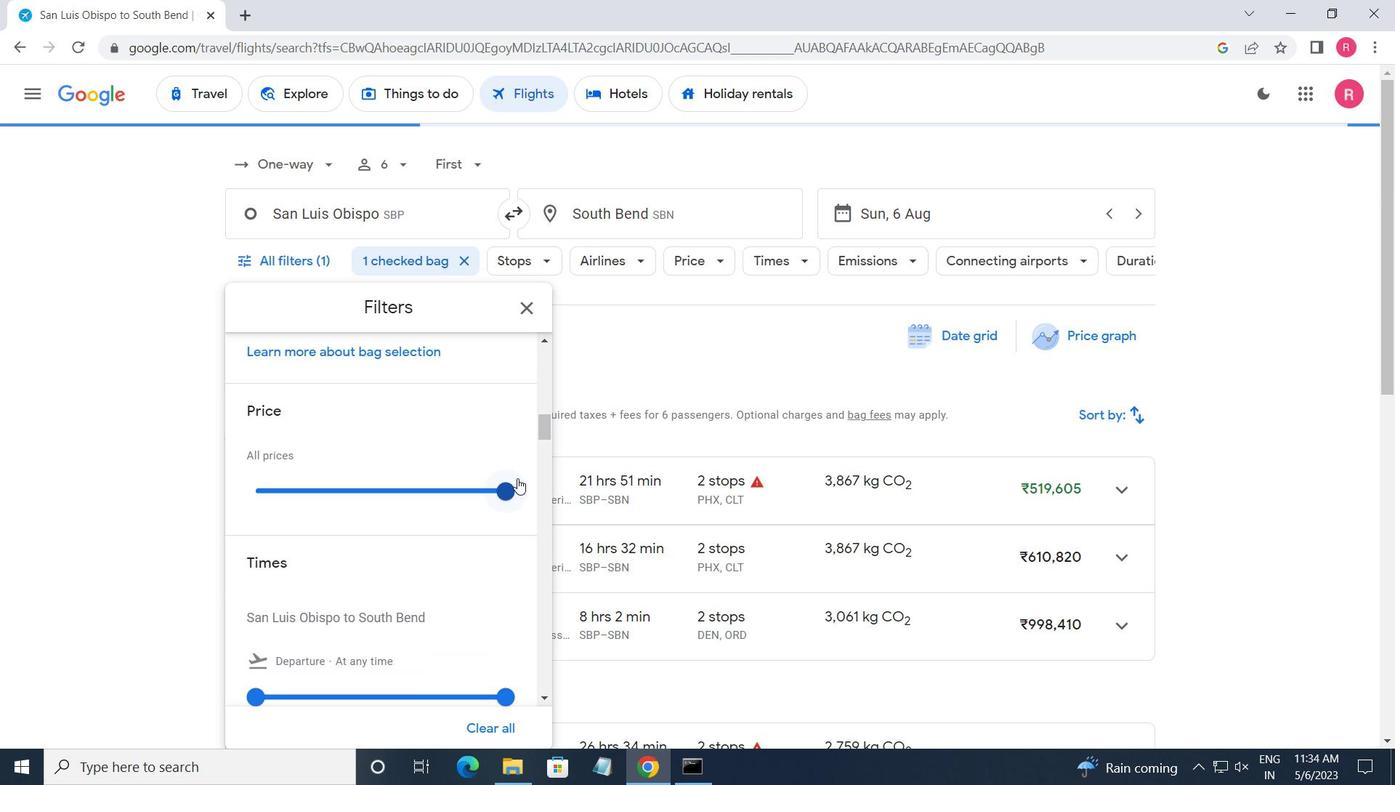 
Action: Mouse moved to (500, 498)
Screenshot: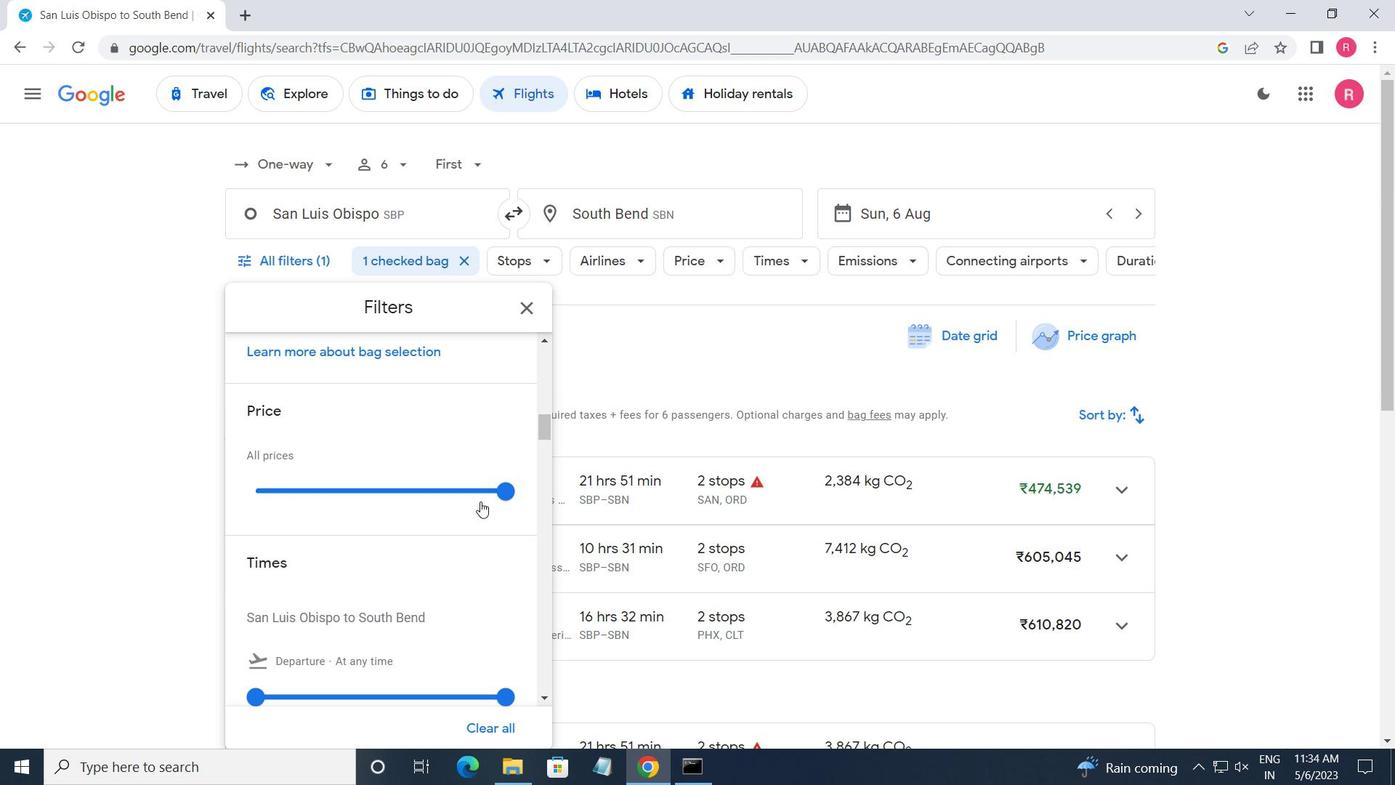 
Action: Mouse pressed left at (500, 498)
Screenshot: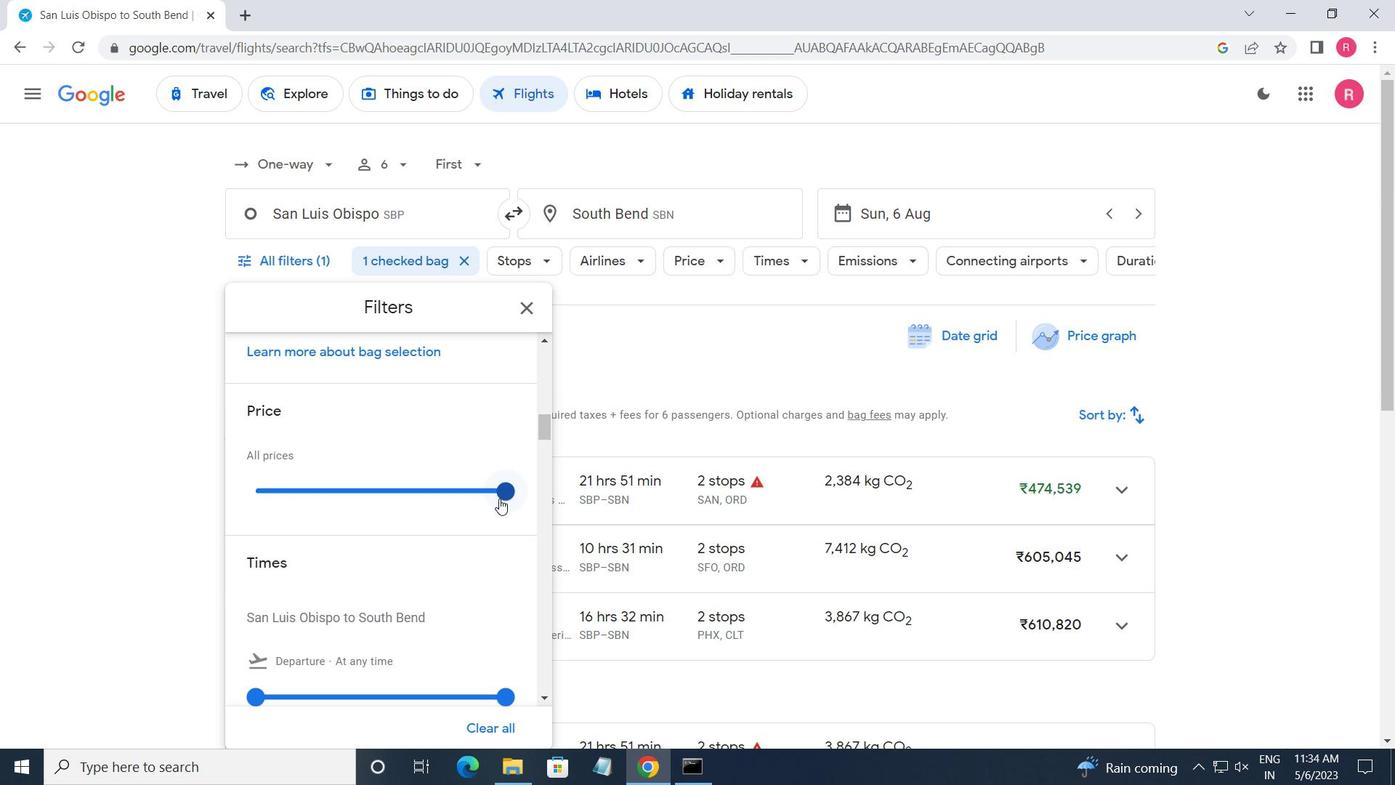 
Action: Mouse moved to (366, 511)
Screenshot: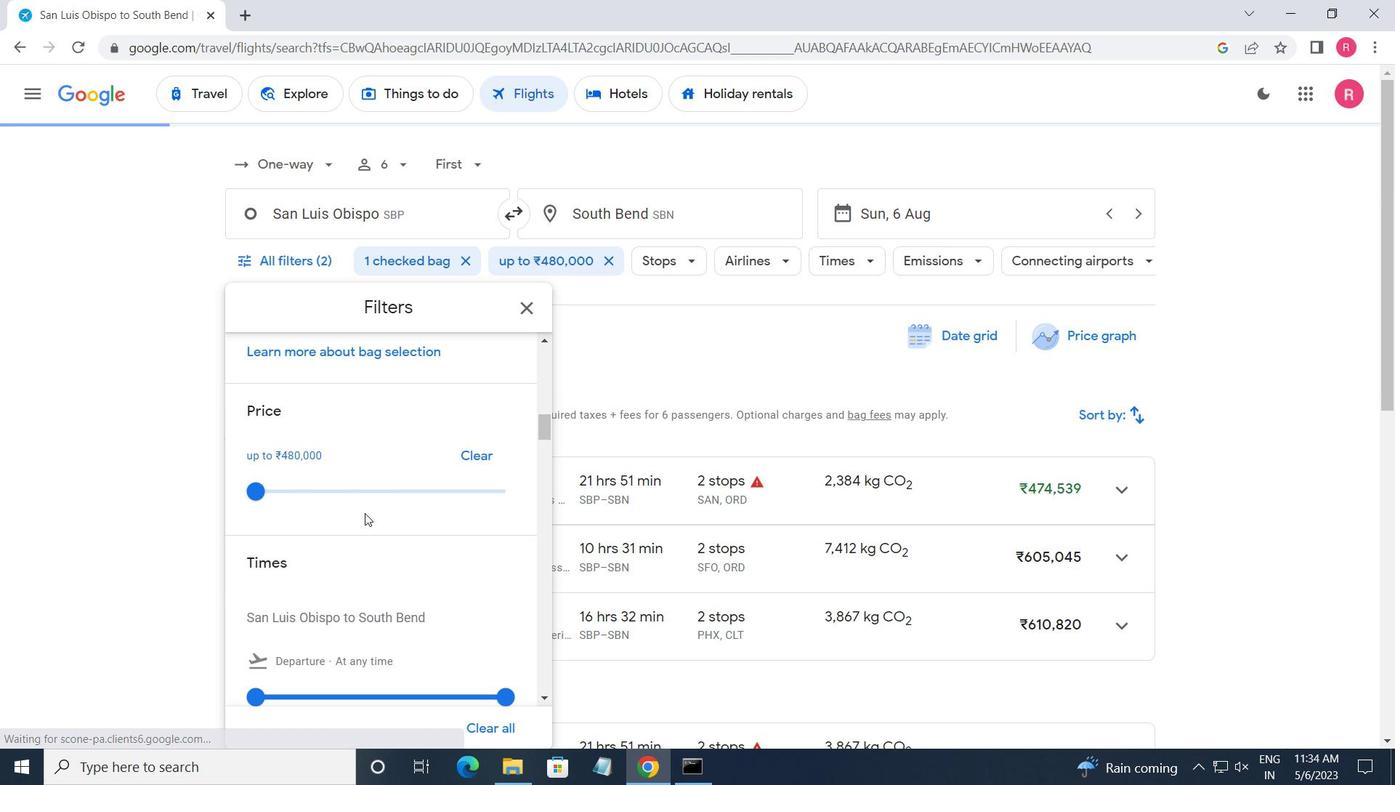 
Action: Mouse scrolled (366, 511) with delta (0, 0)
Screenshot: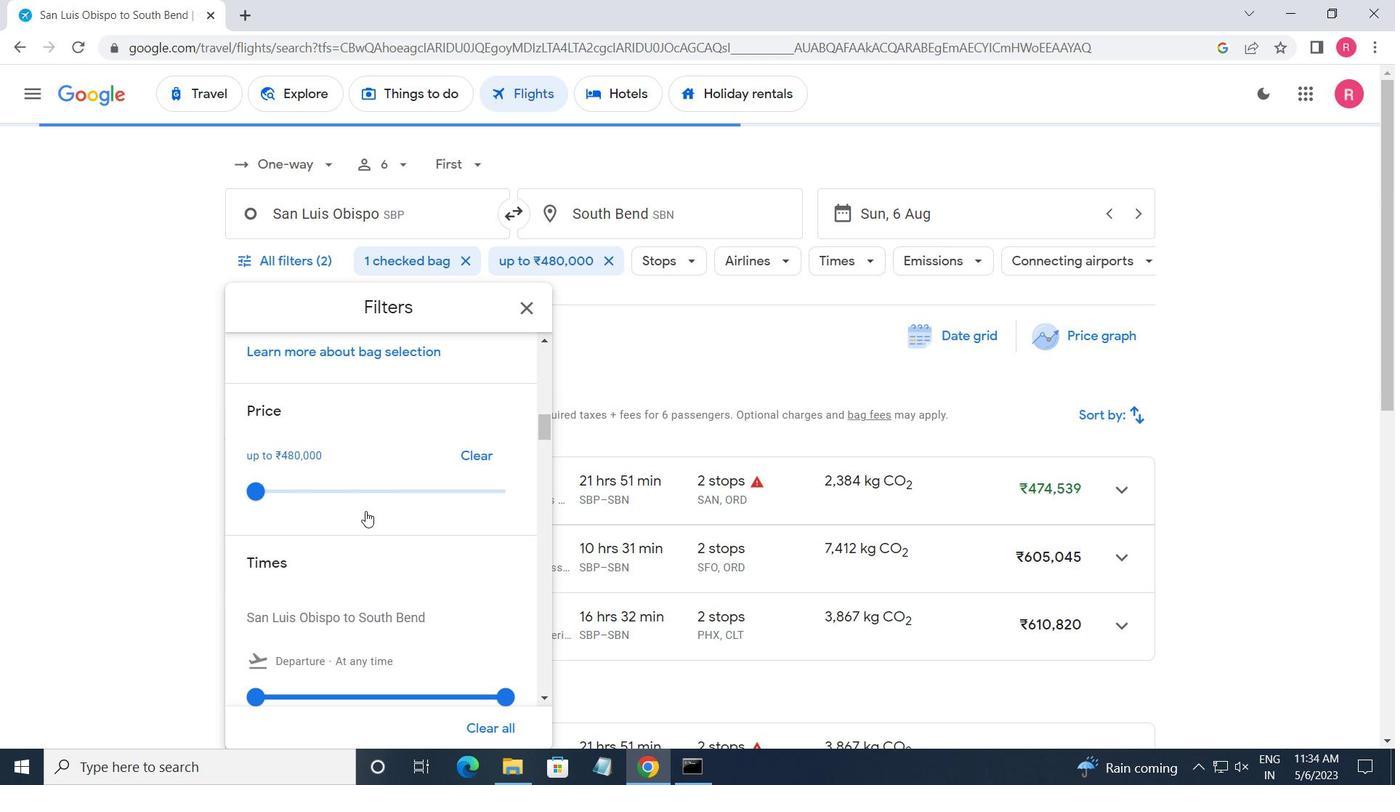 
Action: Mouse scrolled (366, 511) with delta (0, 0)
Screenshot: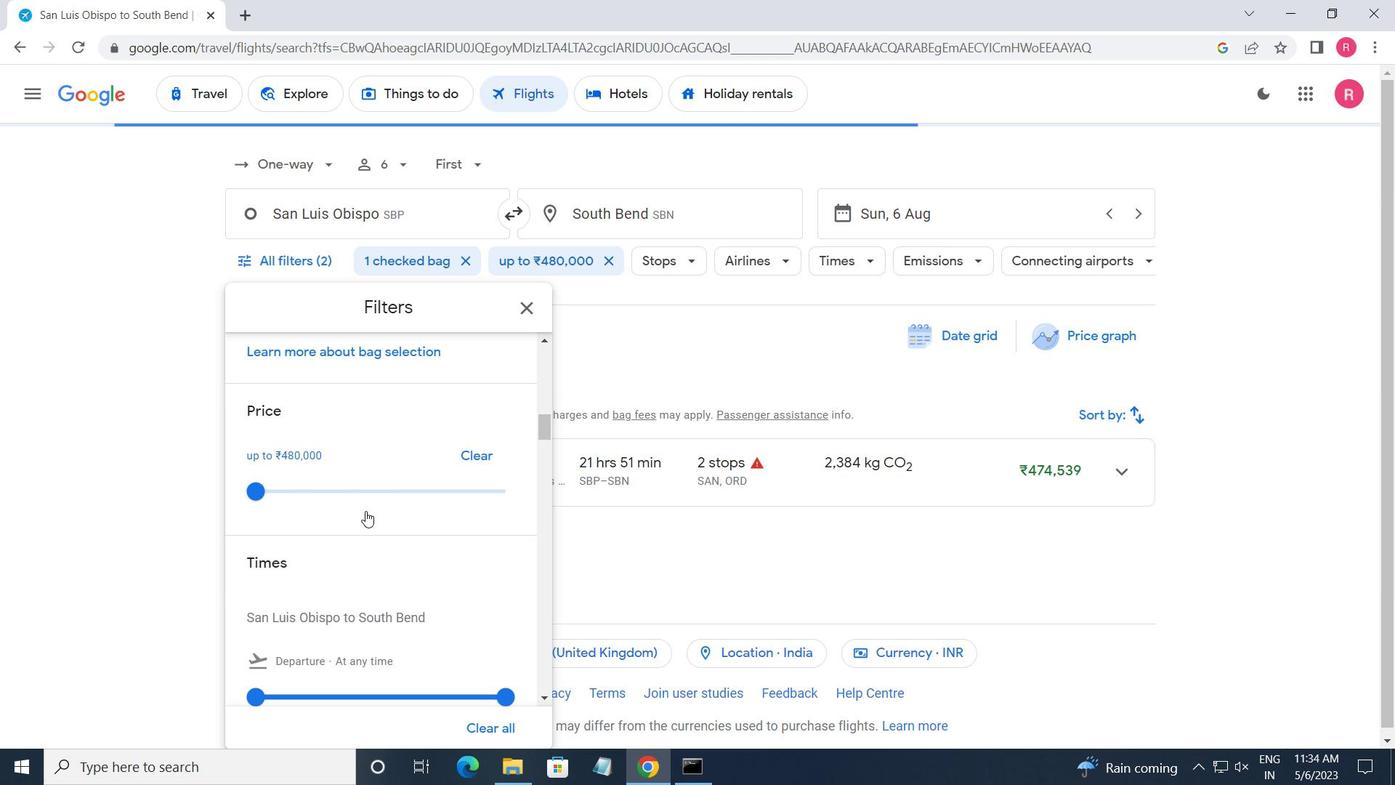 
Action: Mouse moved to (256, 512)
Screenshot: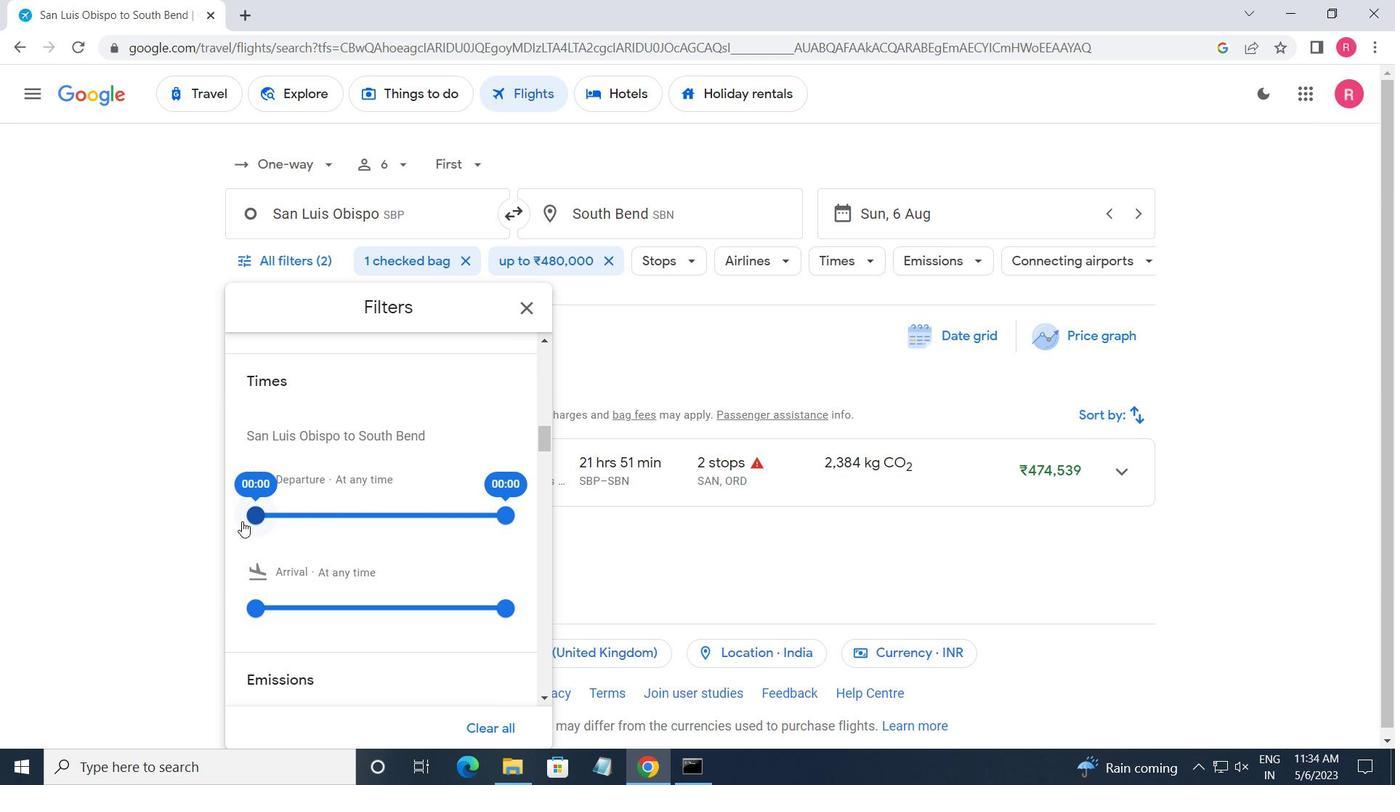 
Action: Mouse pressed left at (256, 512)
Screenshot: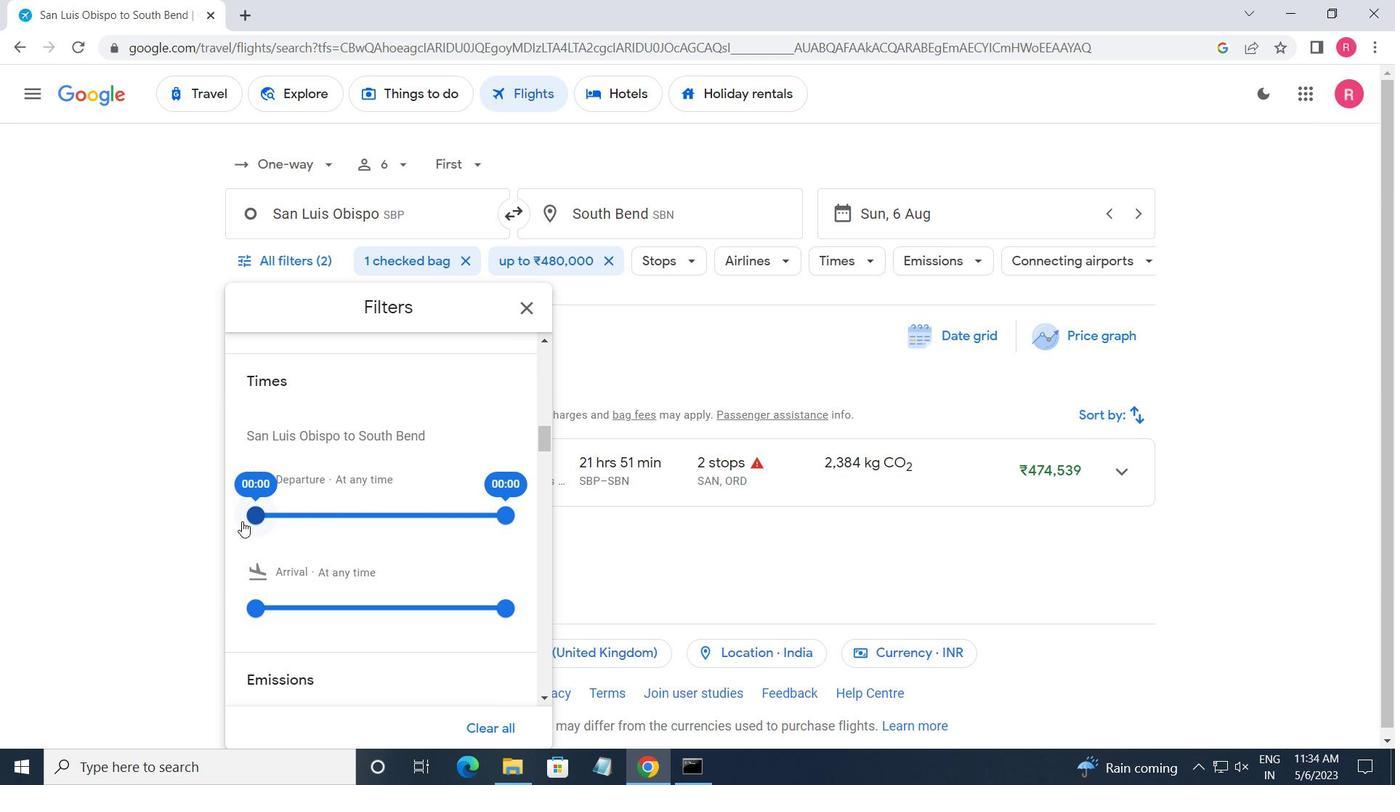 
Action: Mouse moved to (511, 518)
Screenshot: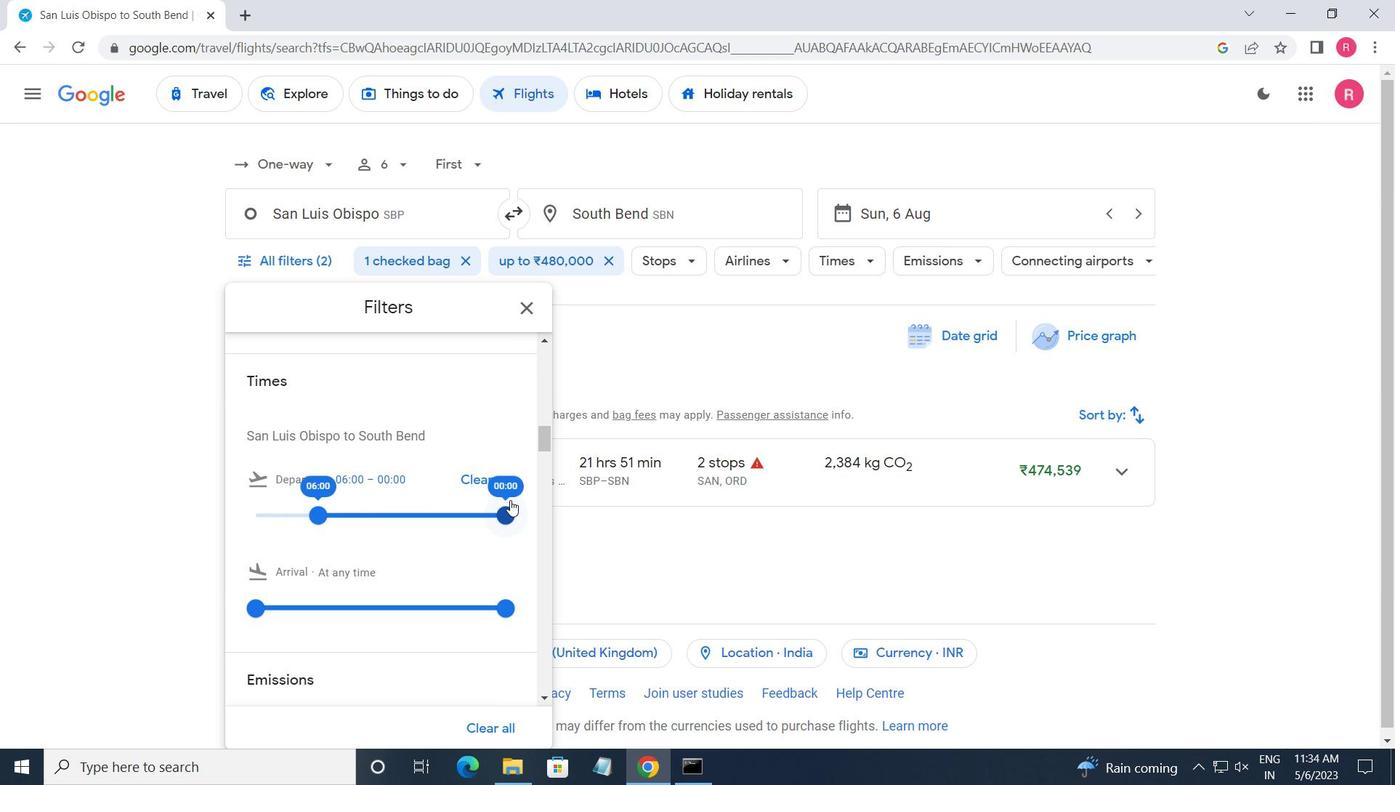 
Action: Mouse pressed left at (511, 518)
Screenshot: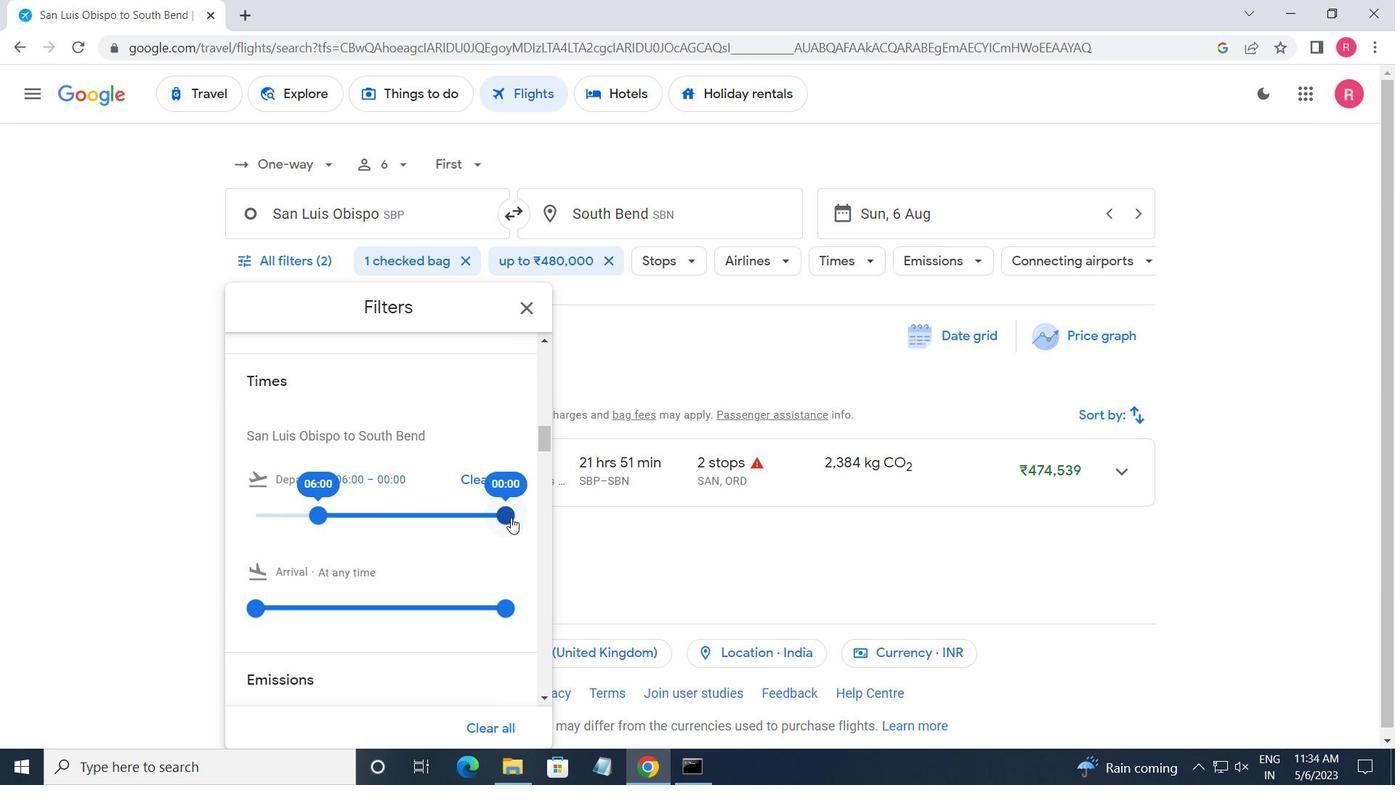 
Action: Mouse moved to (515, 315)
Screenshot: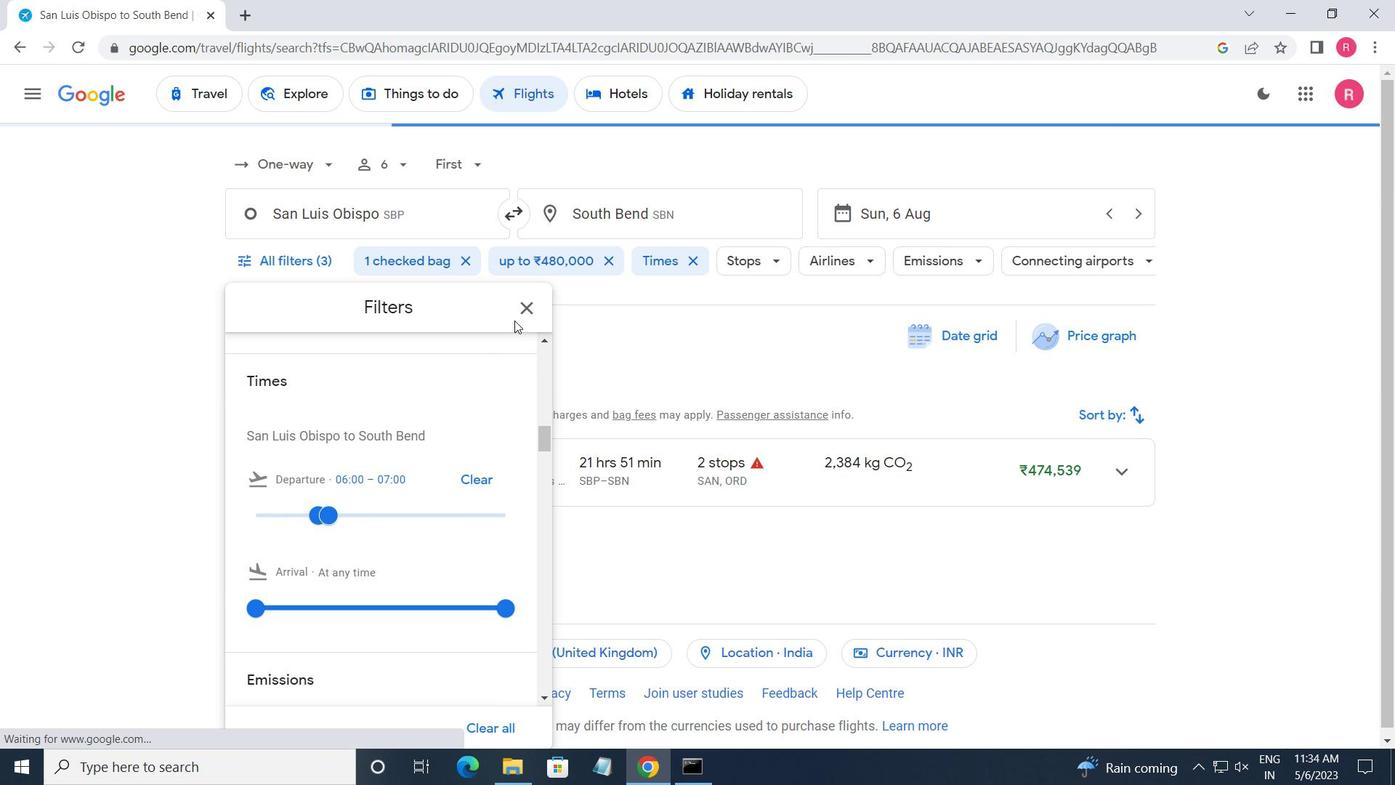 
Action: Mouse pressed left at (515, 315)
Screenshot: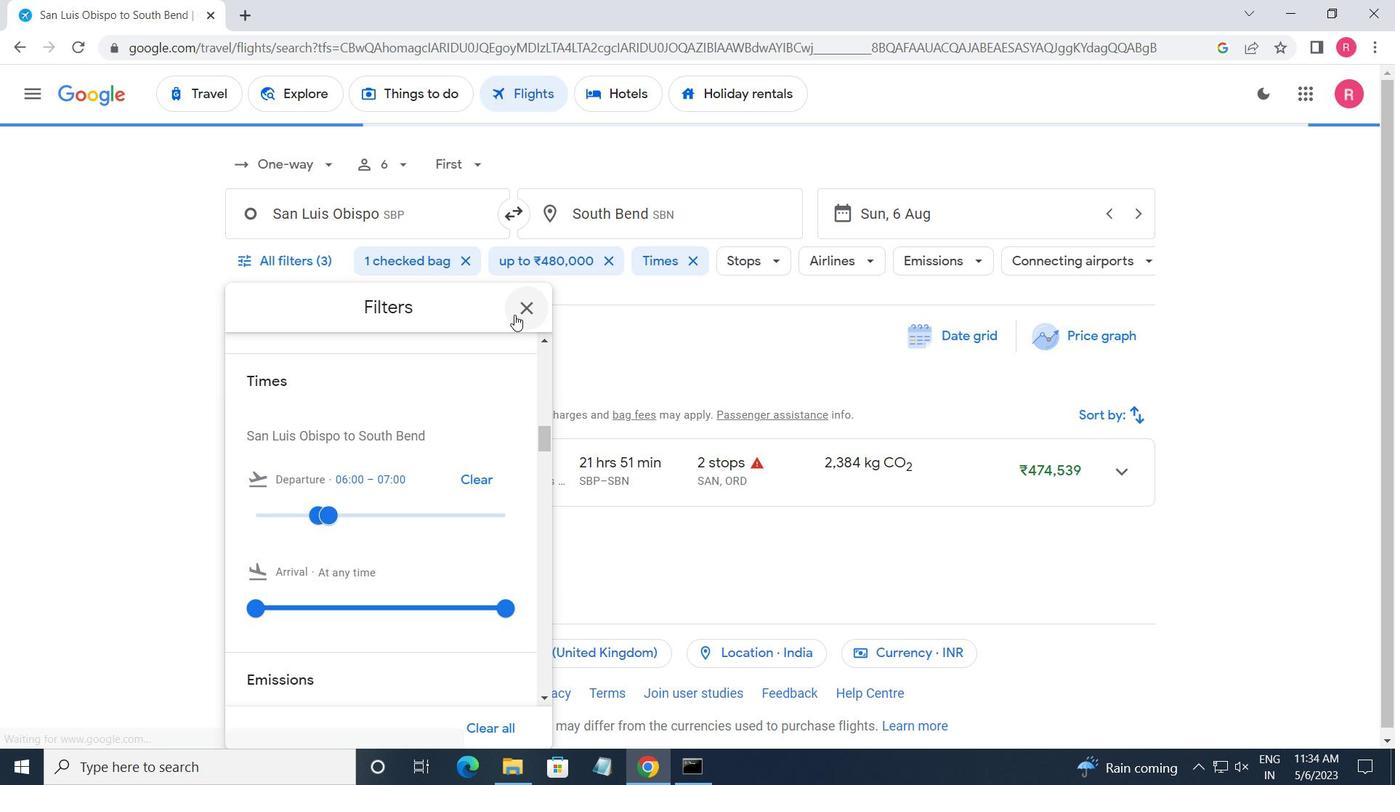 
